 Task: Find connections with filter location Champs-sur-Marne with filter topic #machinelearningwith filter profile language French with filter current company Kennametal with filter school Mumbai University Mumbai with filter industry Textile Manufacturing with filter service category Mobile Marketing with filter keywords title Screenwriter
Action: Mouse moved to (649, 89)
Screenshot: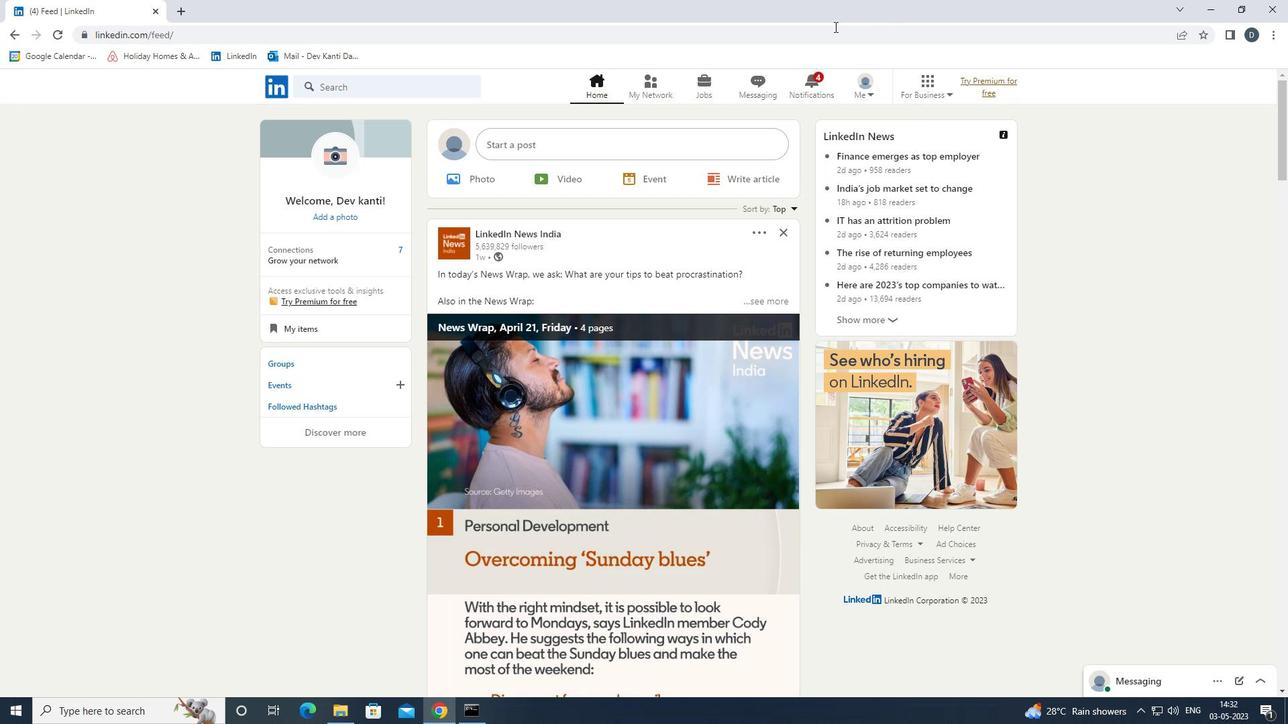 
Action: Mouse pressed left at (649, 89)
Screenshot: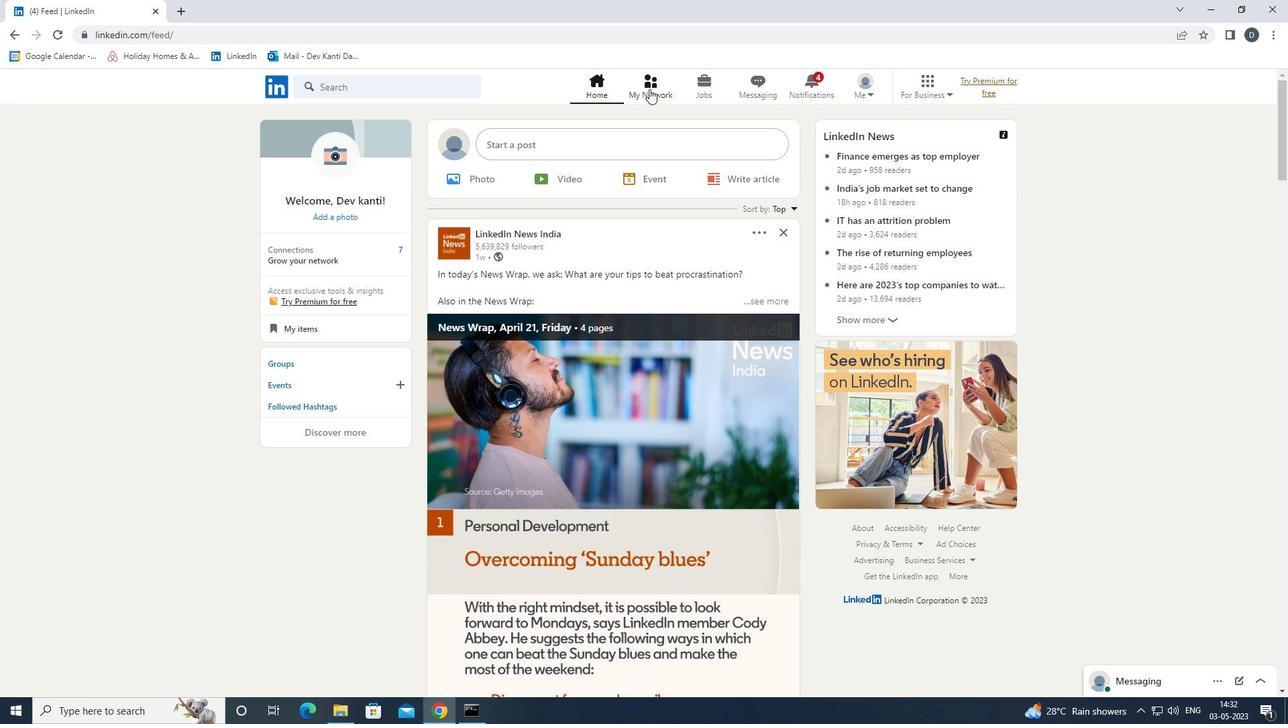 
Action: Mouse moved to (446, 157)
Screenshot: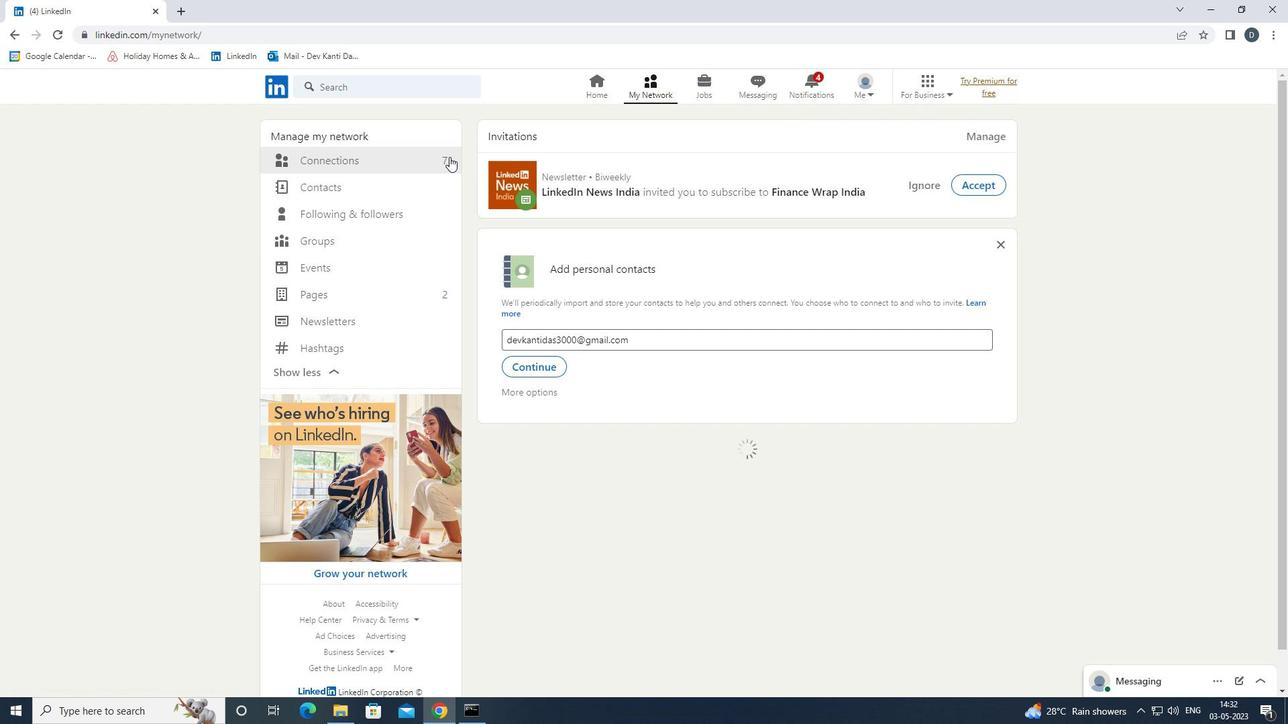 
Action: Mouse pressed left at (446, 157)
Screenshot: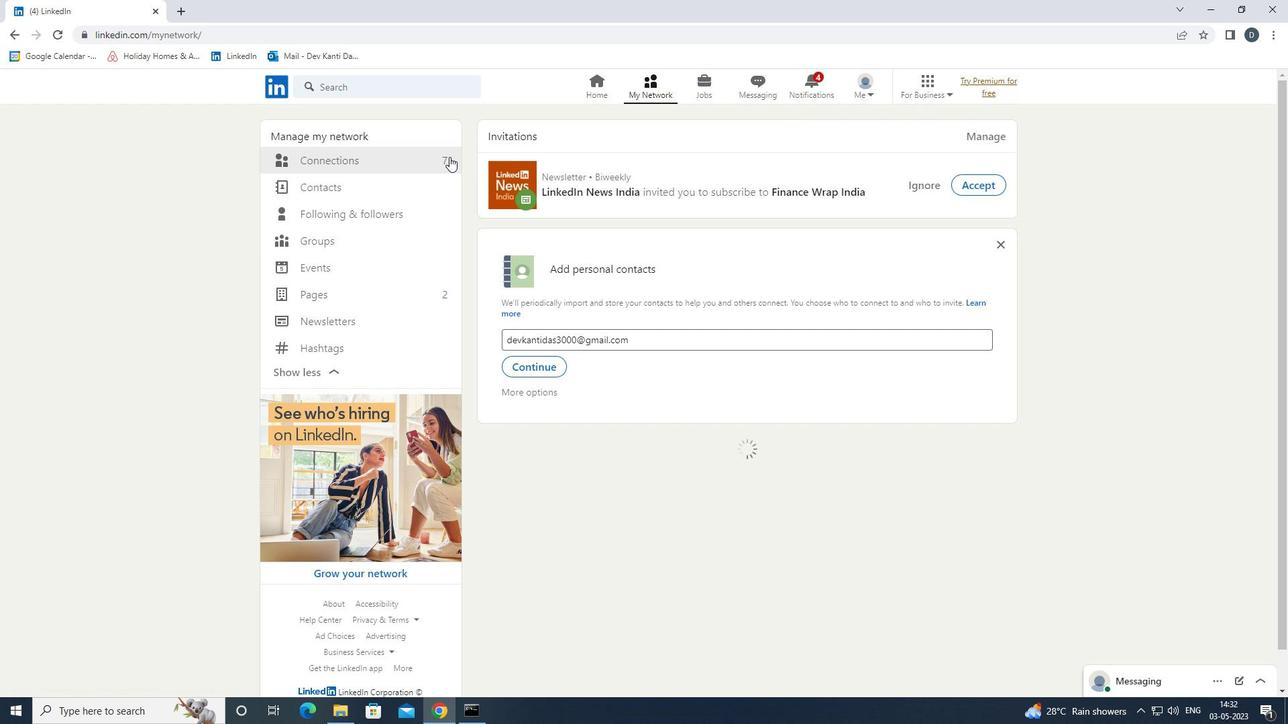 
Action: Mouse moved to (739, 155)
Screenshot: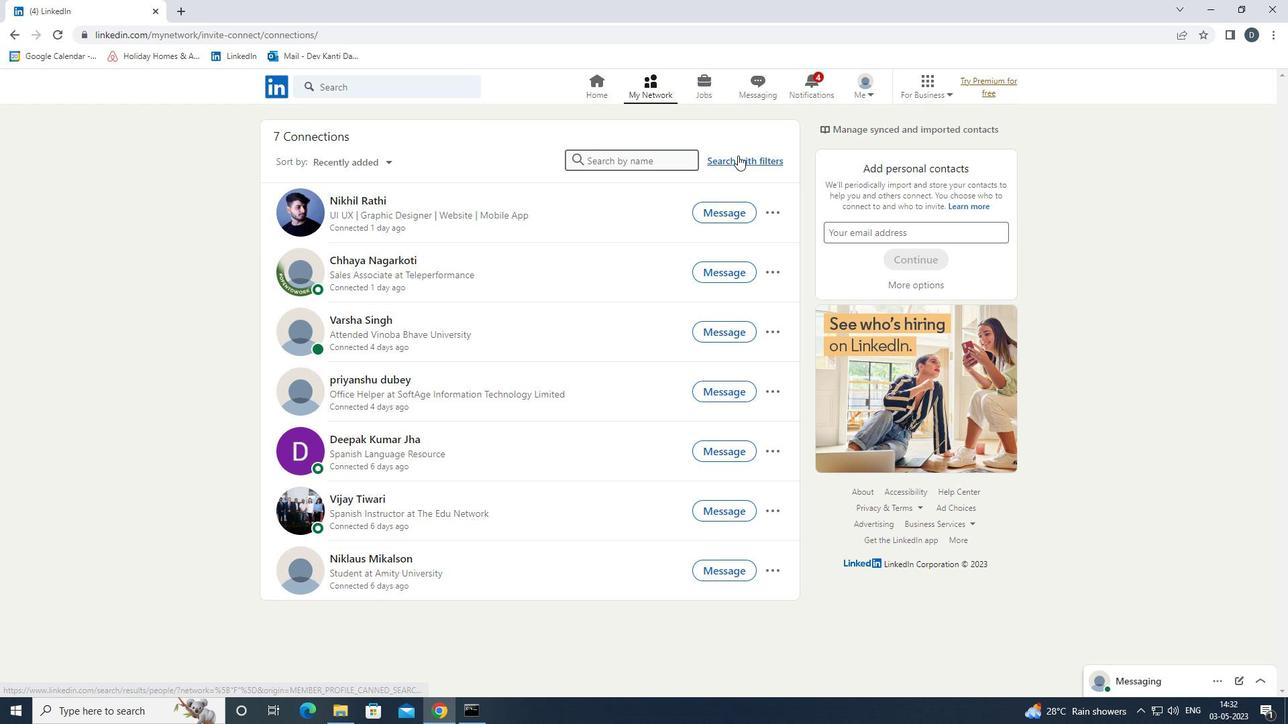 
Action: Mouse pressed left at (739, 155)
Screenshot: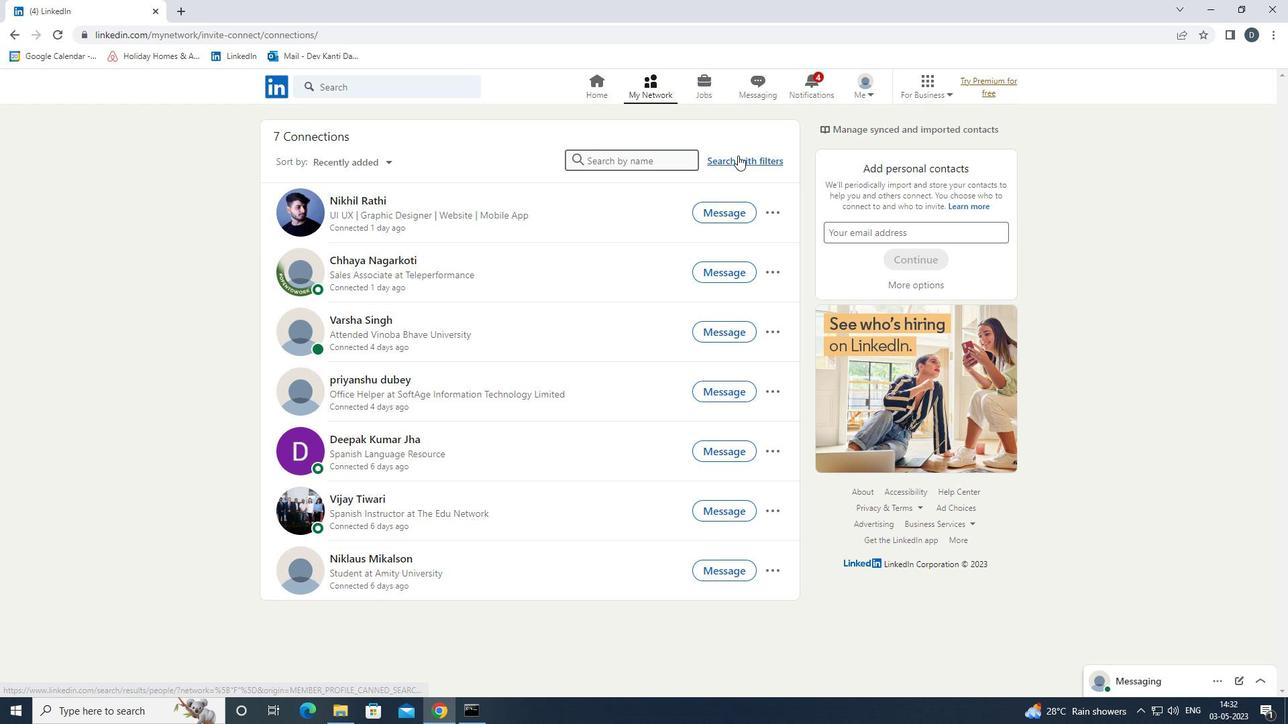 
Action: Mouse moved to (685, 122)
Screenshot: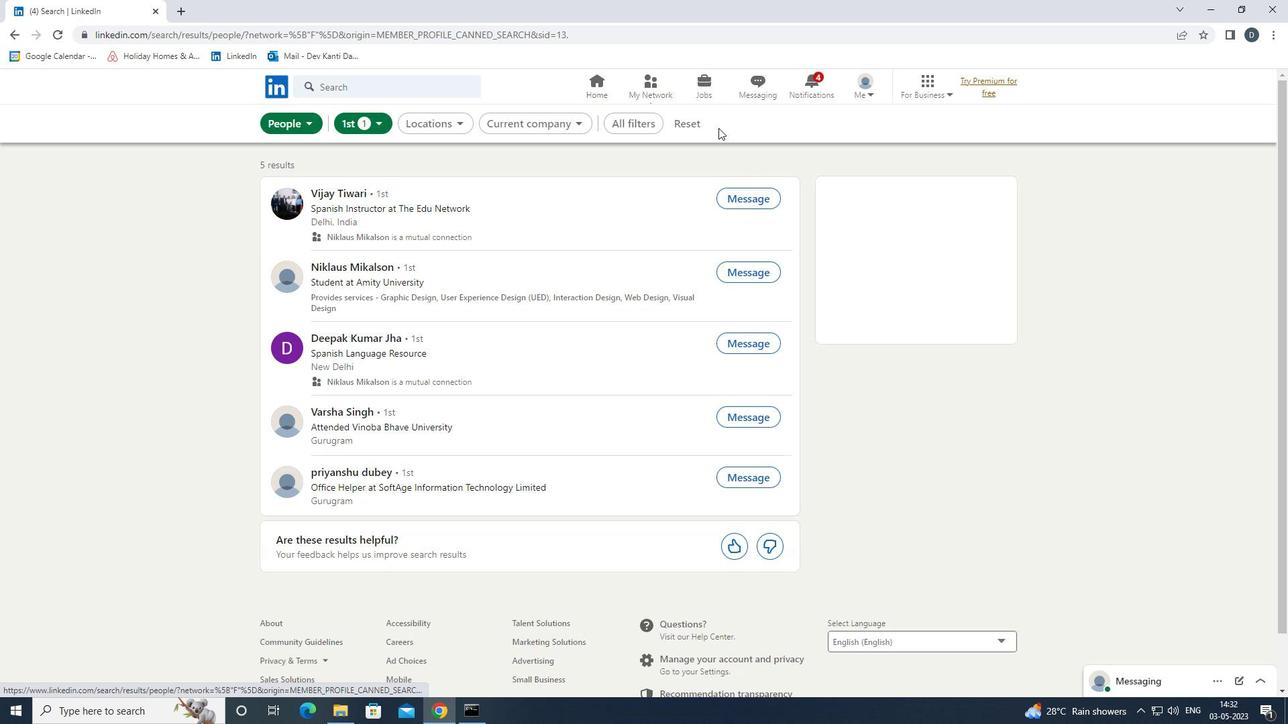 
Action: Mouse pressed left at (685, 122)
Screenshot: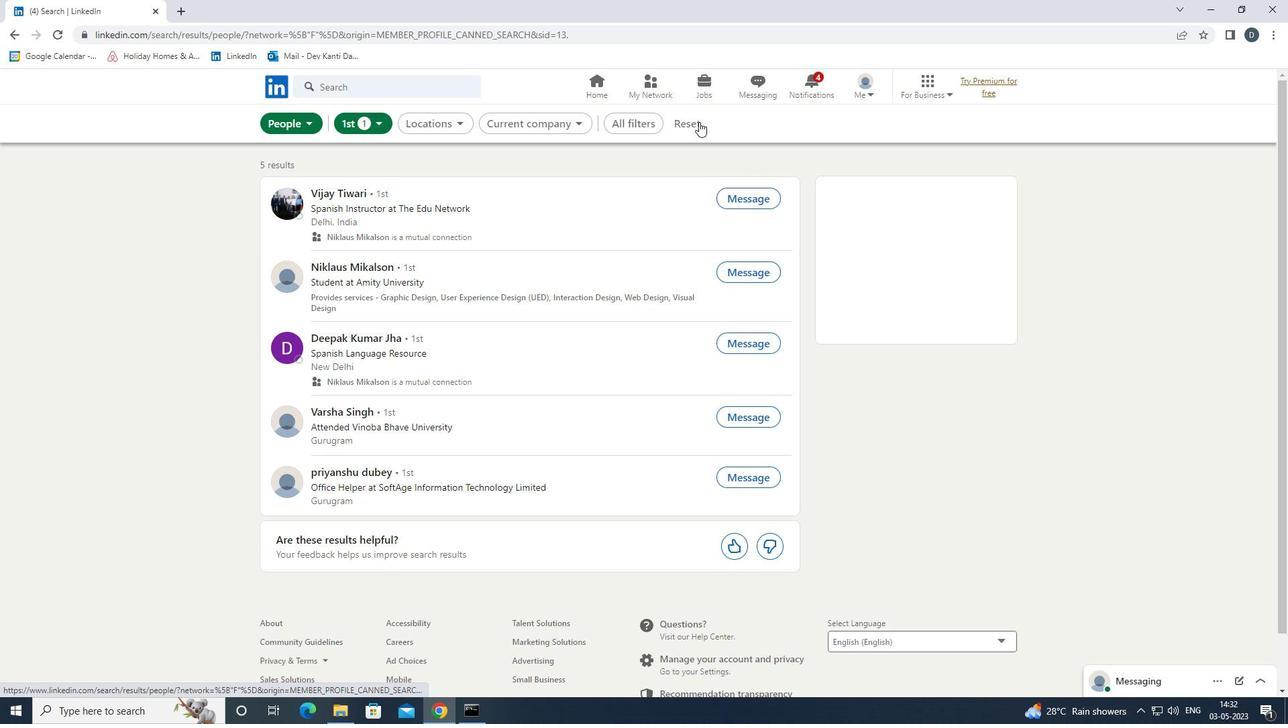 
Action: Mouse moved to (664, 124)
Screenshot: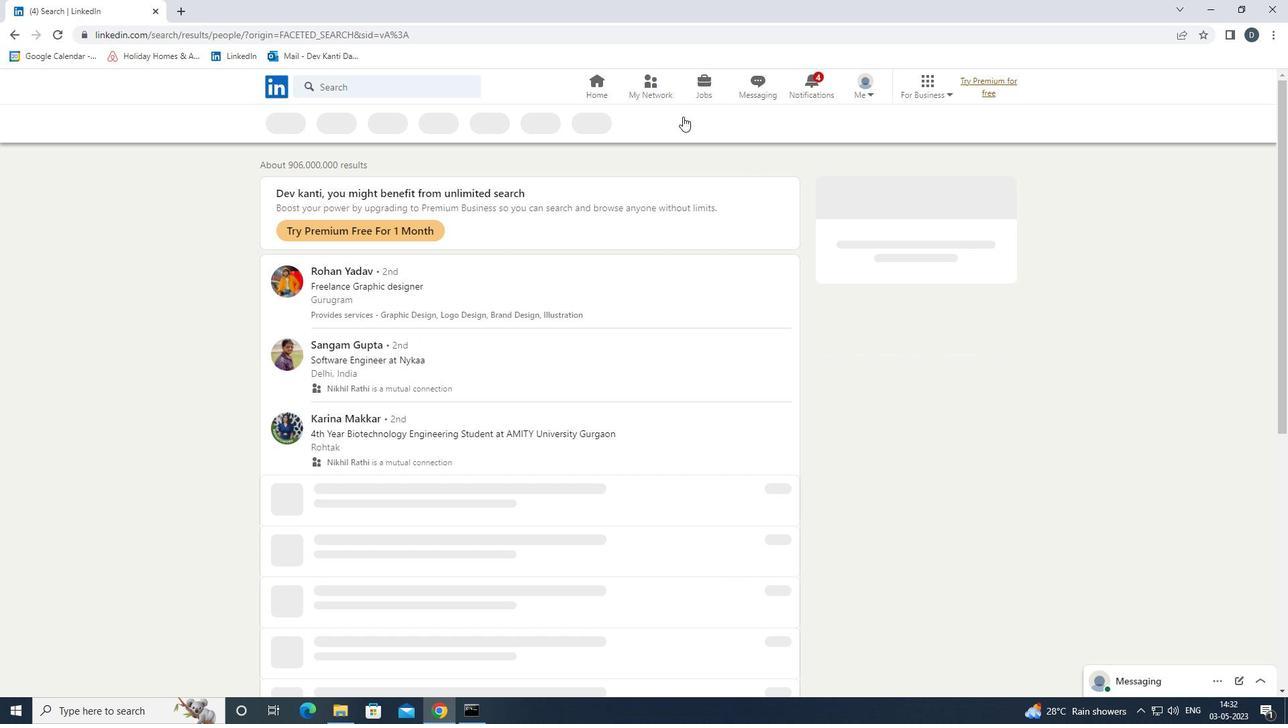 
Action: Mouse pressed left at (664, 124)
Screenshot: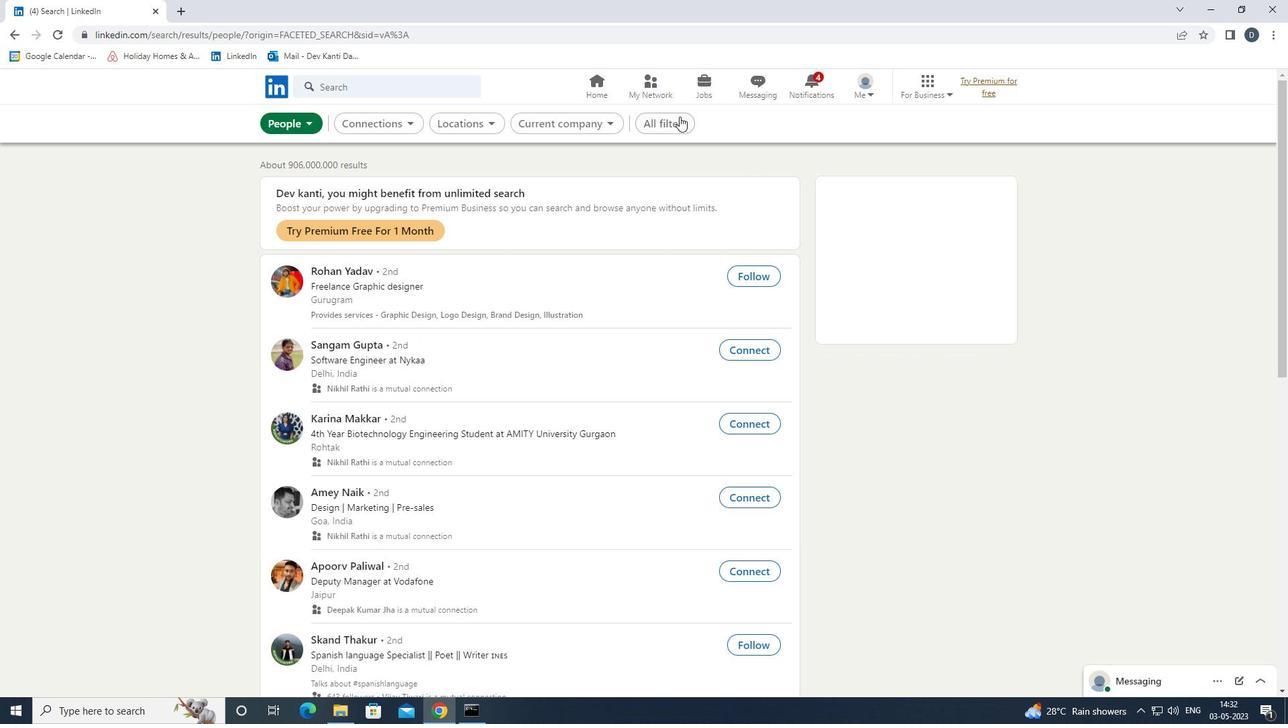 
Action: Mouse moved to (1088, 345)
Screenshot: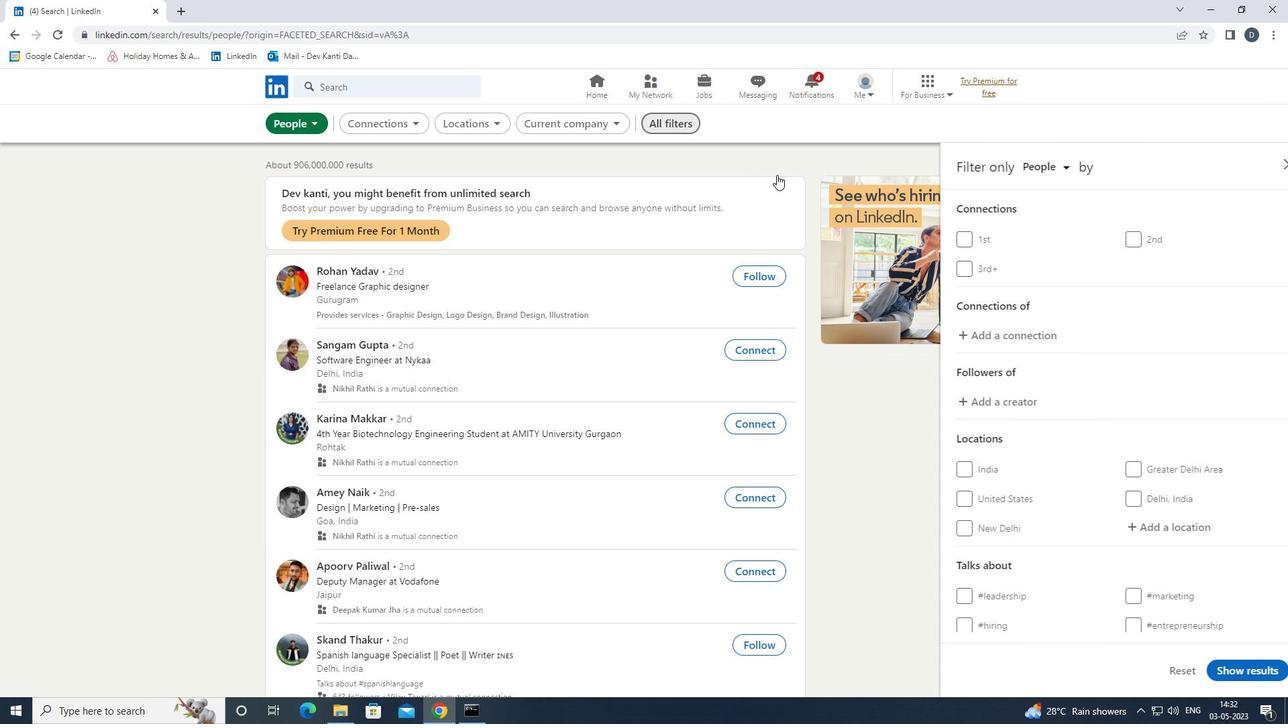 
Action: Mouse scrolled (1088, 344) with delta (0, 0)
Screenshot: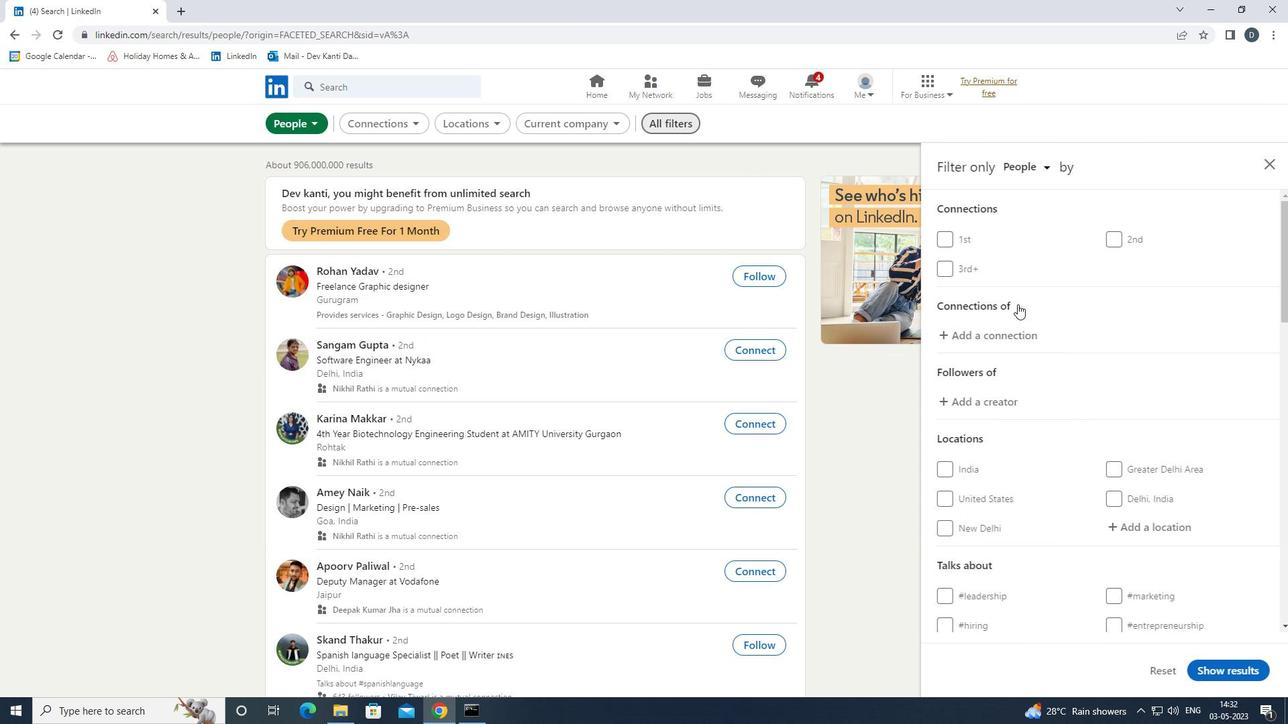 
Action: Mouse scrolled (1088, 344) with delta (0, 0)
Screenshot: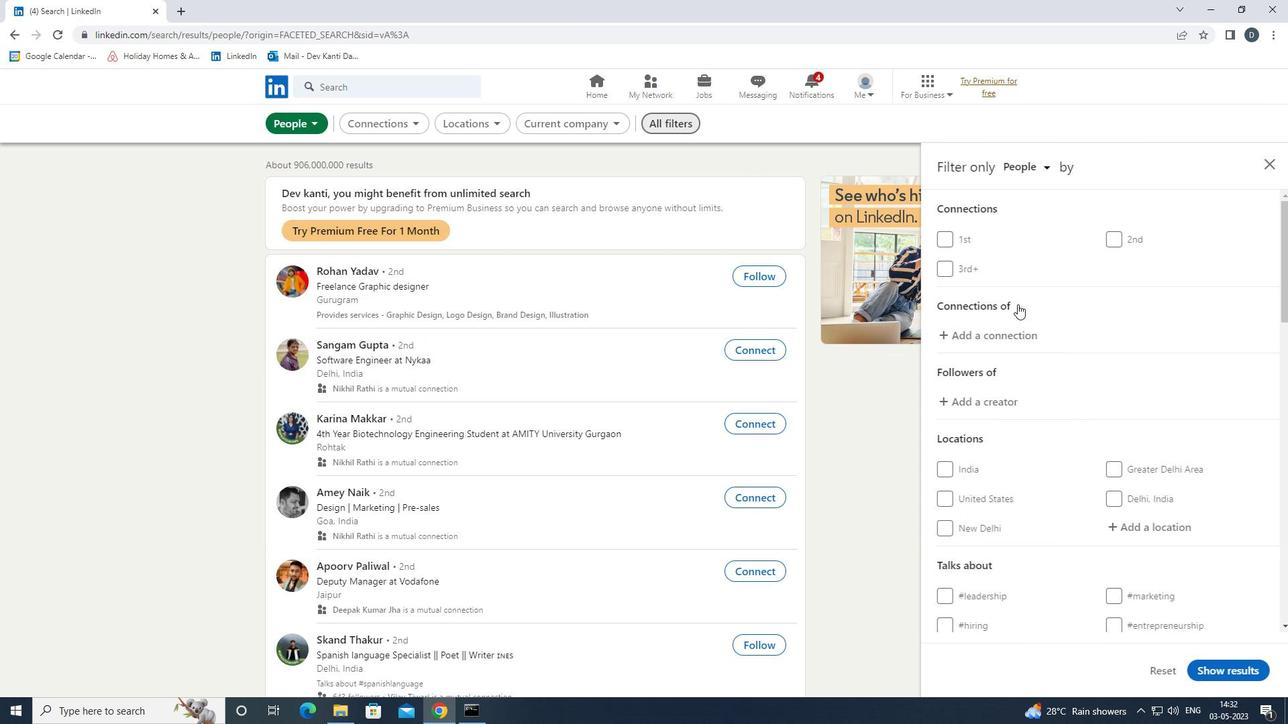 
Action: Mouse scrolled (1088, 344) with delta (0, 0)
Screenshot: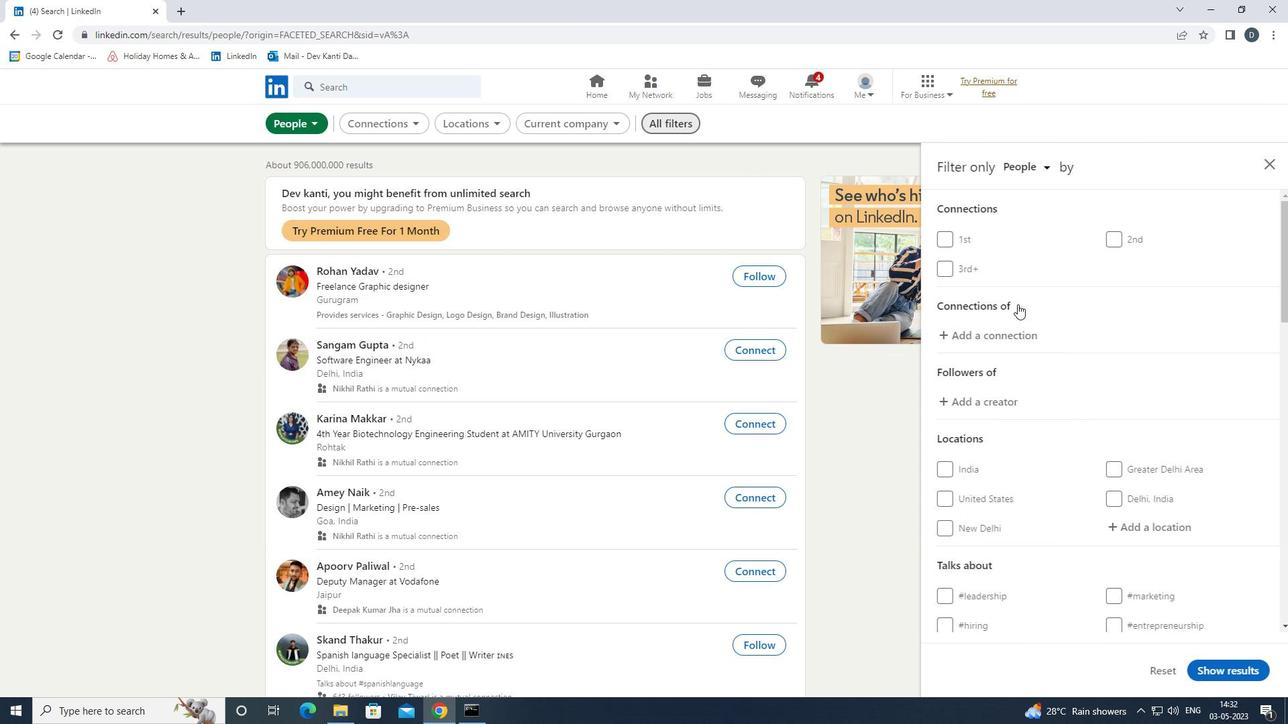 
Action: Mouse moved to (1161, 329)
Screenshot: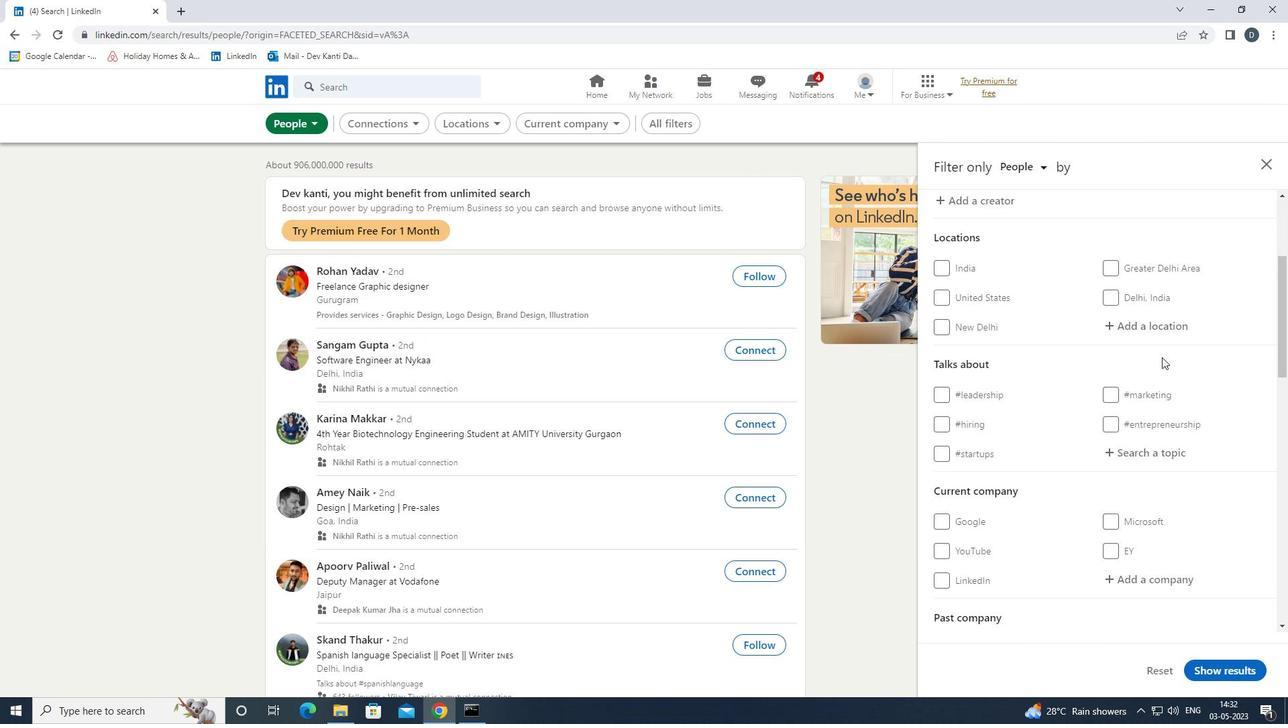 
Action: Mouse pressed left at (1161, 329)
Screenshot: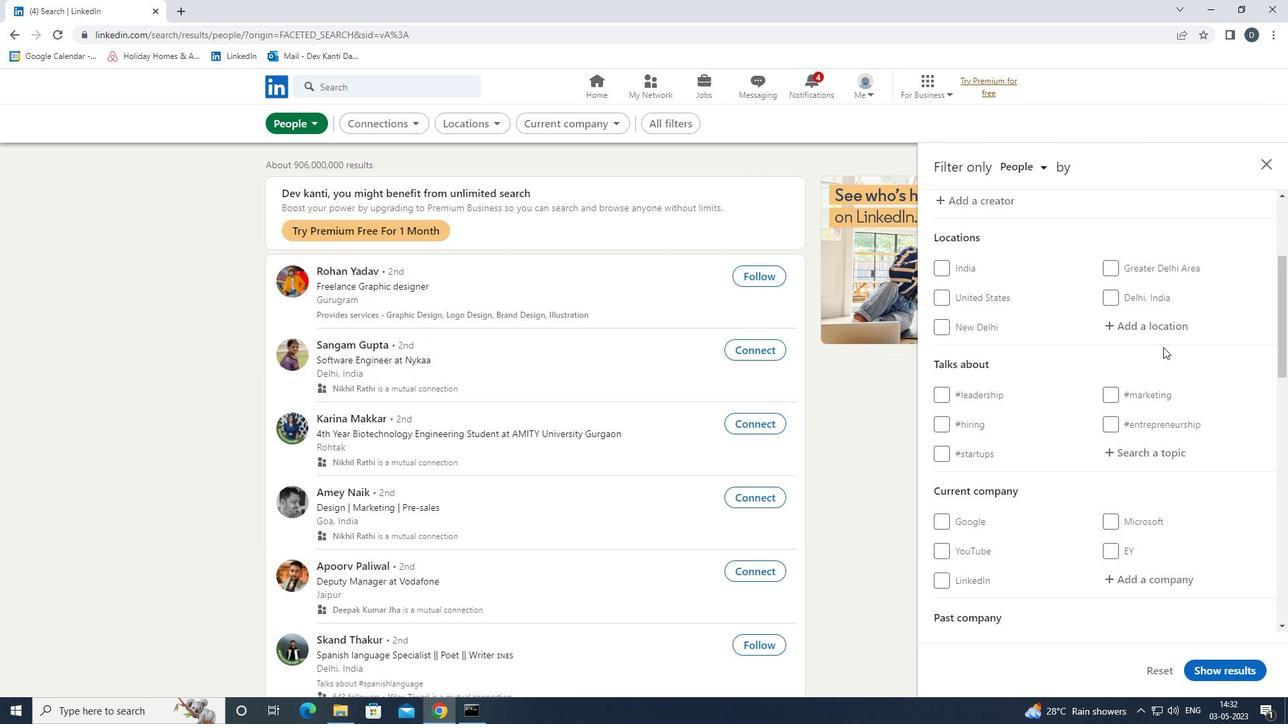 
Action: Key pressed <Key.shift>CHAMPS-<Key.down><Key.enter>
Screenshot: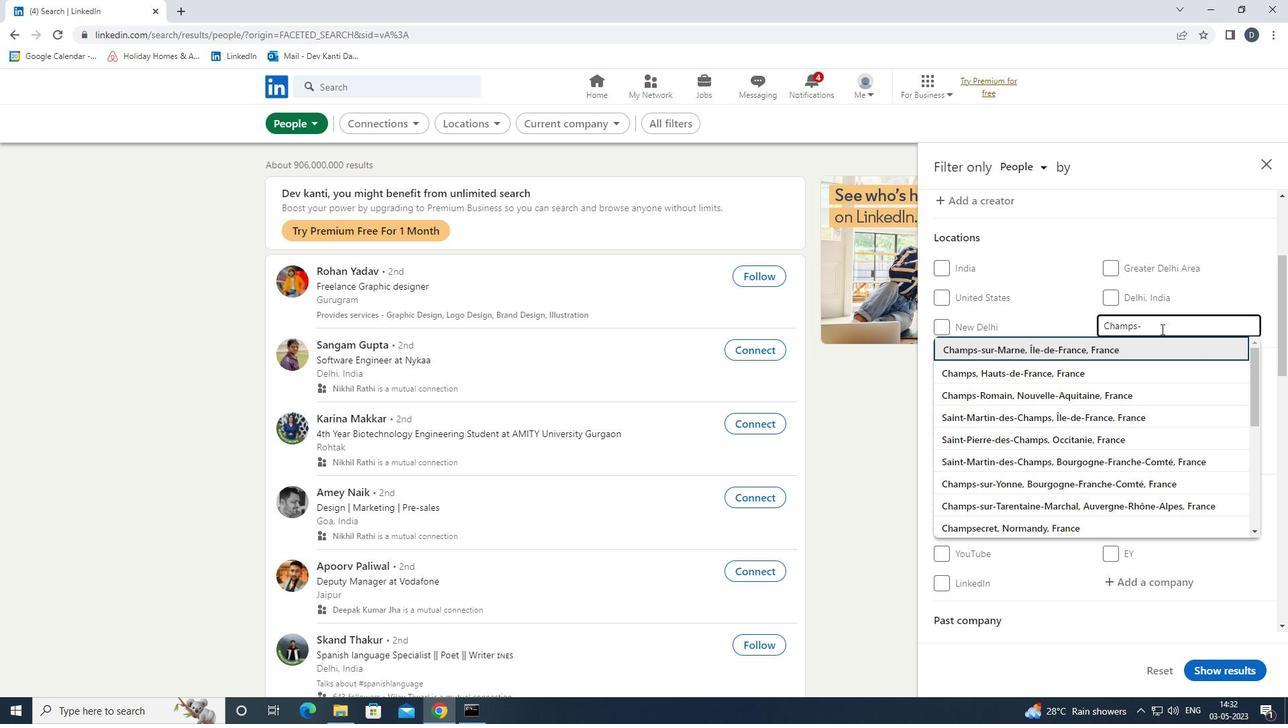 
Action: Mouse scrolled (1161, 328) with delta (0, 0)
Screenshot: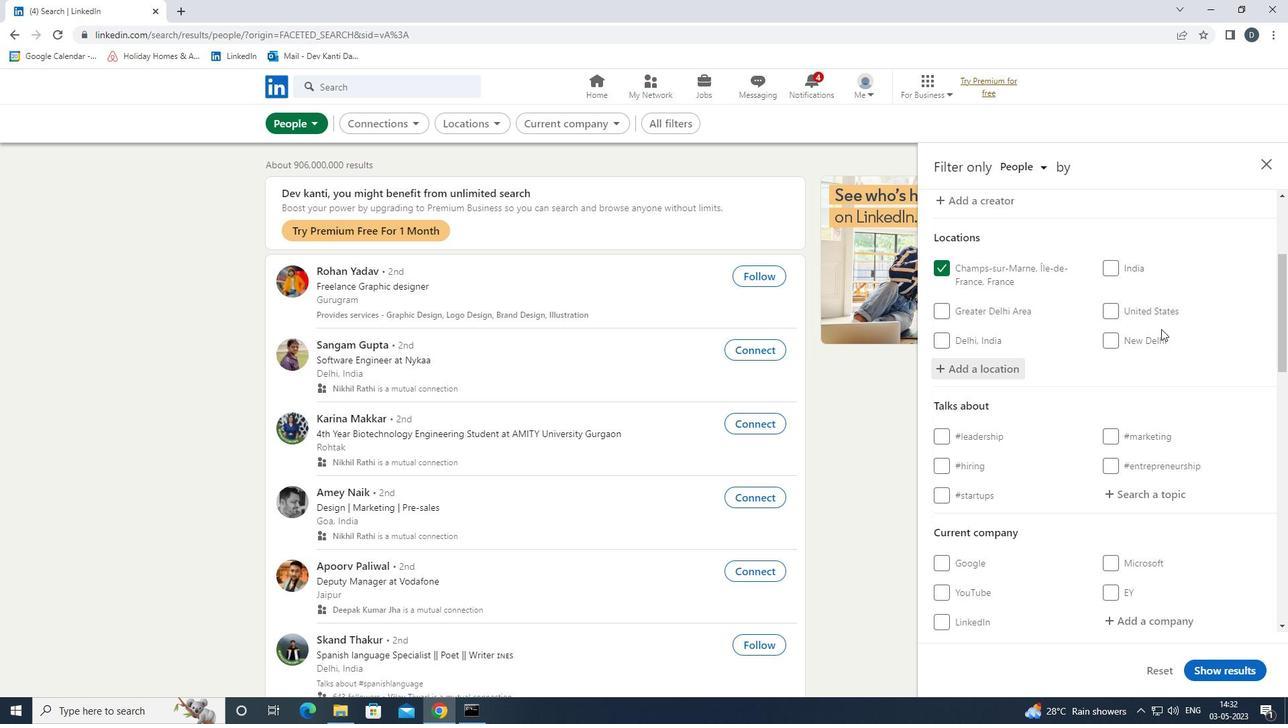 
Action: Mouse moved to (1161, 330)
Screenshot: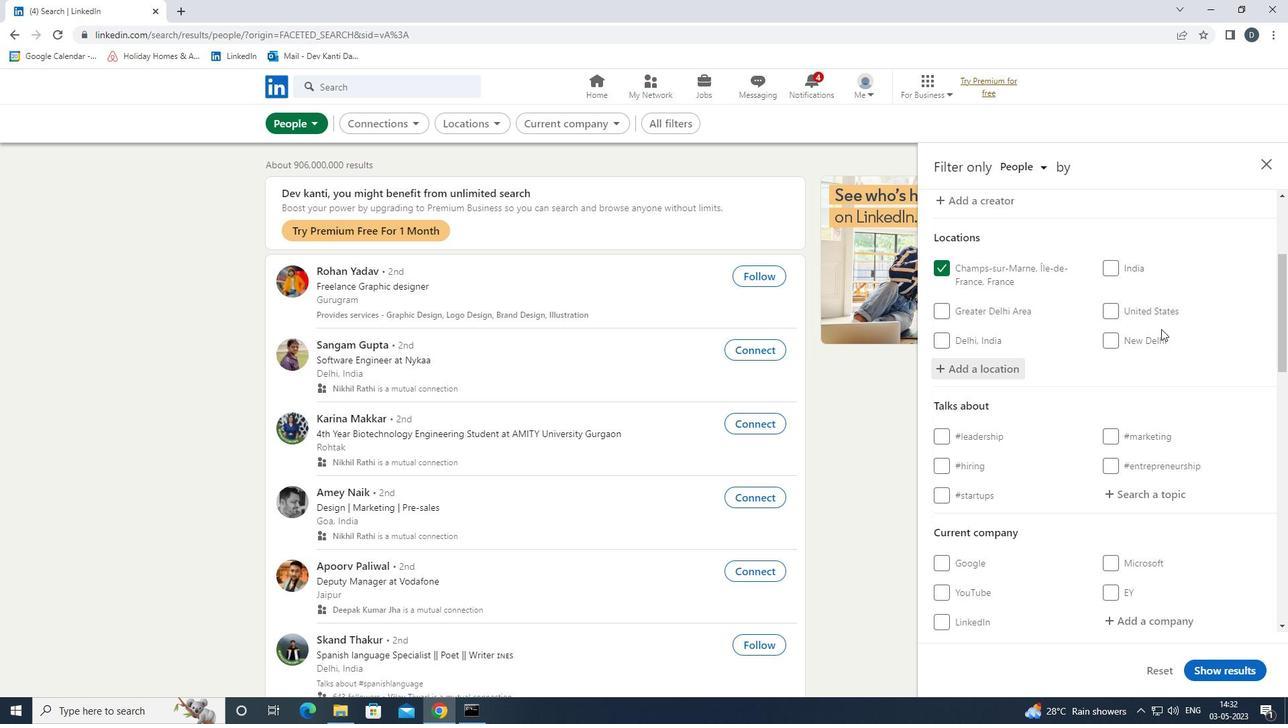 
Action: Mouse scrolled (1161, 329) with delta (0, 0)
Screenshot: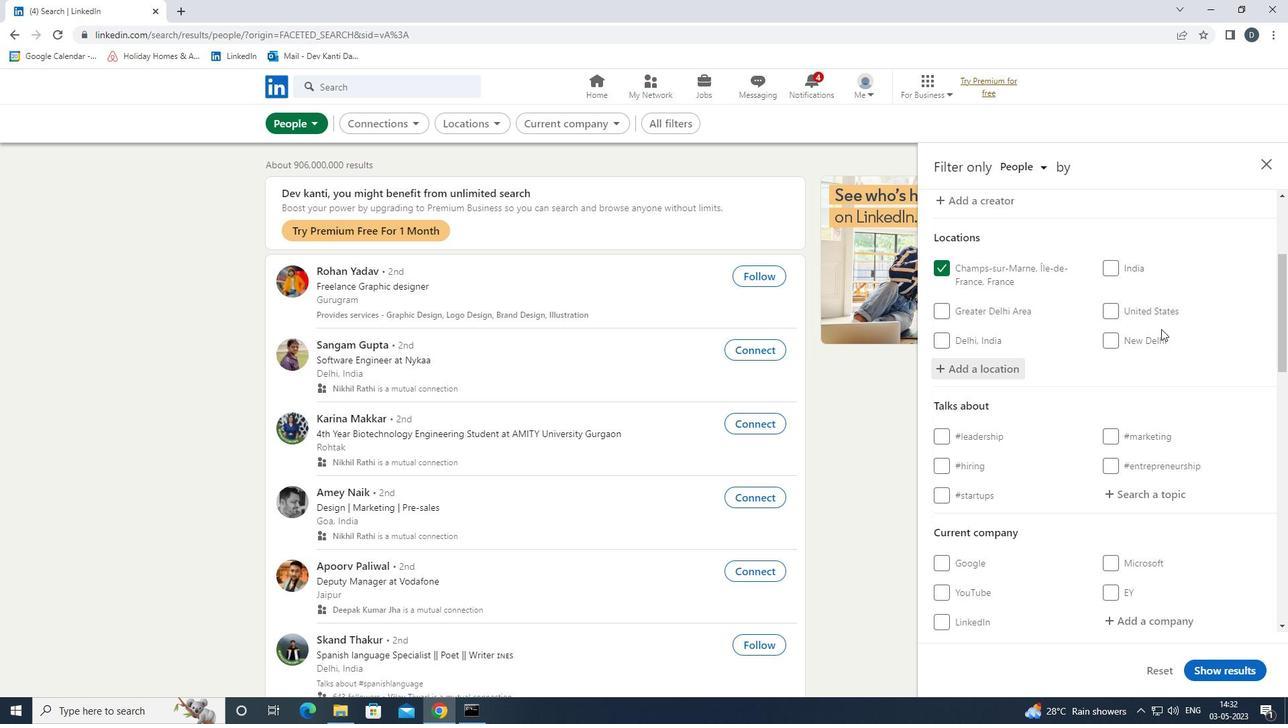 
Action: Mouse moved to (1160, 358)
Screenshot: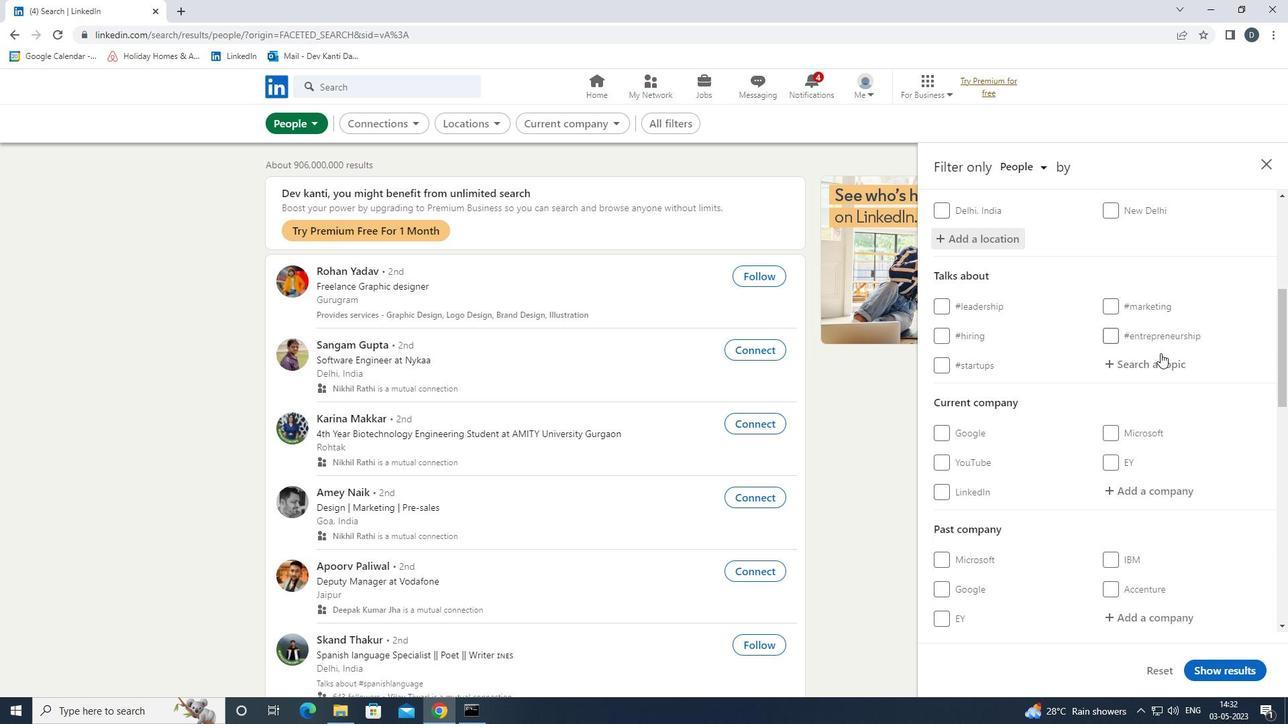 
Action: Mouse pressed left at (1160, 358)
Screenshot: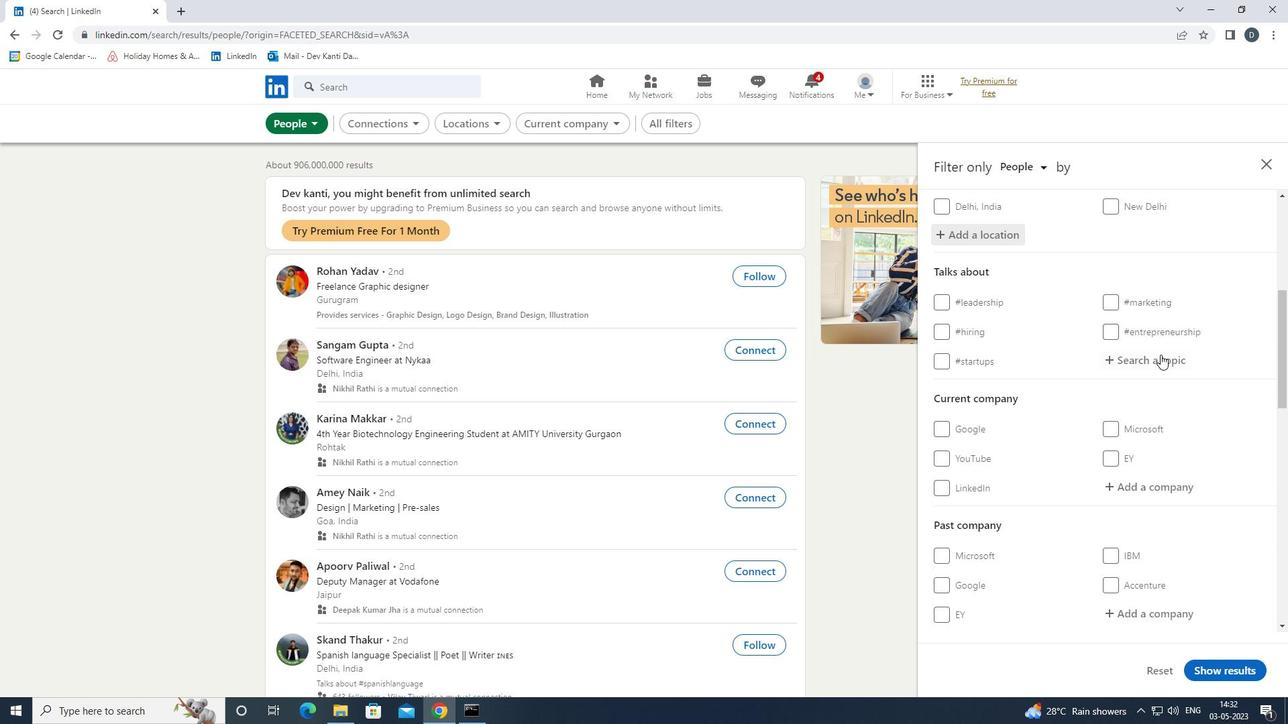 
Action: Key pressed <Key.shift>MACHINELEARNING<Key.down><Key.enter>
Screenshot: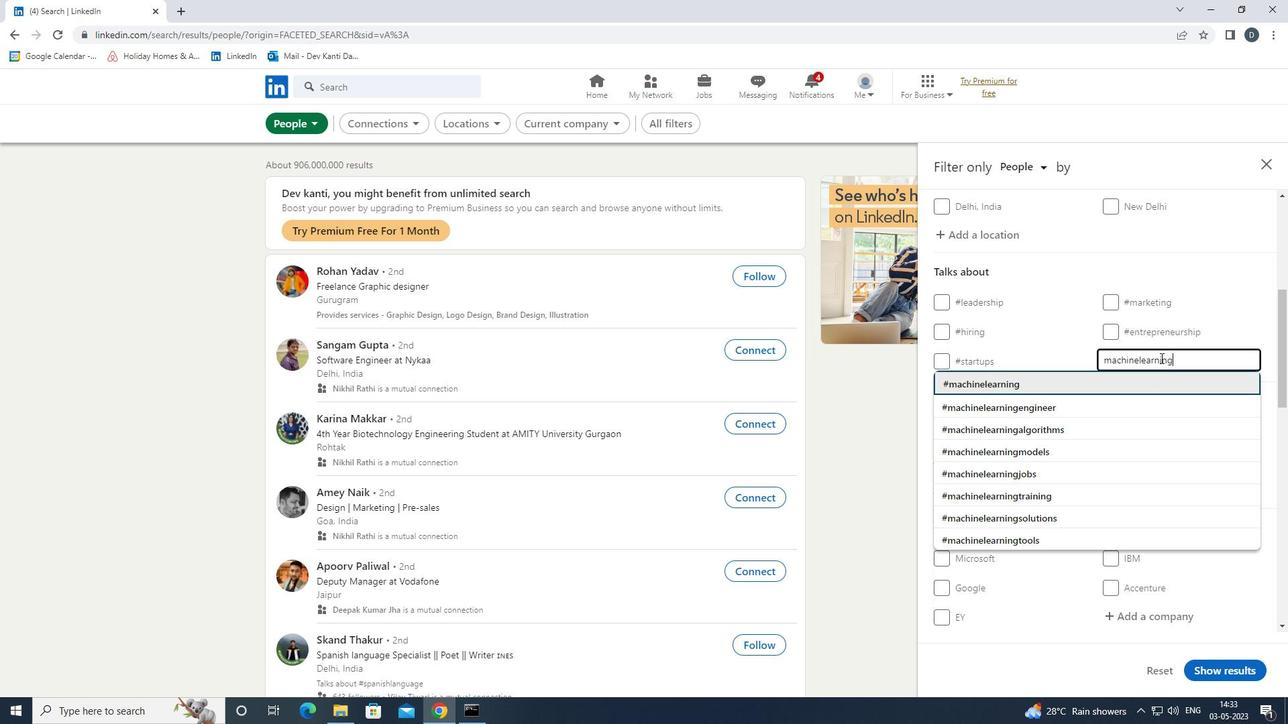 
Action: Mouse scrolled (1160, 357) with delta (0, 0)
Screenshot: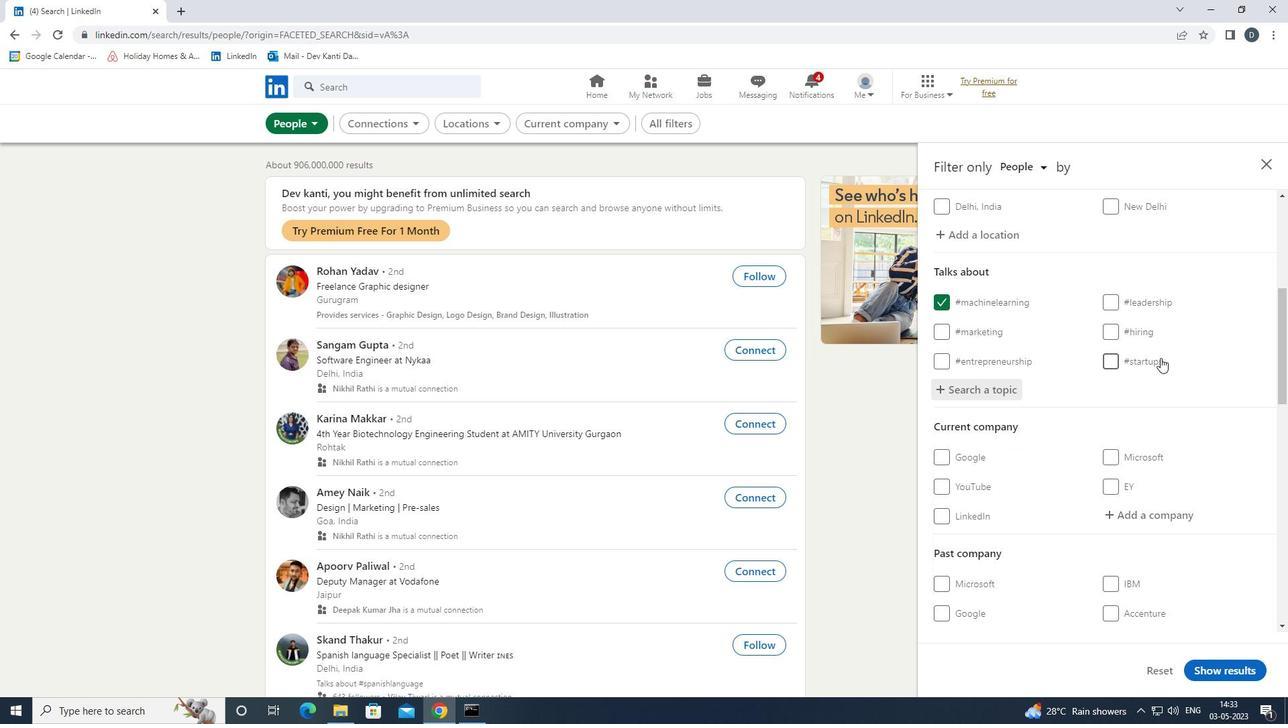 
Action: Mouse scrolled (1160, 357) with delta (0, 0)
Screenshot: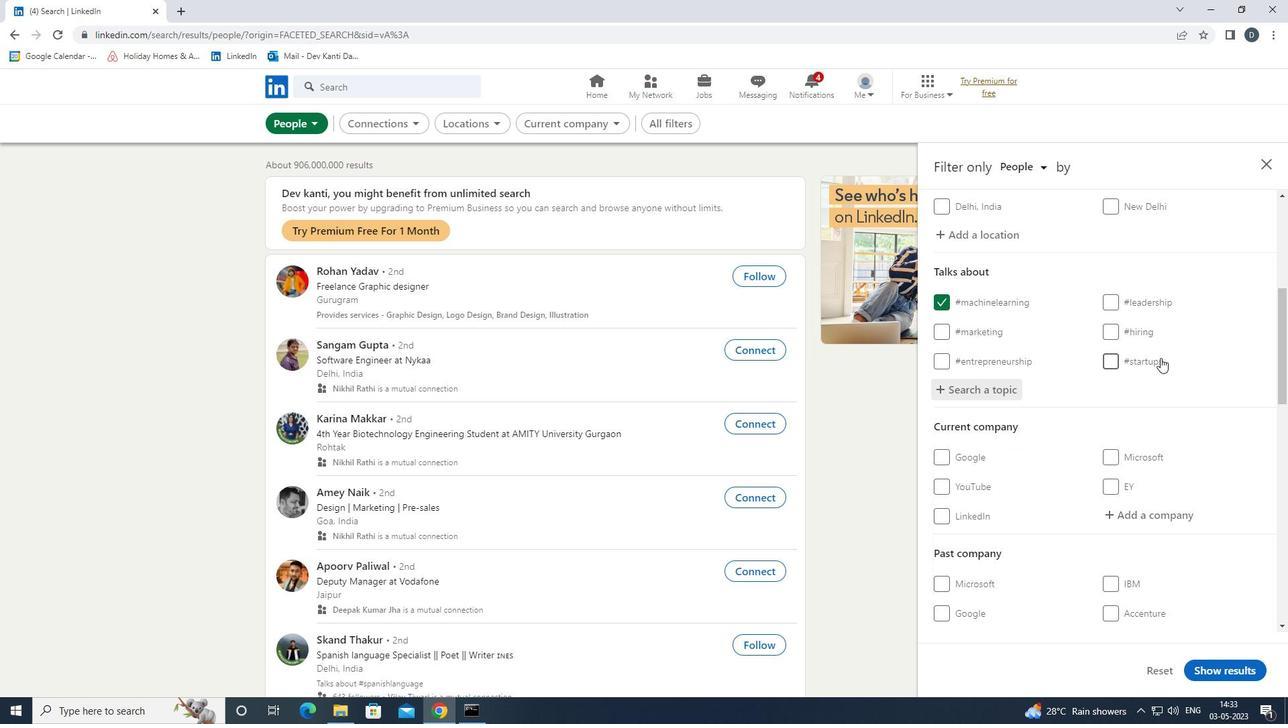 
Action: Mouse scrolled (1160, 357) with delta (0, 0)
Screenshot: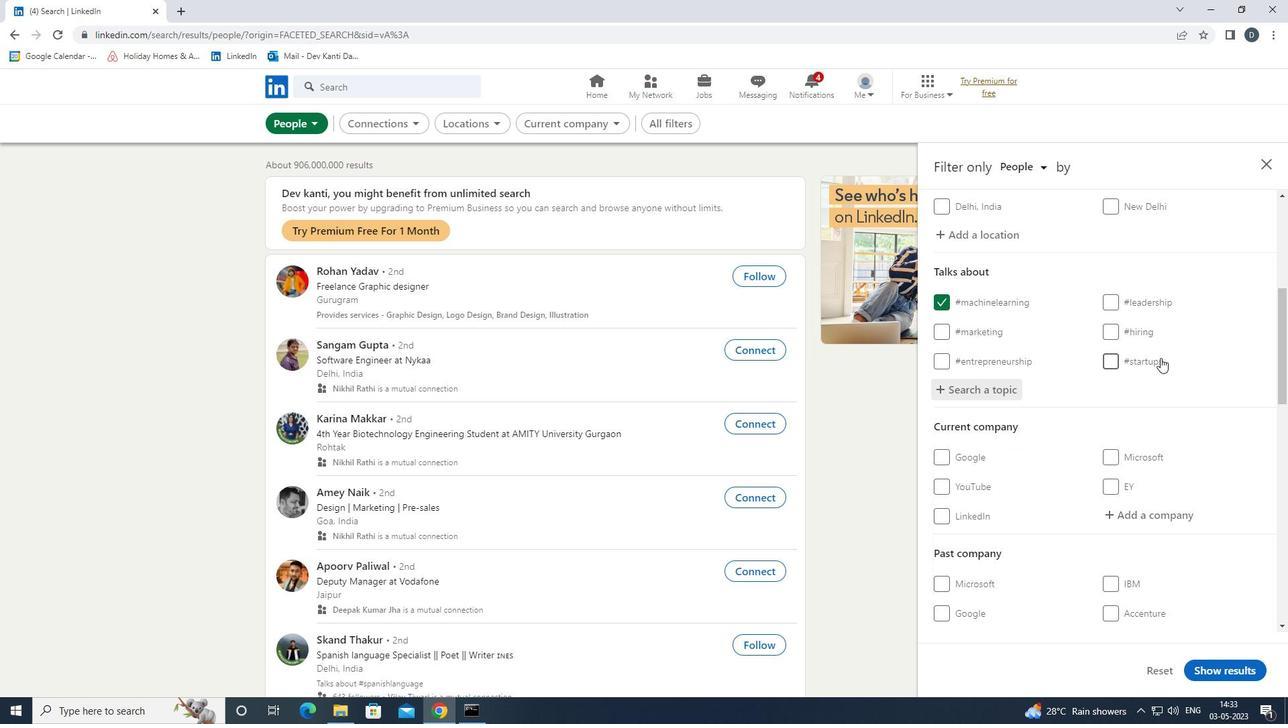 
Action: Mouse scrolled (1160, 357) with delta (0, 0)
Screenshot: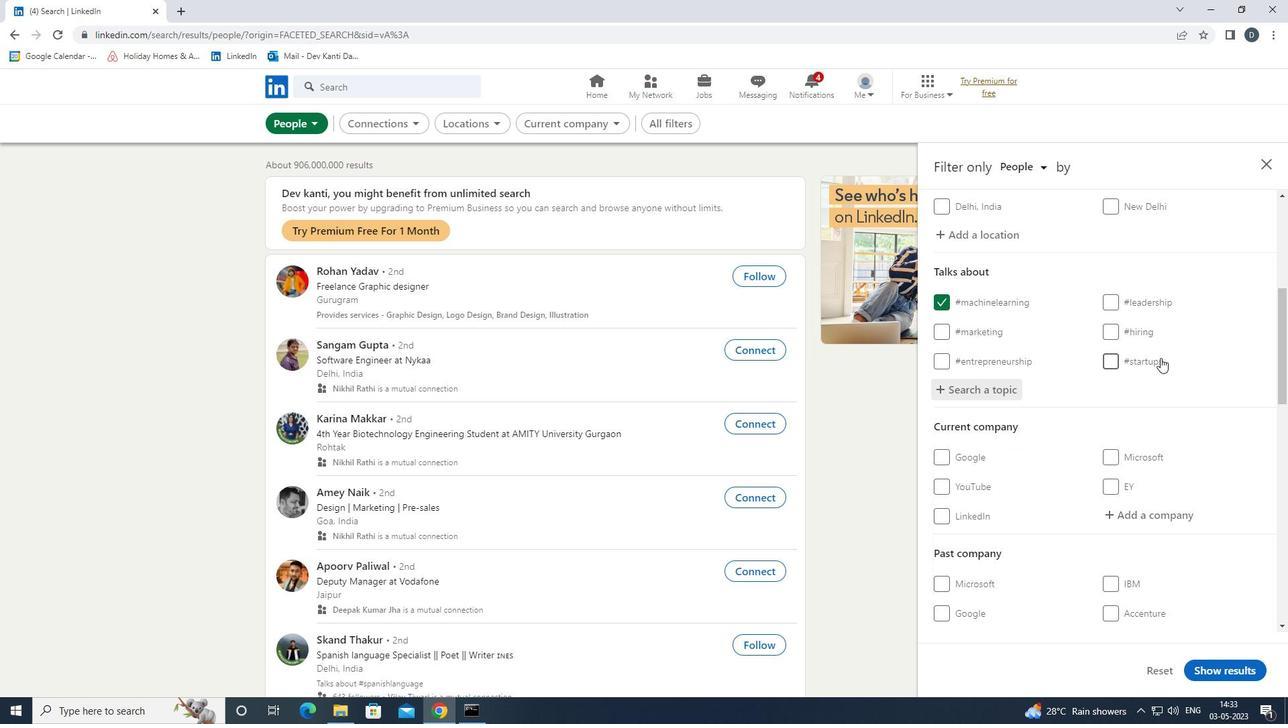 
Action: Mouse scrolled (1160, 357) with delta (0, 0)
Screenshot: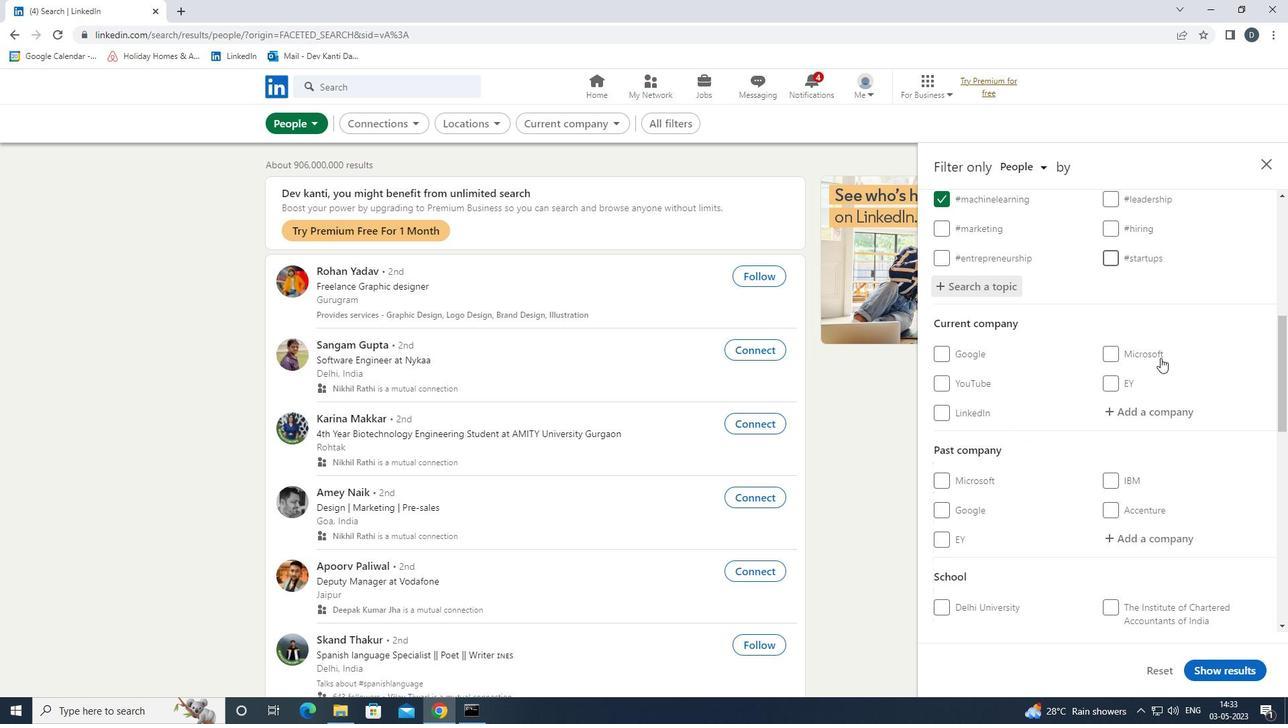 
Action: Mouse scrolled (1160, 357) with delta (0, 0)
Screenshot: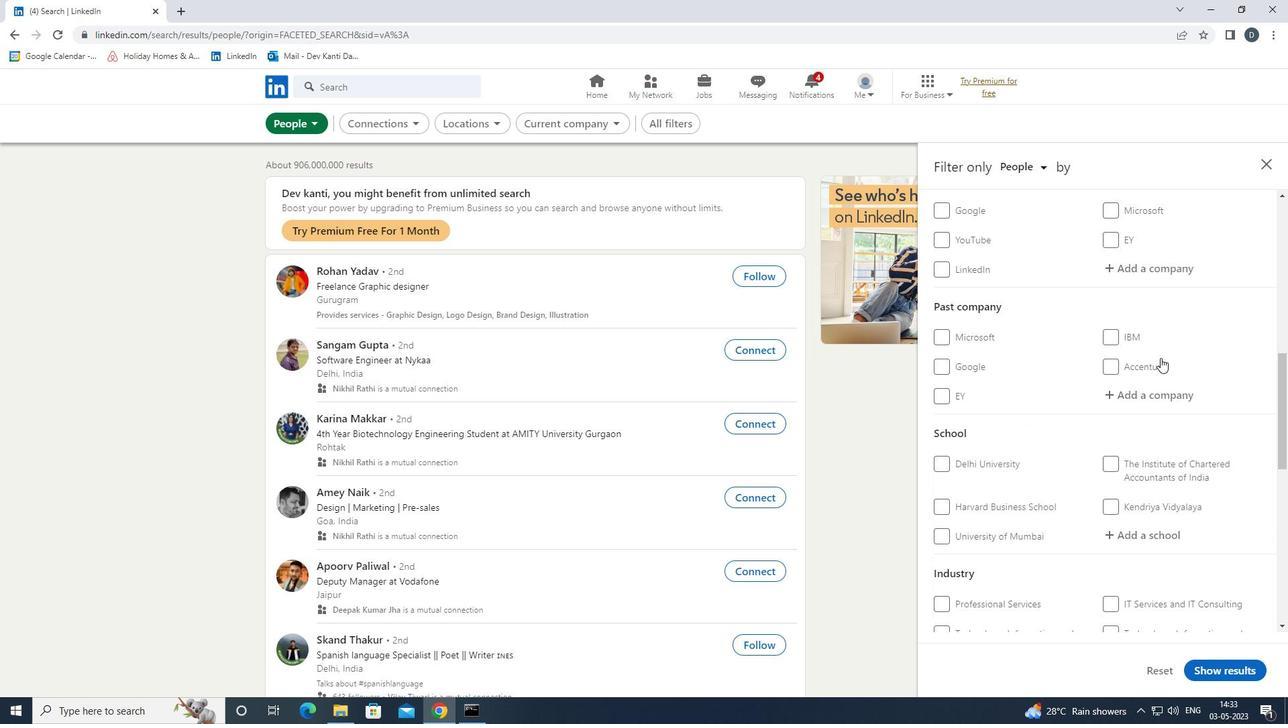 
Action: Mouse scrolled (1160, 357) with delta (0, 0)
Screenshot: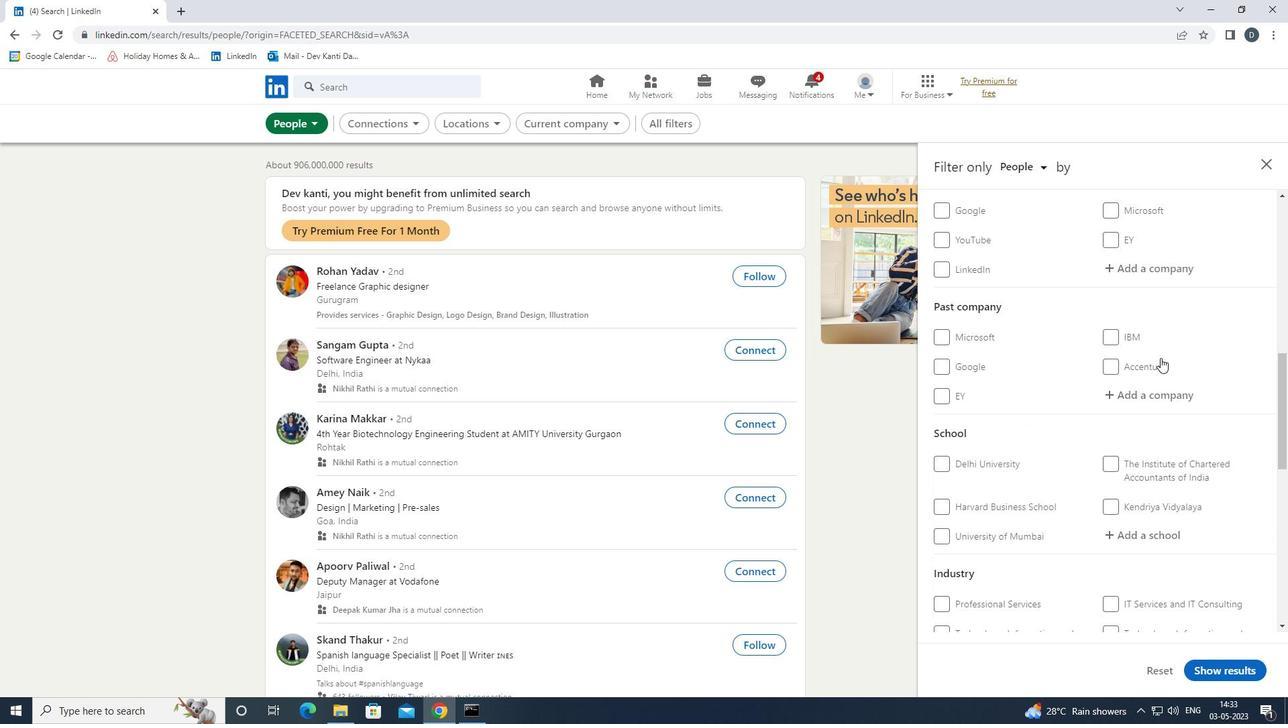 
Action: Mouse scrolled (1160, 357) with delta (0, 0)
Screenshot: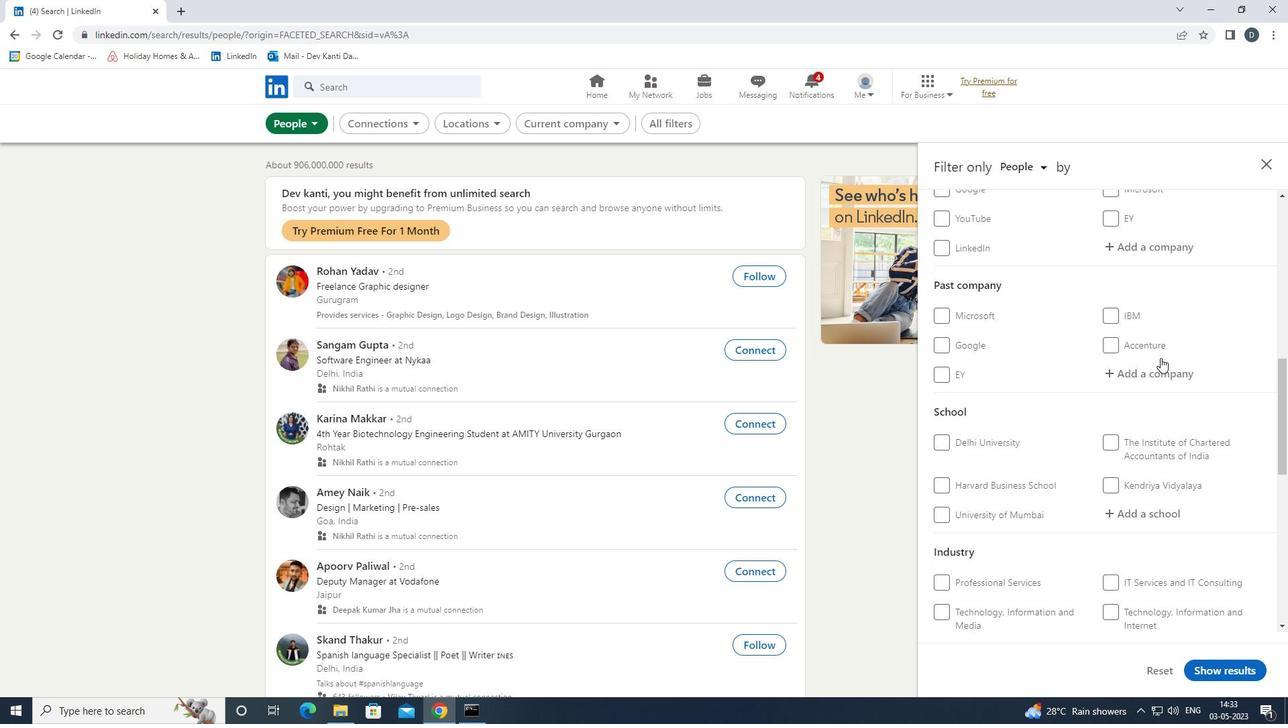 
Action: Mouse moved to (1159, 359)
Screenshot: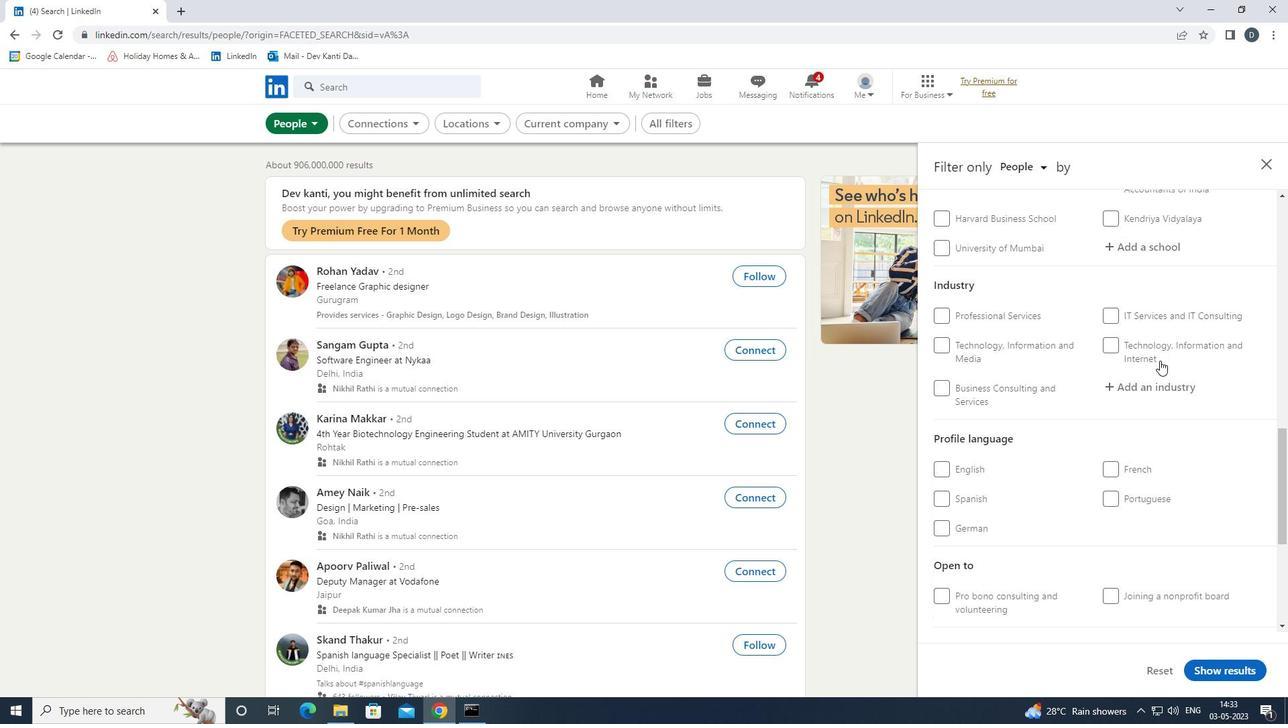 
Action: Mouse scrolled (1159, 358) with delta (0, 0)
Screenshot: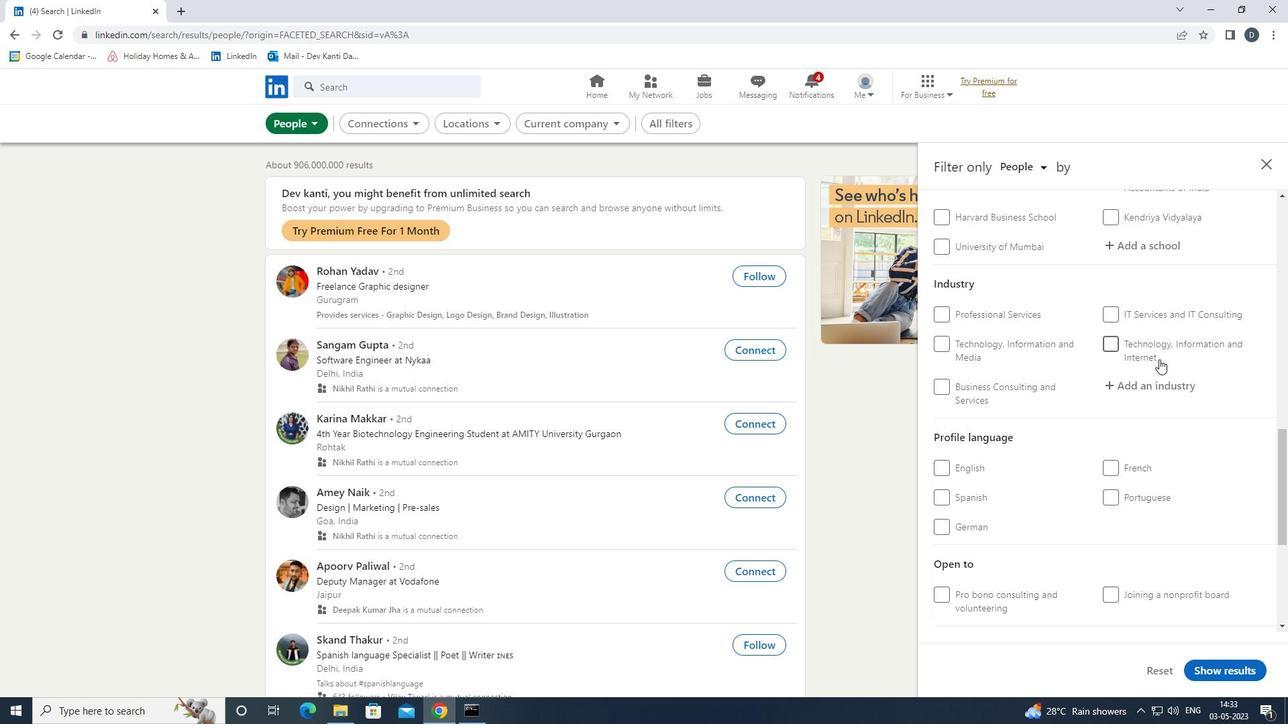
Action: Mouse scrolled (1159, 358) with delta (0, 0)
Screenshot: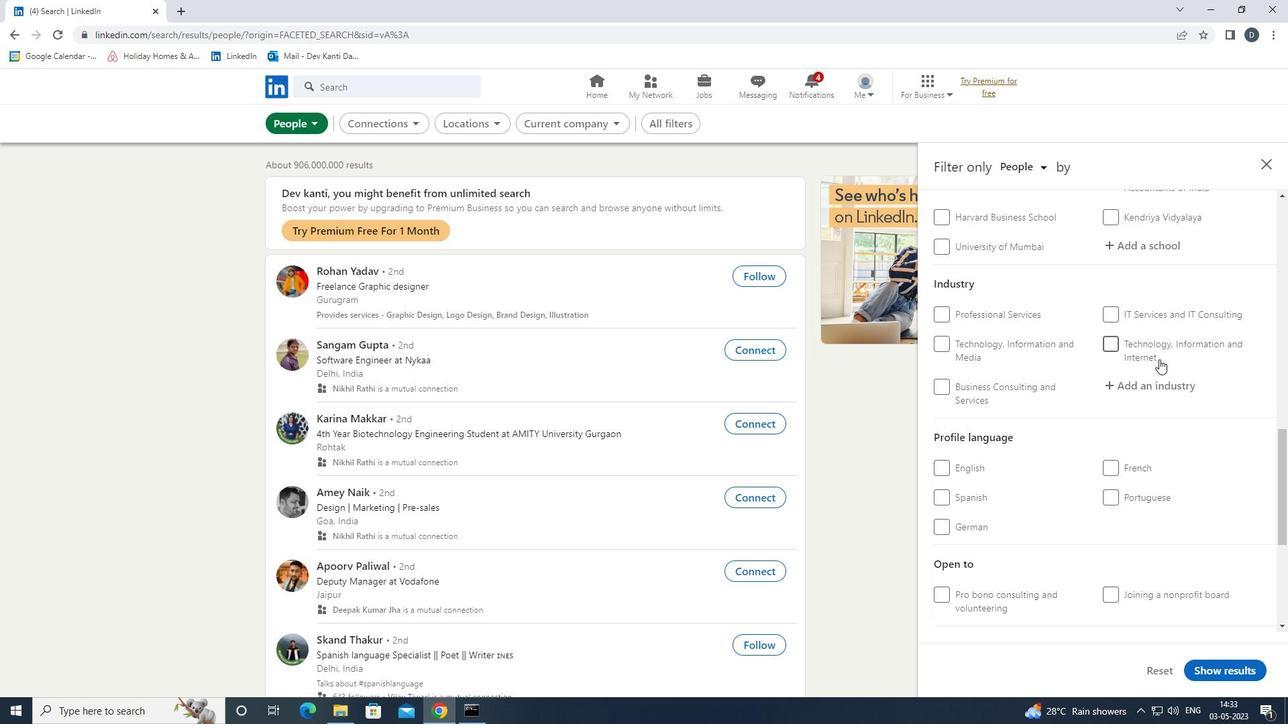 
Action: Mouse moved to (1129, 332)
Screenshot: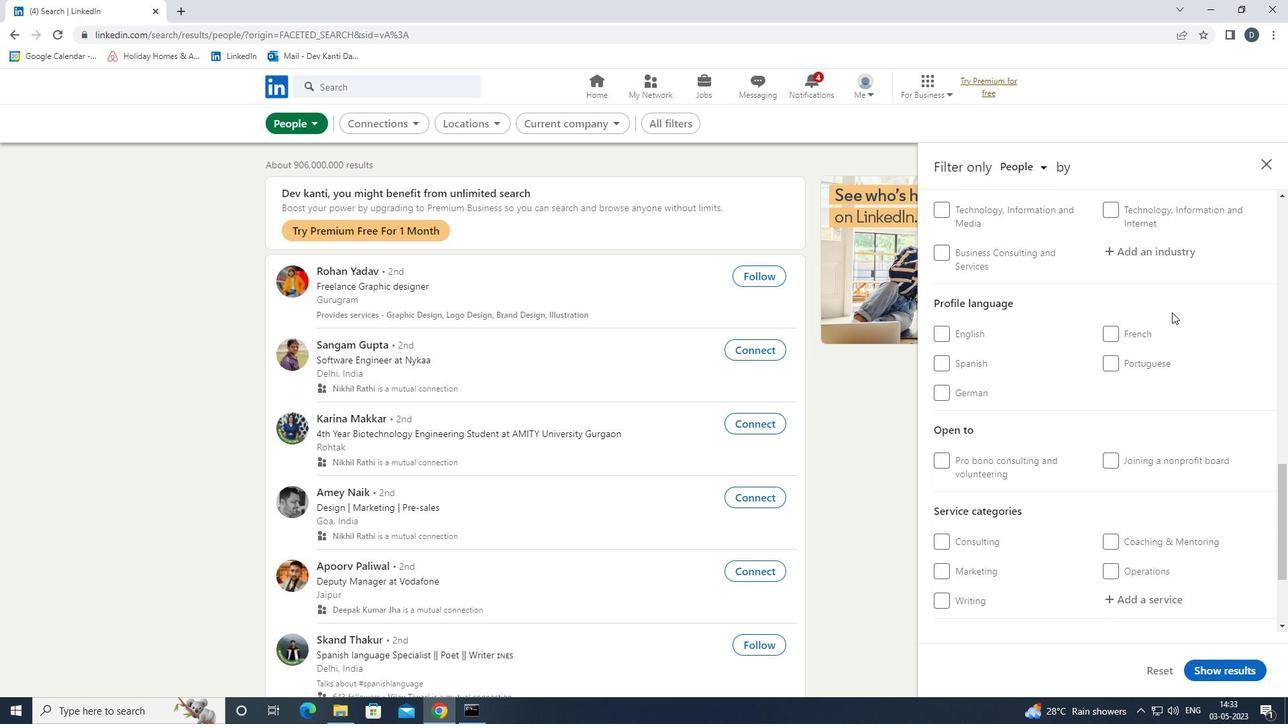 
Action: Mouse pressed left at (1129, 332)
Screenshot: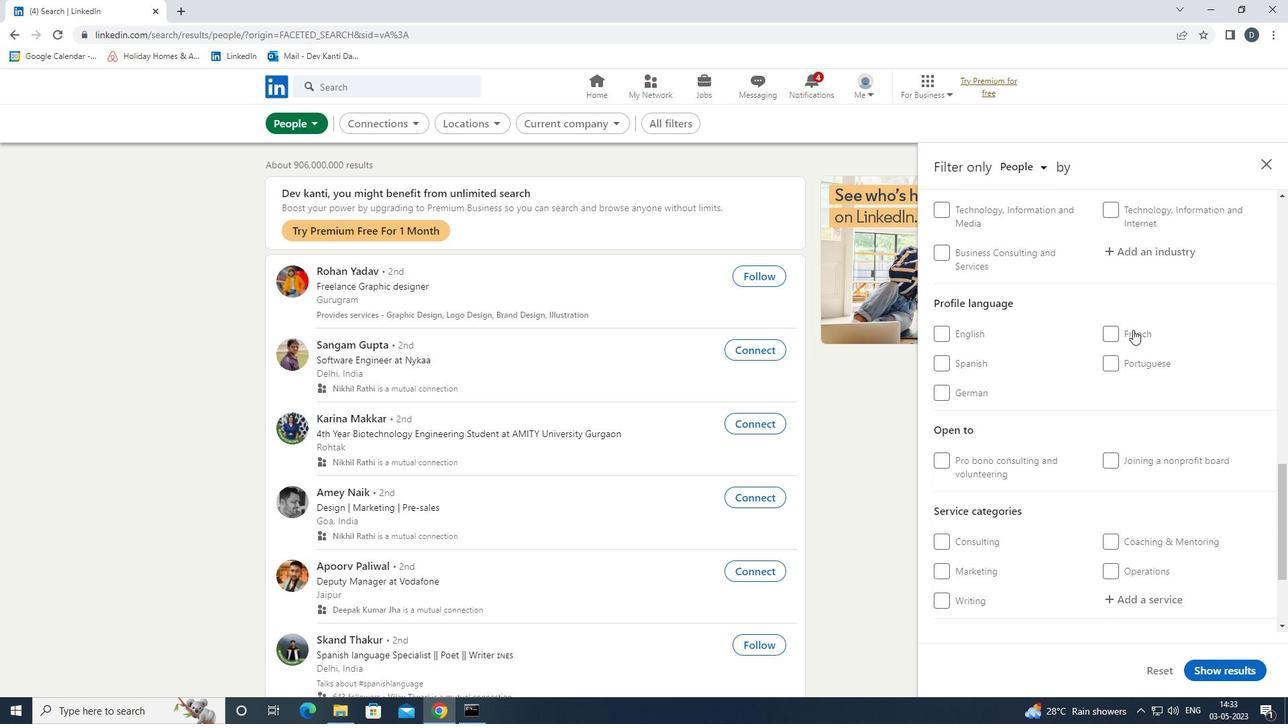 
Action: Mouse moved to (1146, 348)
Screenshot: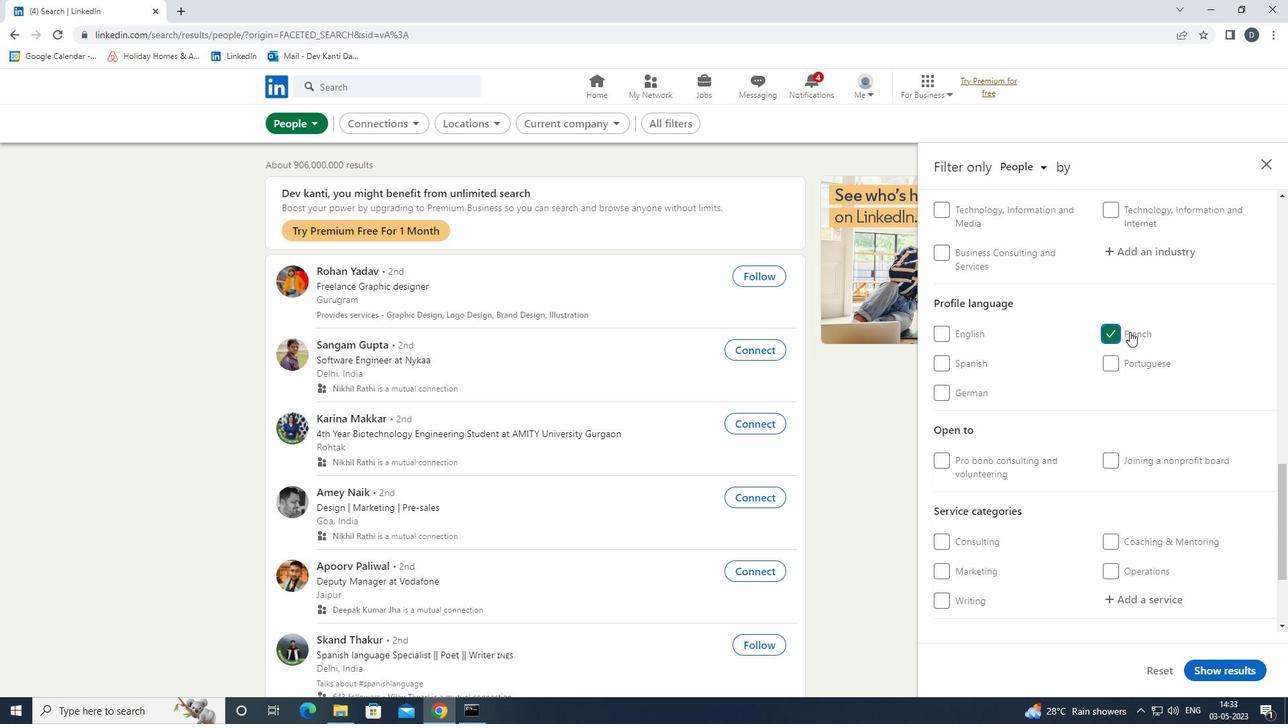 
Action: Mouse scrolled (1146, 348) with delta (0, 0)
Screenshot: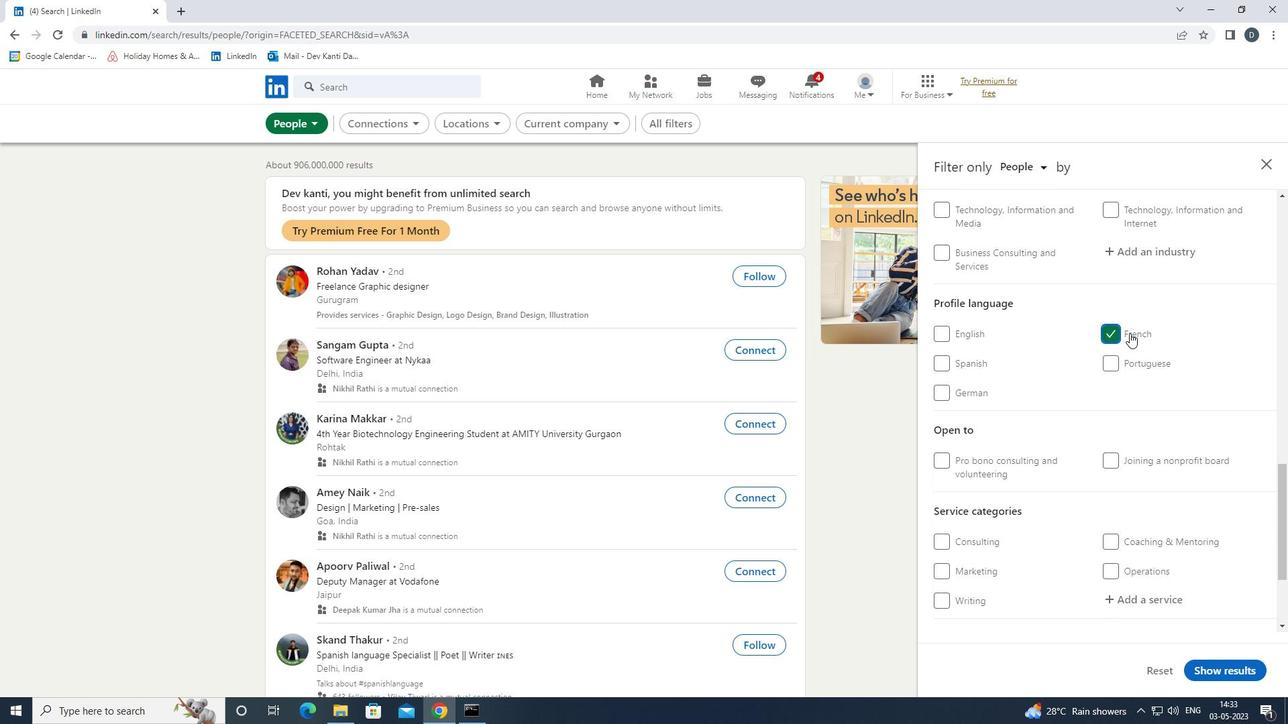 
Action: Mouse scrolled (1146, 348) with delta (0, 0)
Screenshot: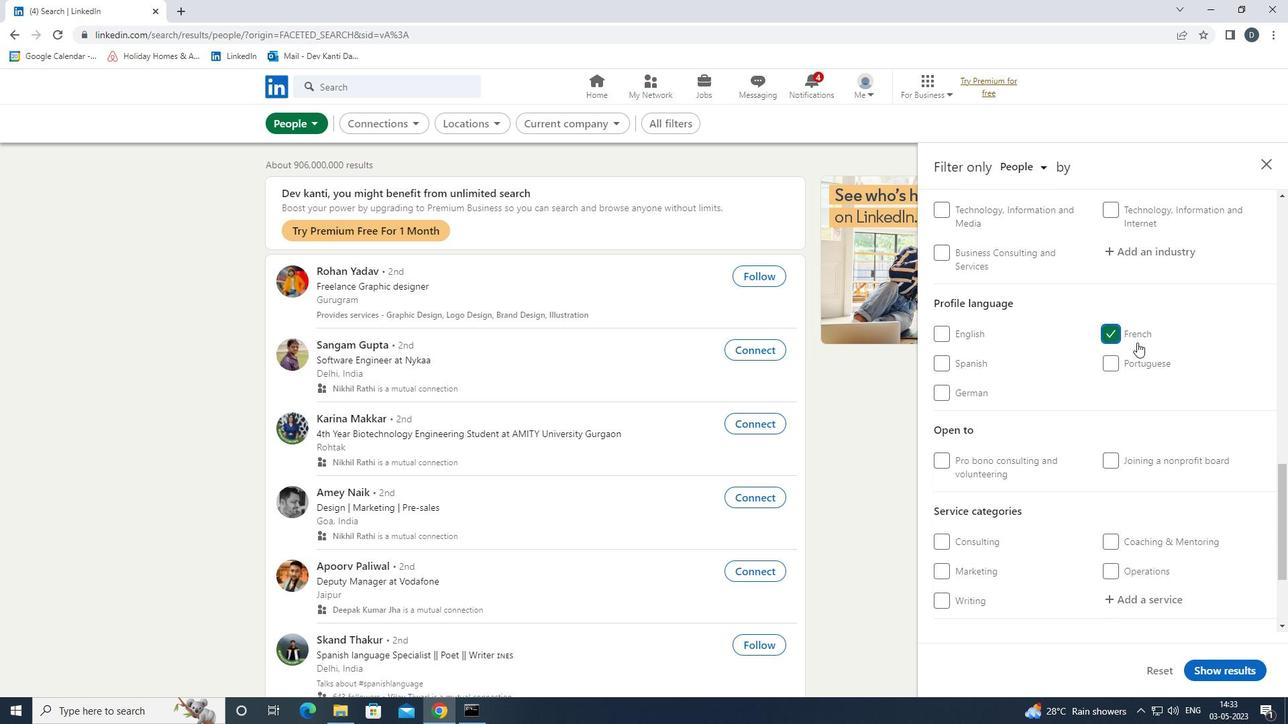 
Action: Mouse scrolled (1146, 348) with delta (0, 0)
Screenshot: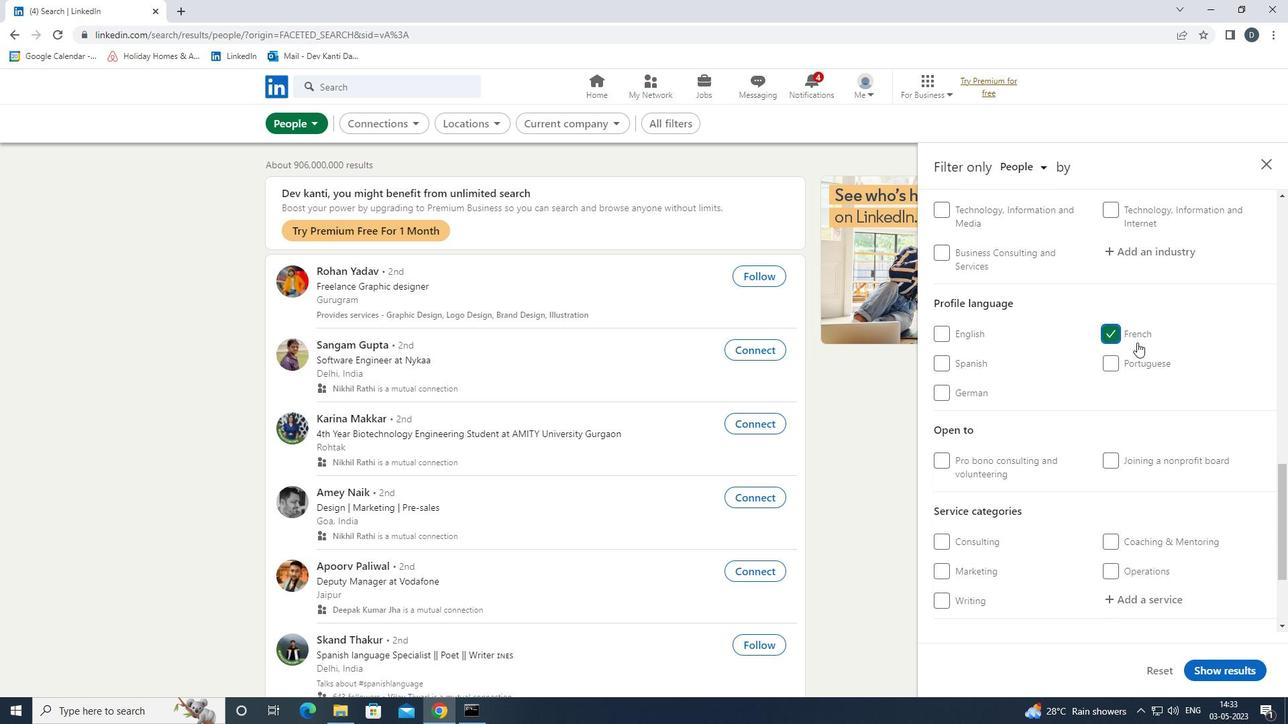 
Action: Mouse scrolled (1146, 348) with delta (0, 0)
Screenshot: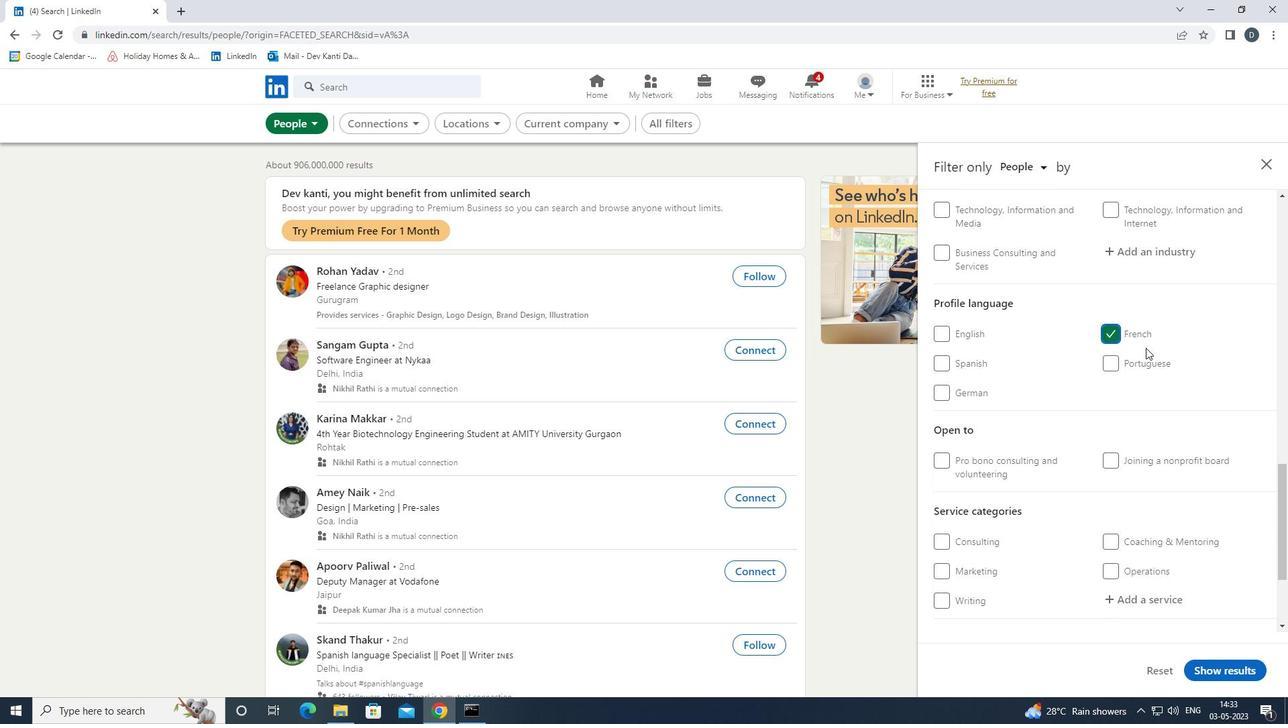 
Action: Mouse scrolled (1146, 348) with delta (0, 0)
Screenshot: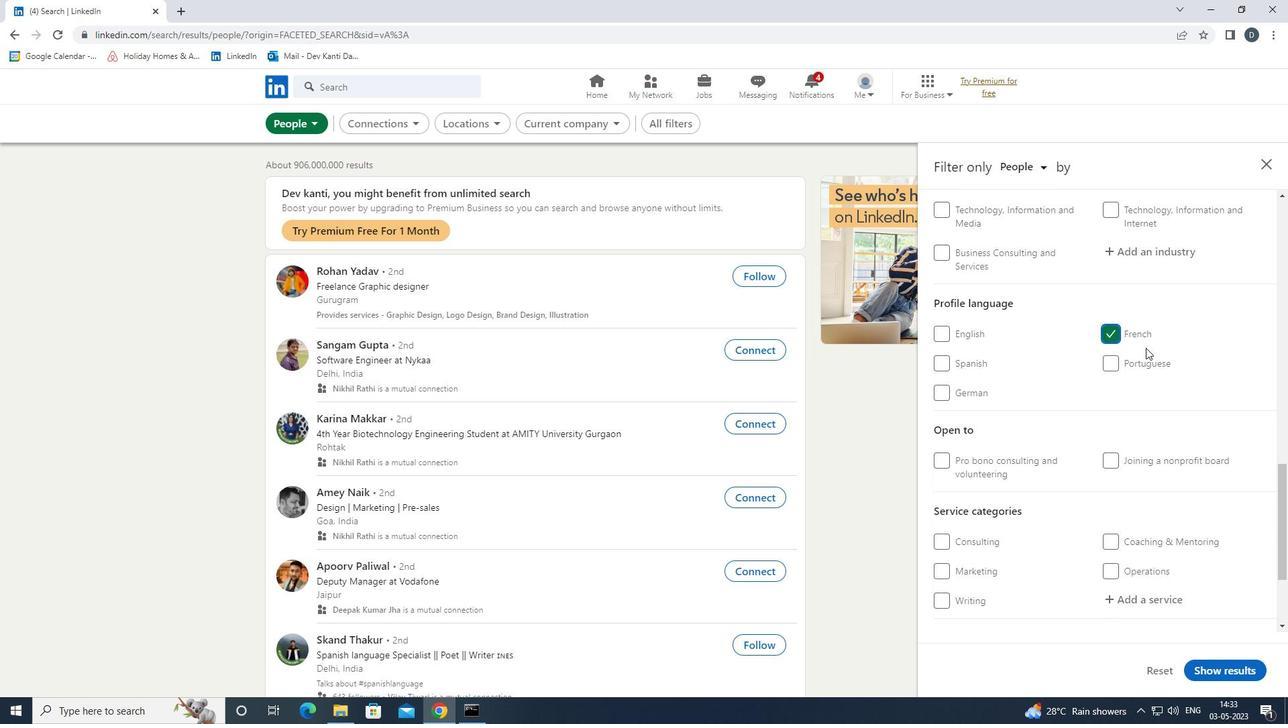 
Action: Mouse scrolled (1146, 348) with delta (0, 0)
Screenshot: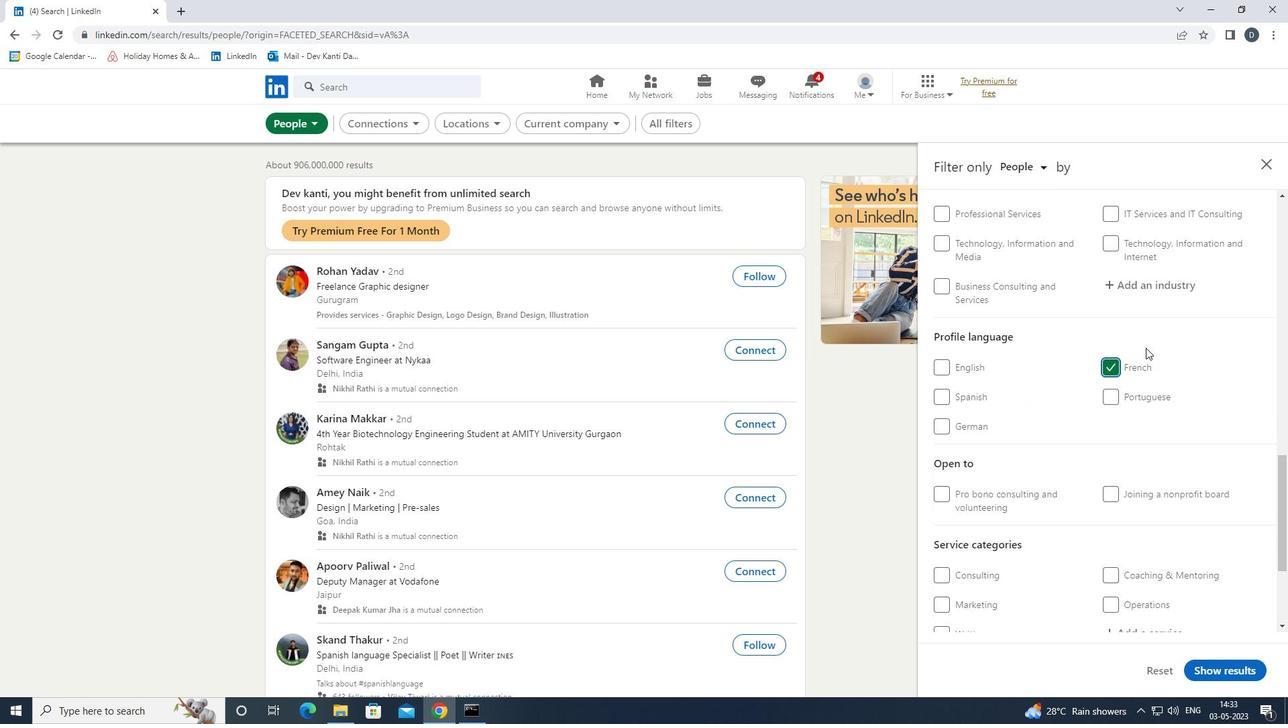 
Action: Mouse scrolled (1146, 348) with delta (0, 0)
Screenshot: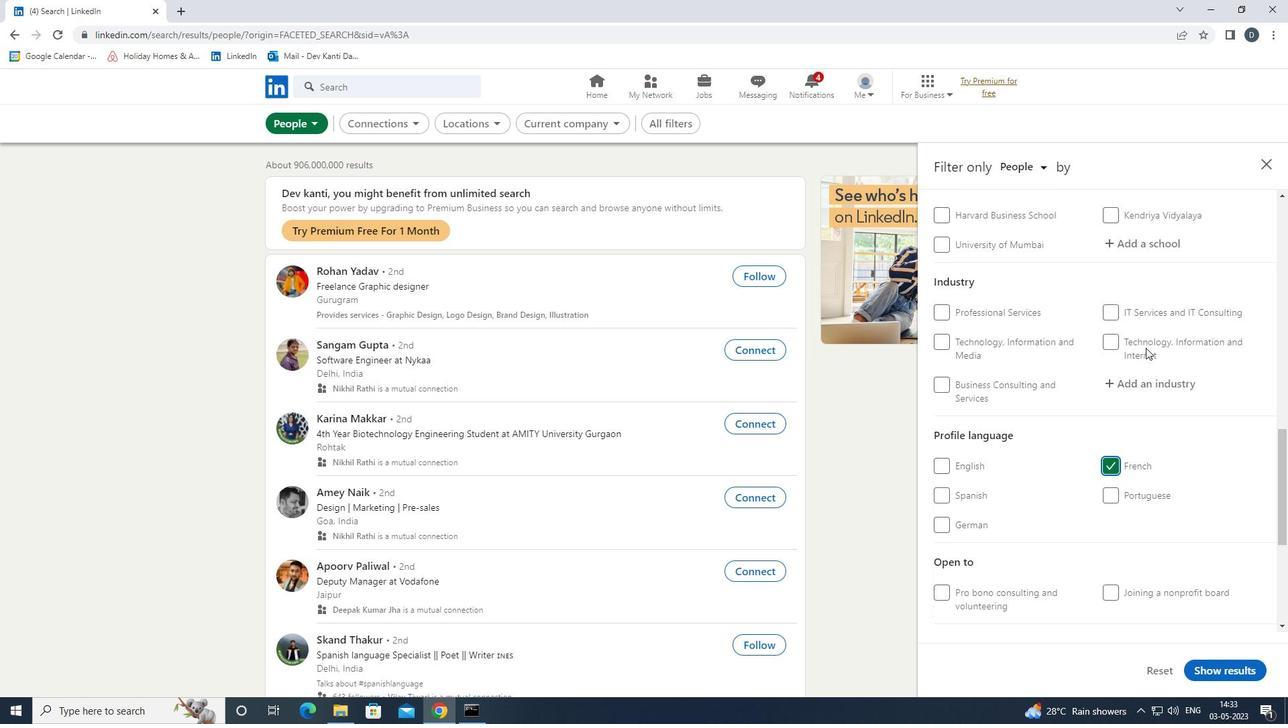 
Action: Mouse moved to (1136, 310)
Screenshot: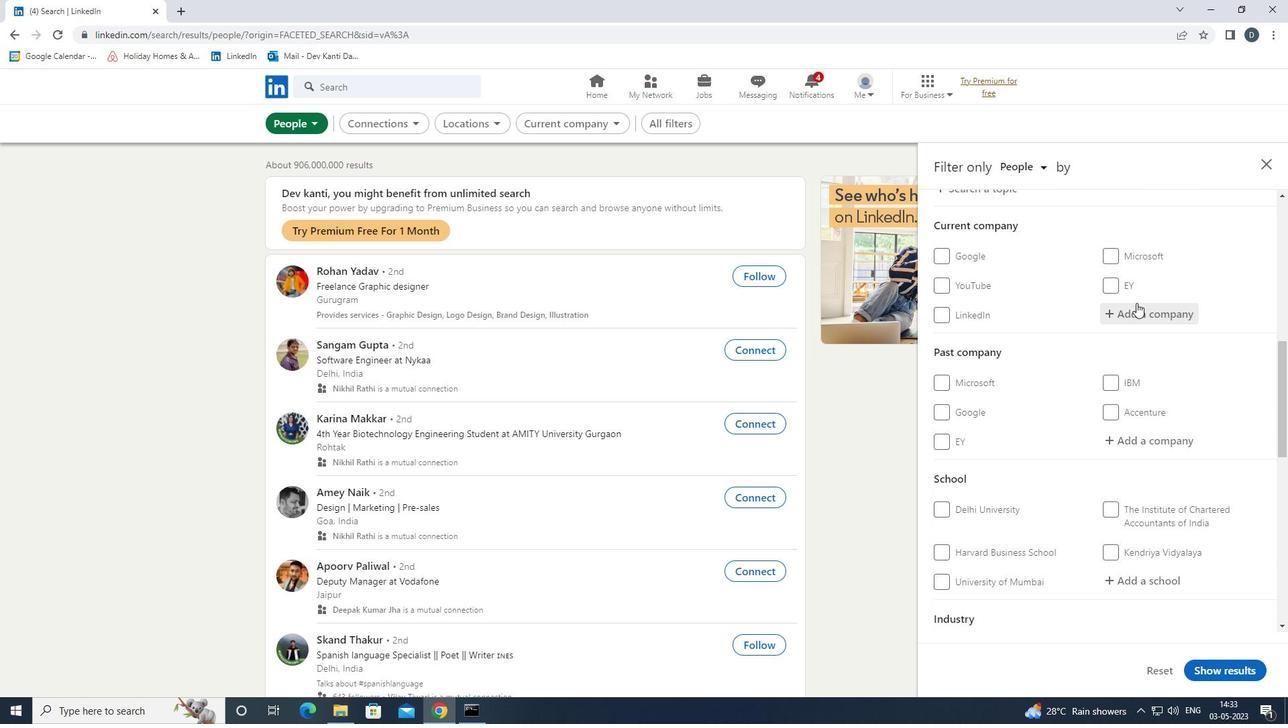 
Action: Mouse pressed left at (1136, 310)
Screenshot: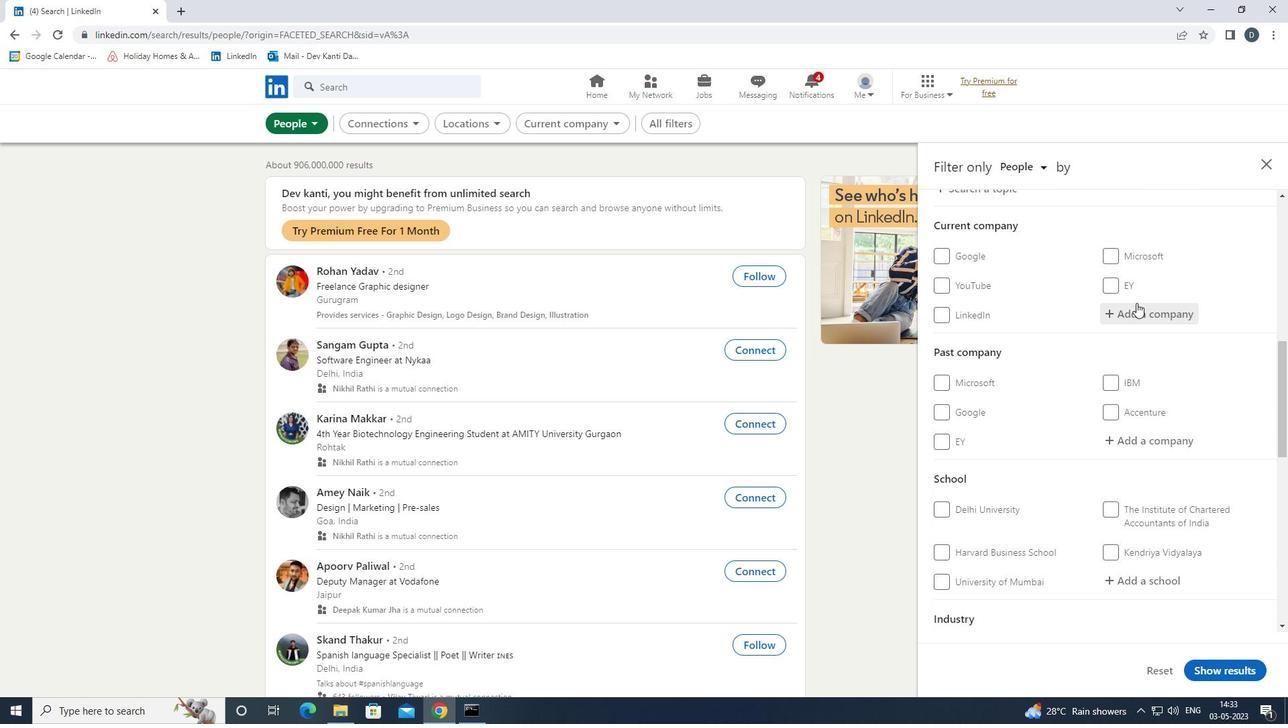 
Action: Key pressed <Key.shift><Key.shift>KENNAMETAL<Key.down><Key.enter>
Screenshot: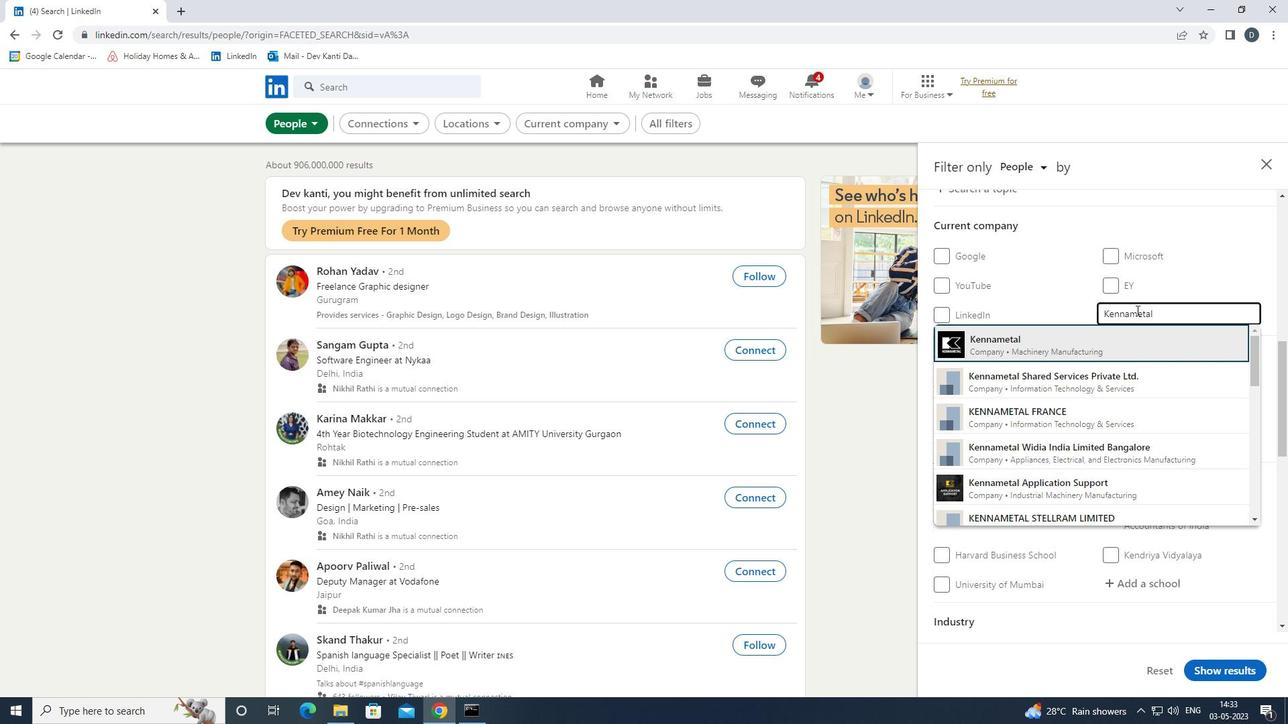 
Action: Mouse scrolled (1136, 310) with delta (0, 0)
Screenshot: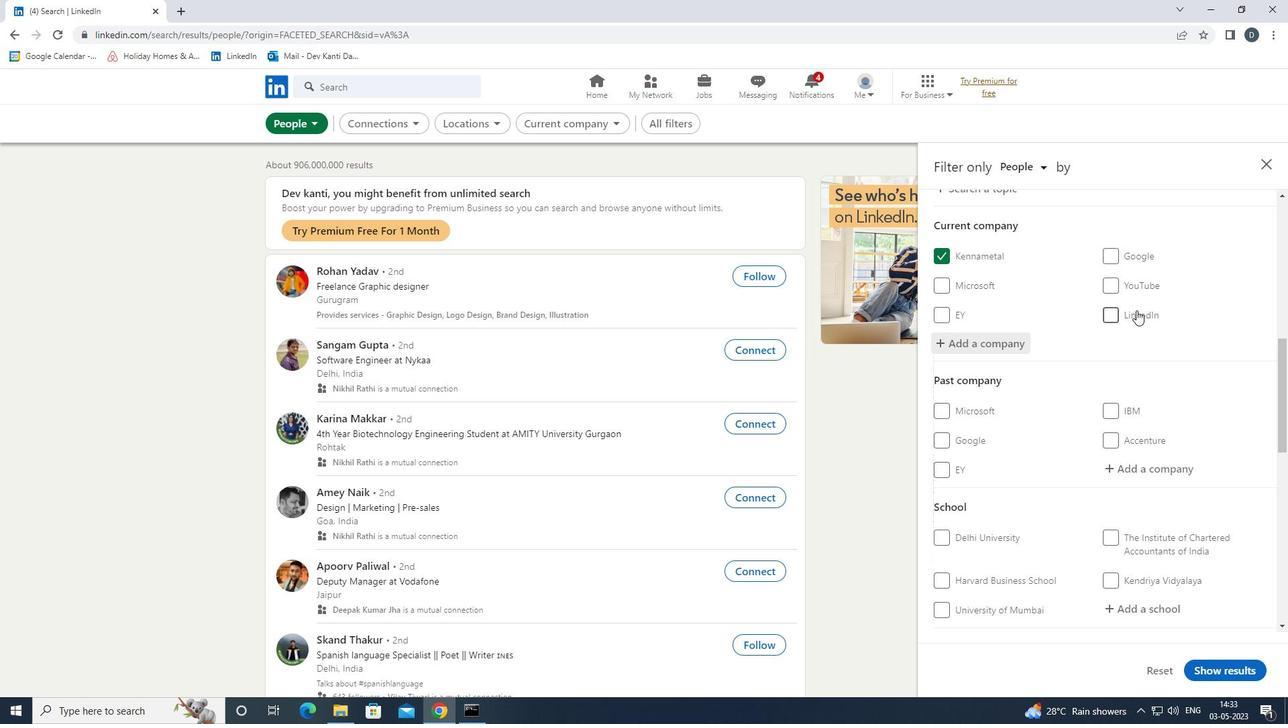 
Action: Mouse scrolled (1136, 310) with delta (0, 0)
Screenshot: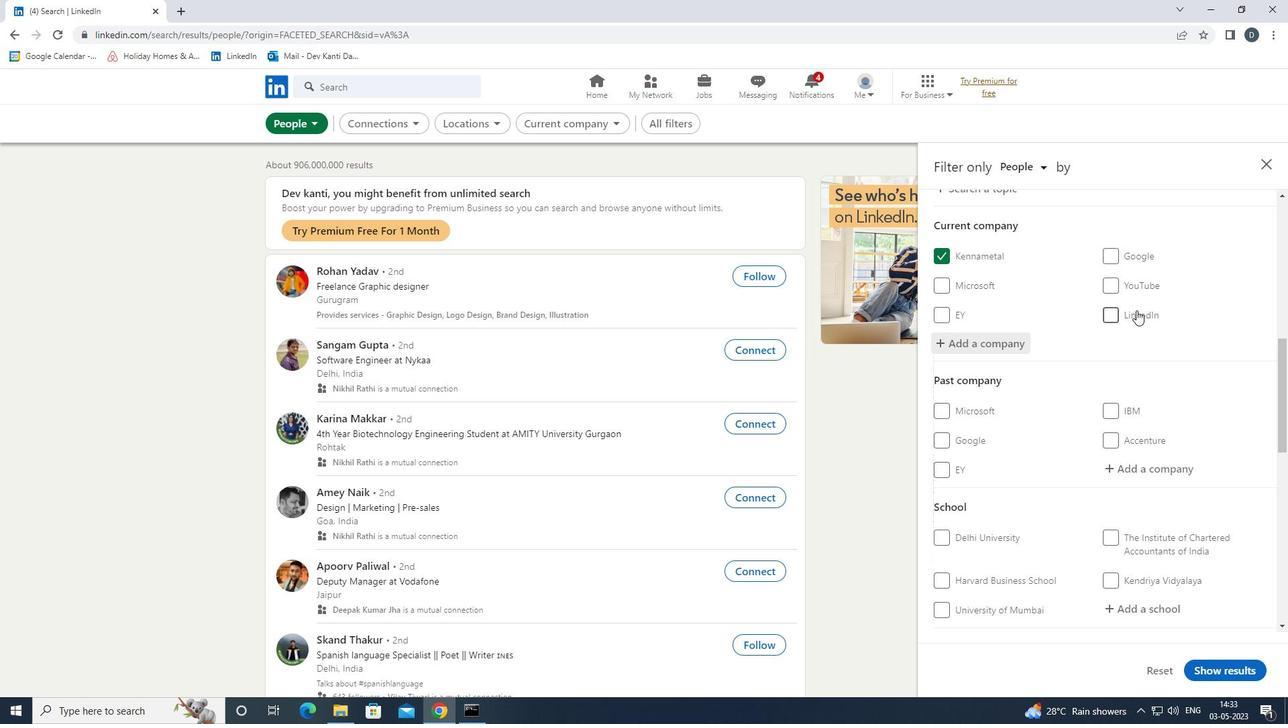 
Action: Mouse moved to (1150, 476)
Screenshot: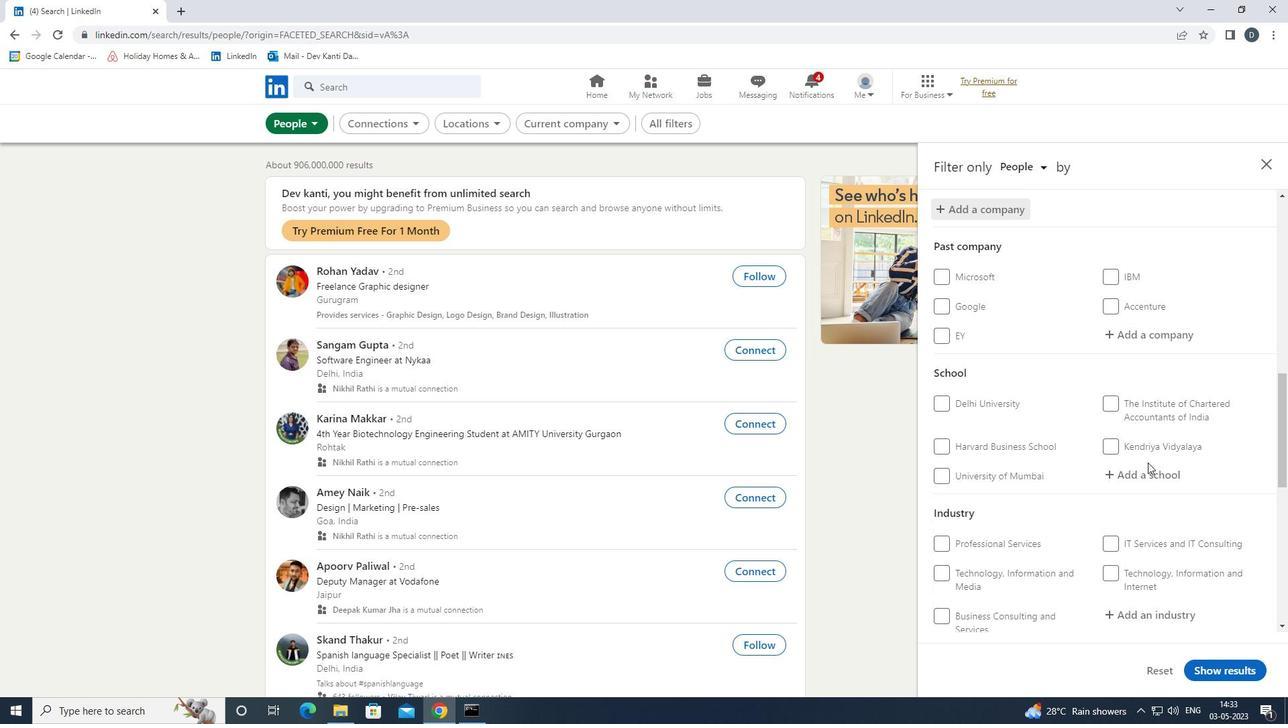
Action: Mouse pressed left at (1150, 476)
Screenshot: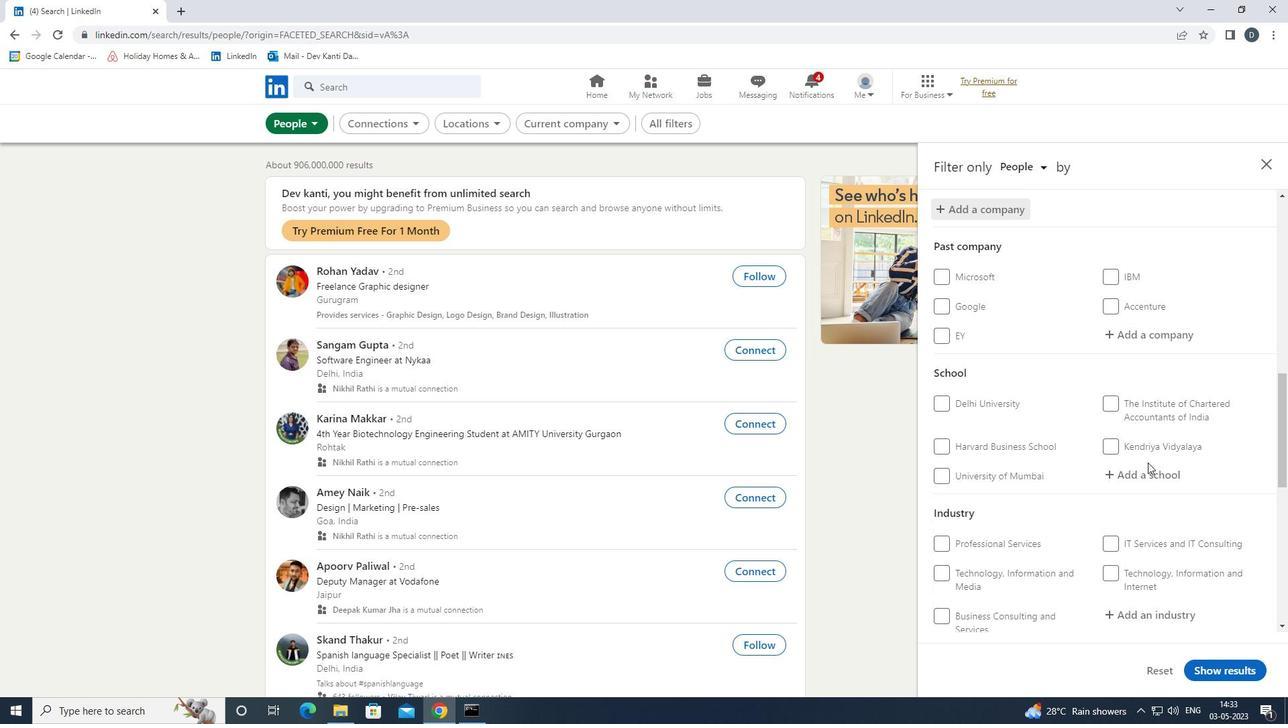 
Action: Mouse moved to (1151, 476)
Screenshot: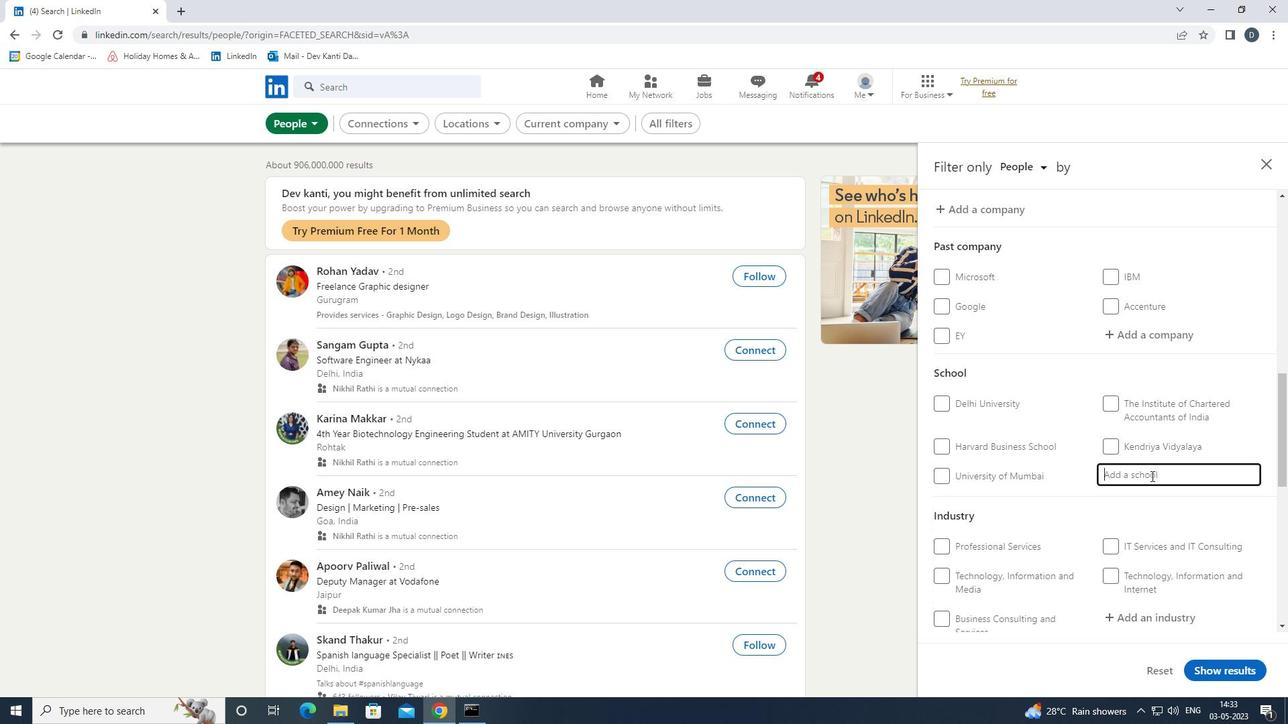 
Action: Key pressed <Key.shift>MUMBAI<Key.space><Key.down><Key.enter>
Screenshot: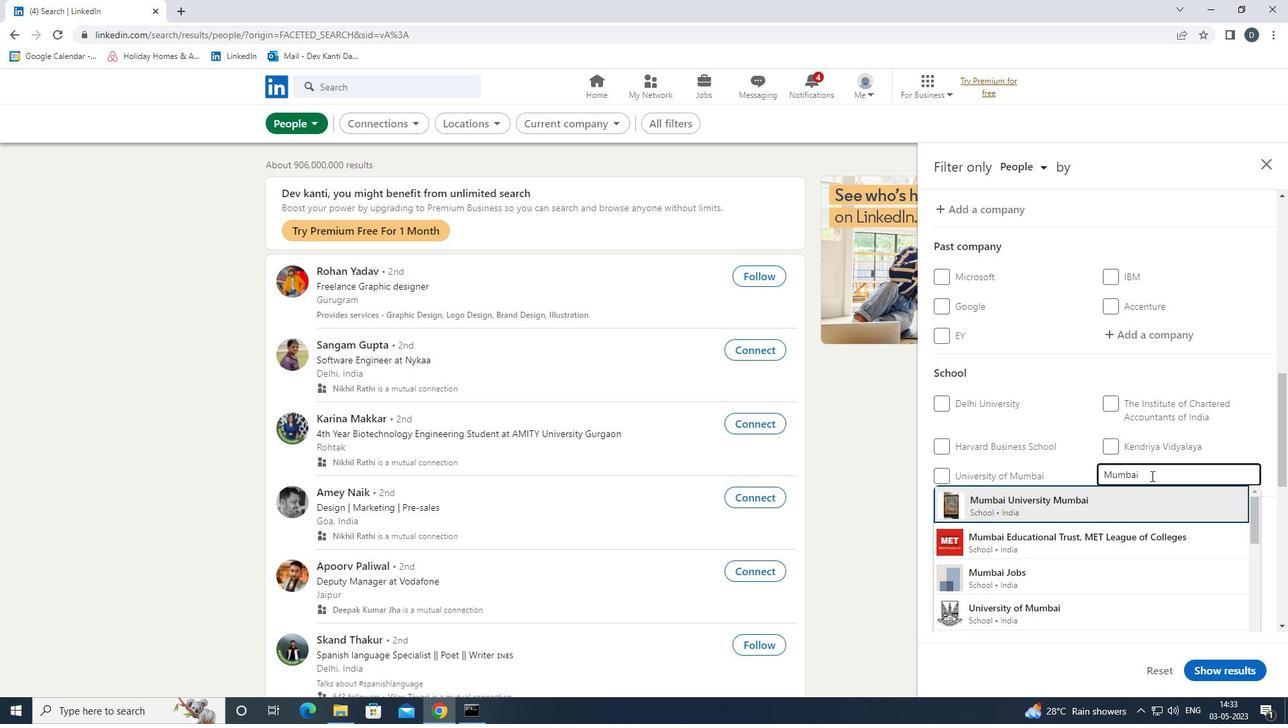 
Action: Mouse scrolled (1151, 475) with delta (0, 0)
Screenshot: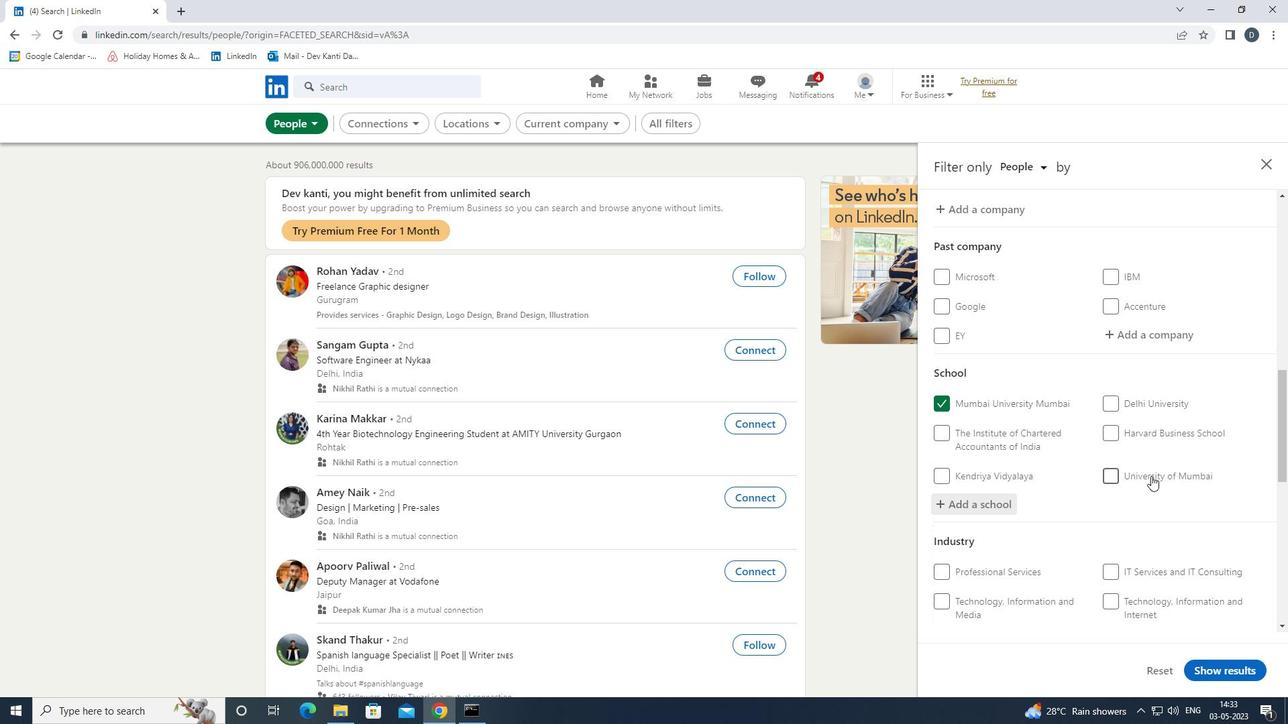 
Action: Mouse moved to (1150, 477)
Screenshot: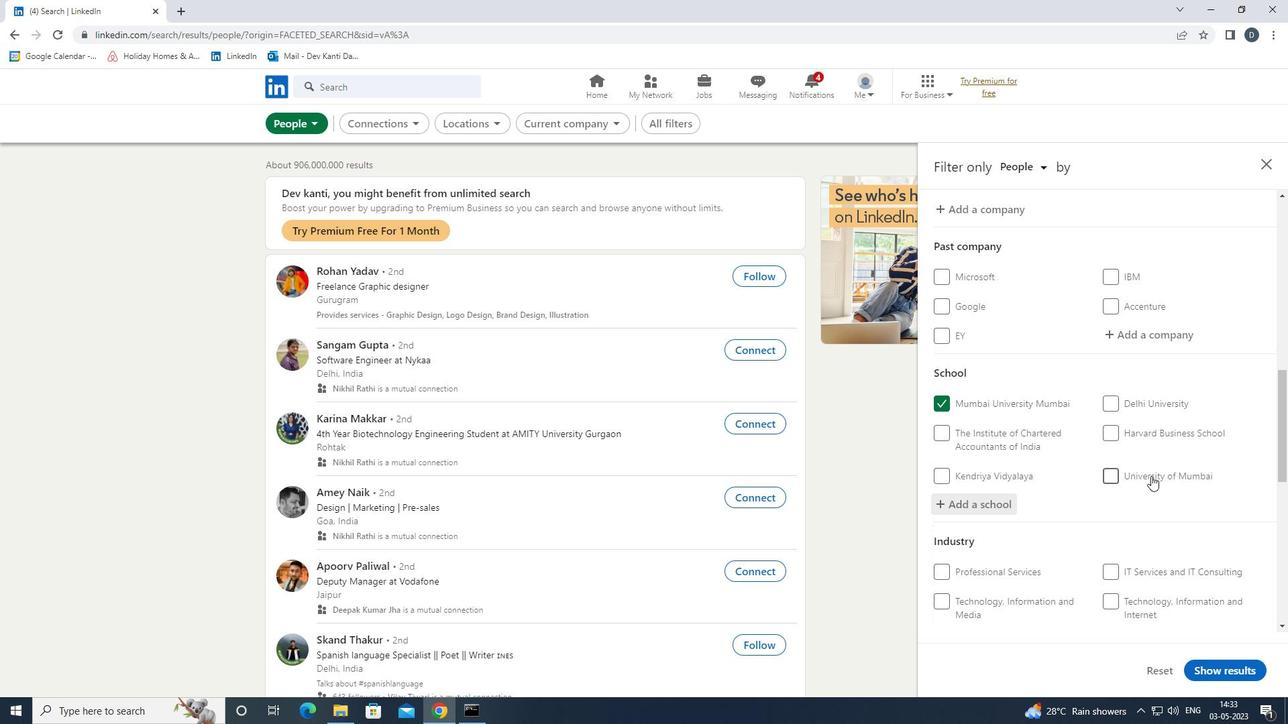
Action: Mouse scrolled (1150, 476) with delta (0, 0)
Screenshot: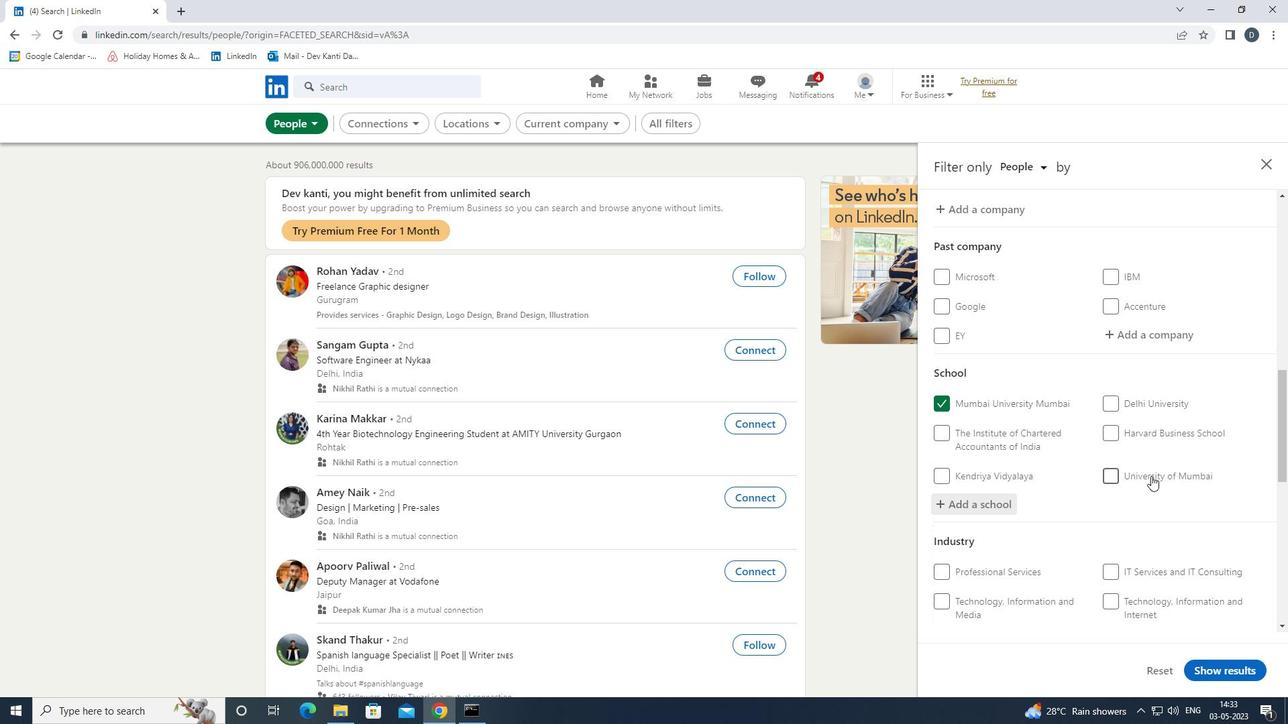 
Action: Mouse moved to (1150, 477)
Screenshot: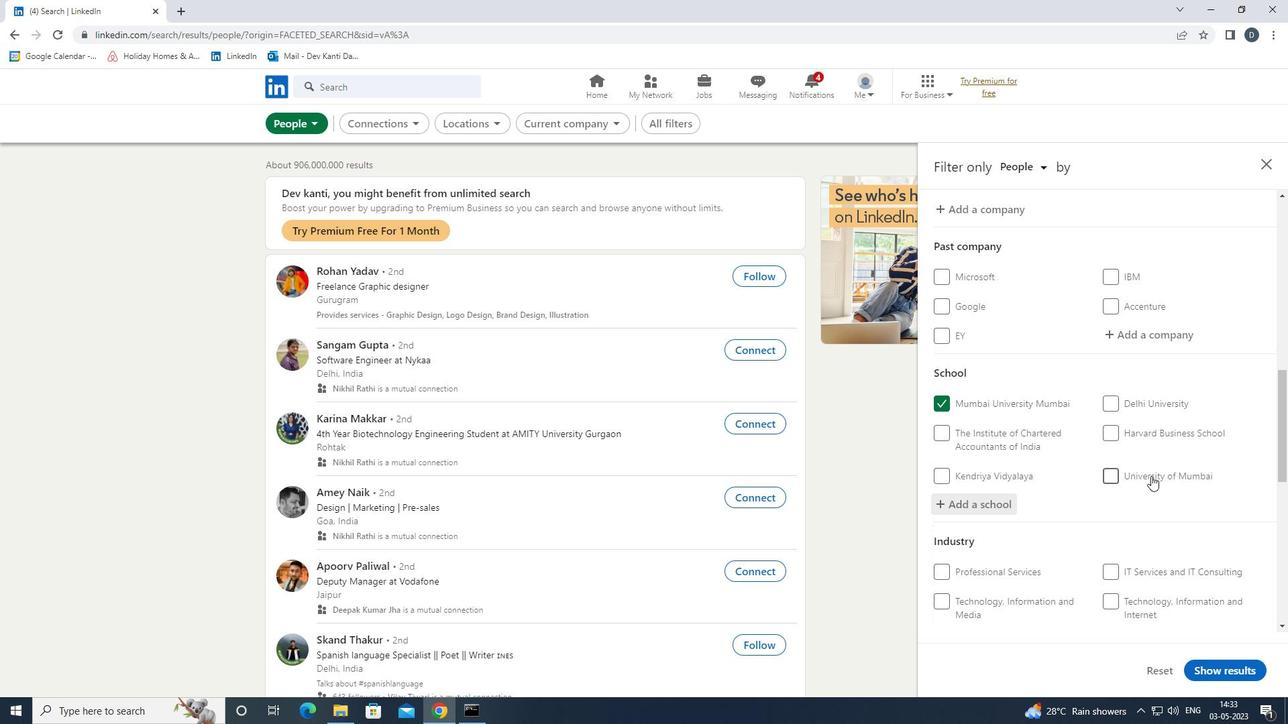 
Action: Mouse scrolled (1150, 476) with delta (0, 0)
Screenshot: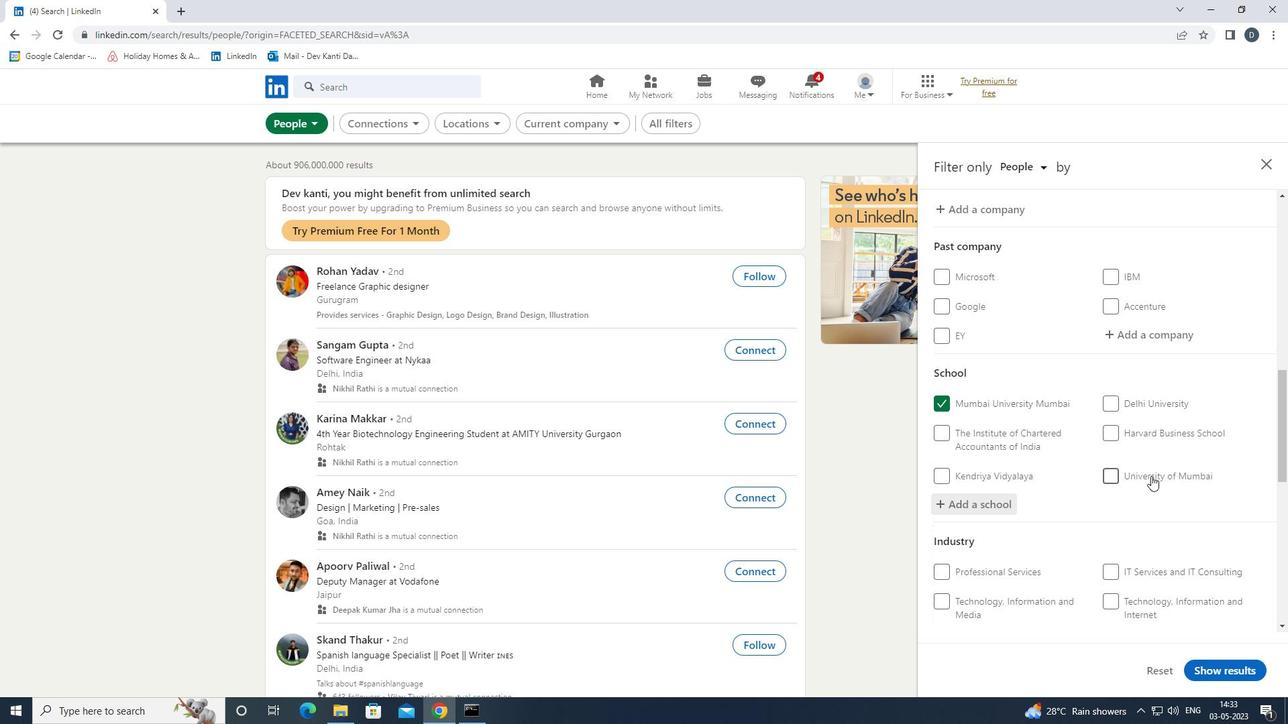 
Action: Mouse moved to (1173, 442)
Screenshot: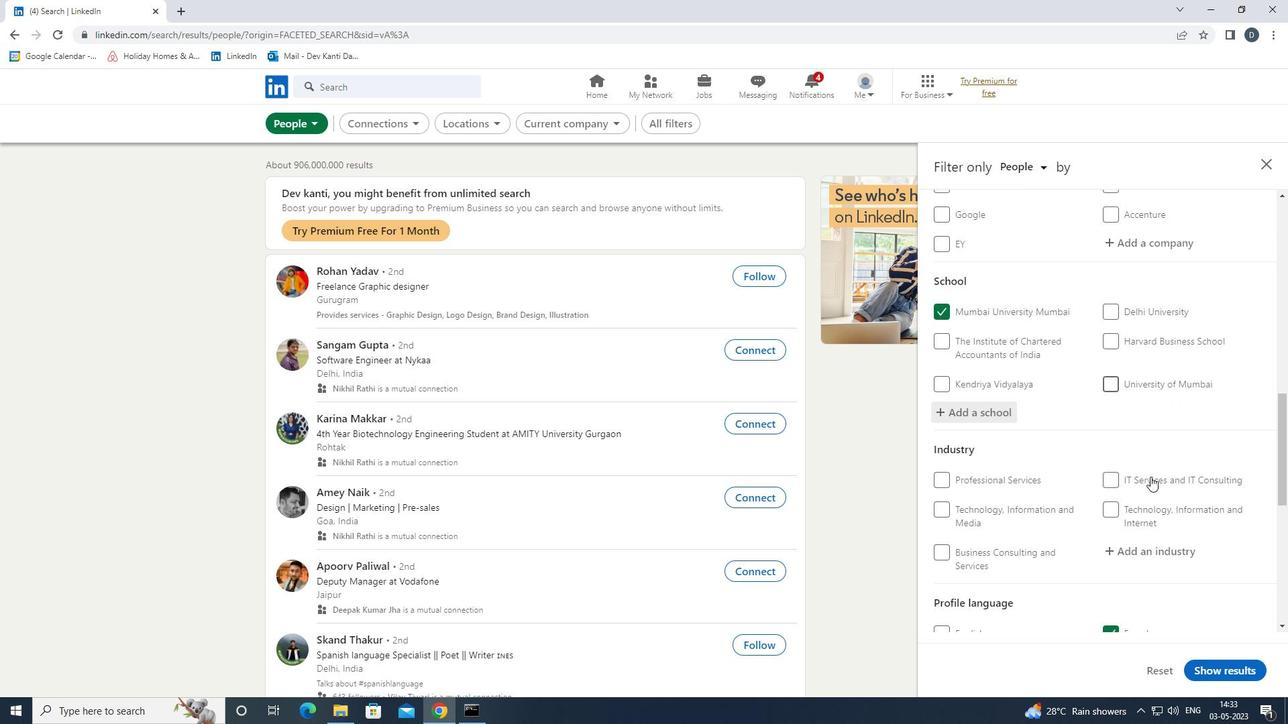 
Action: Mouse pressed left at (1173, 442)
Screenshot: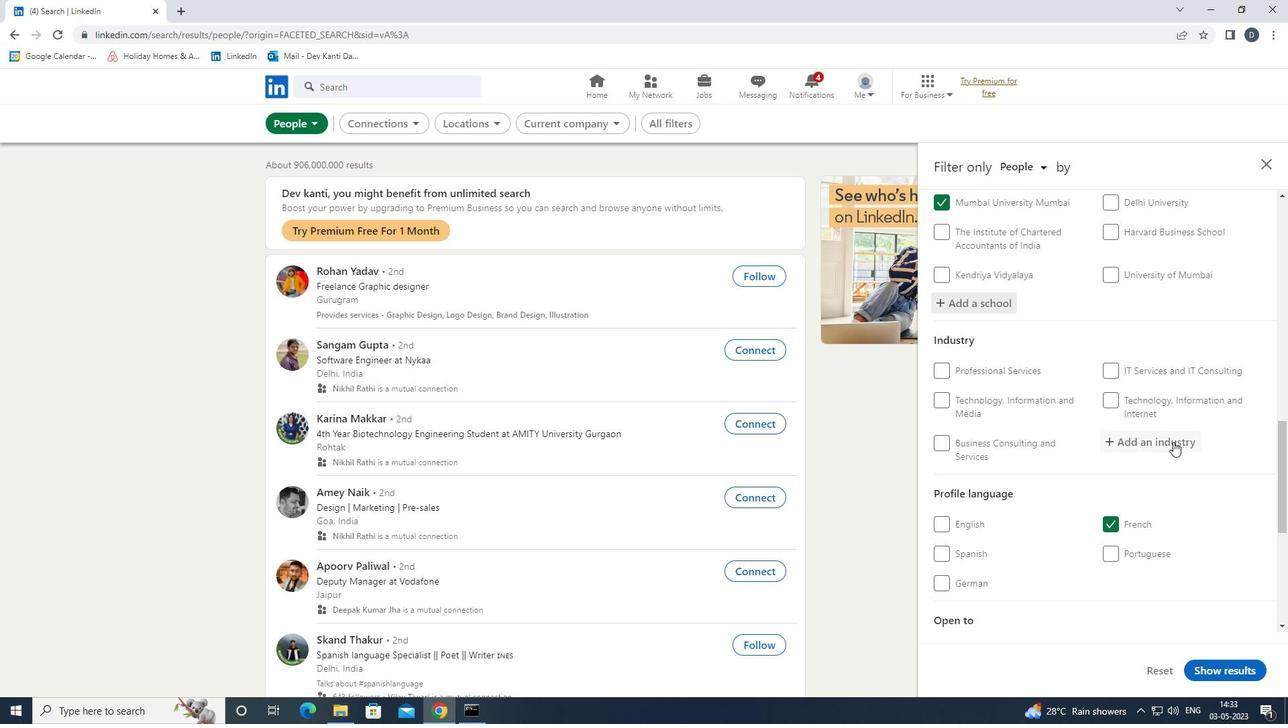 
Action: Key pressed <Key.shift>TEXTILE<Key.down><Key.enter>
Screenshot: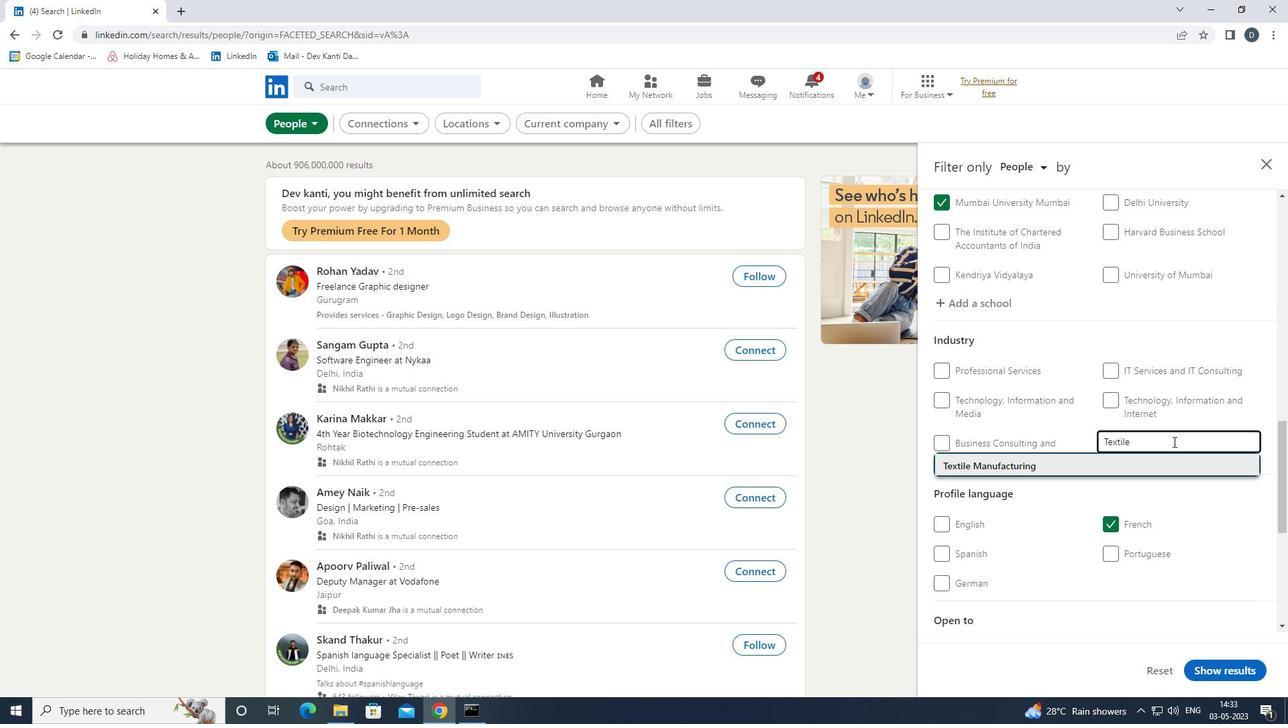 
Action: Mouse moved to (1076, 373)
Screenshot: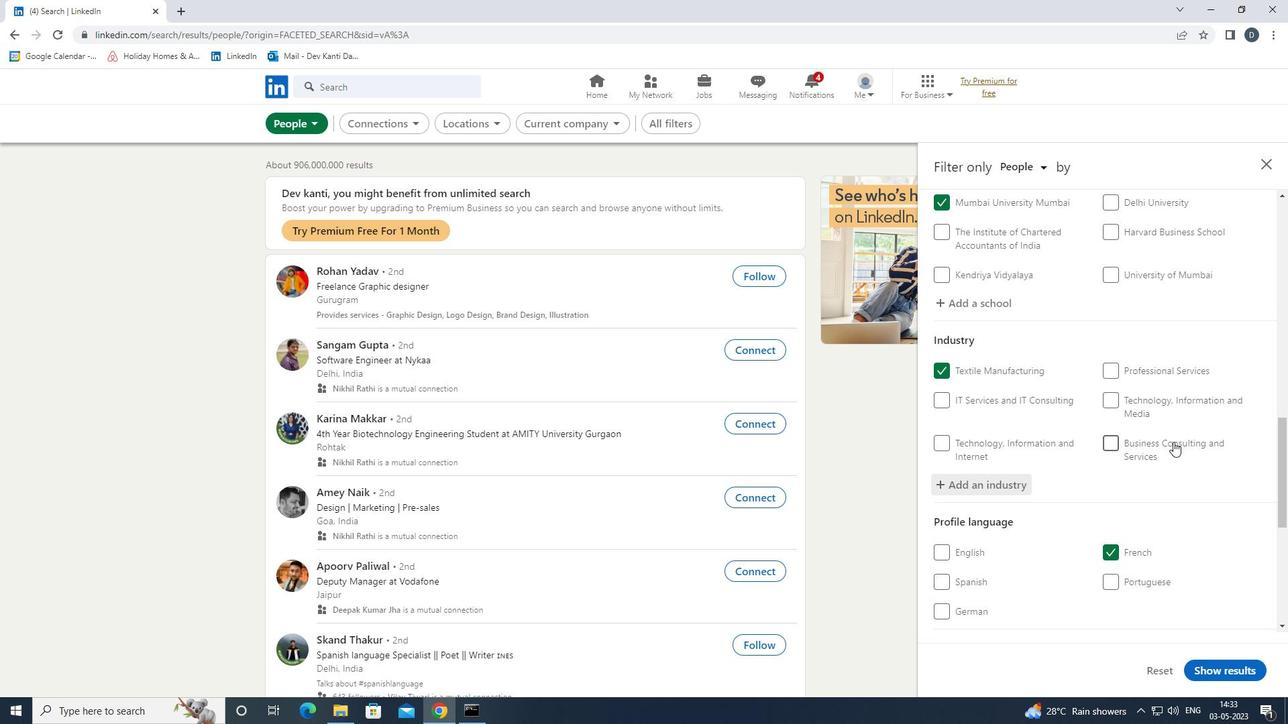 
Action: Mouse scrolled (1076, 373) with delta (0, 0)
Screenshot: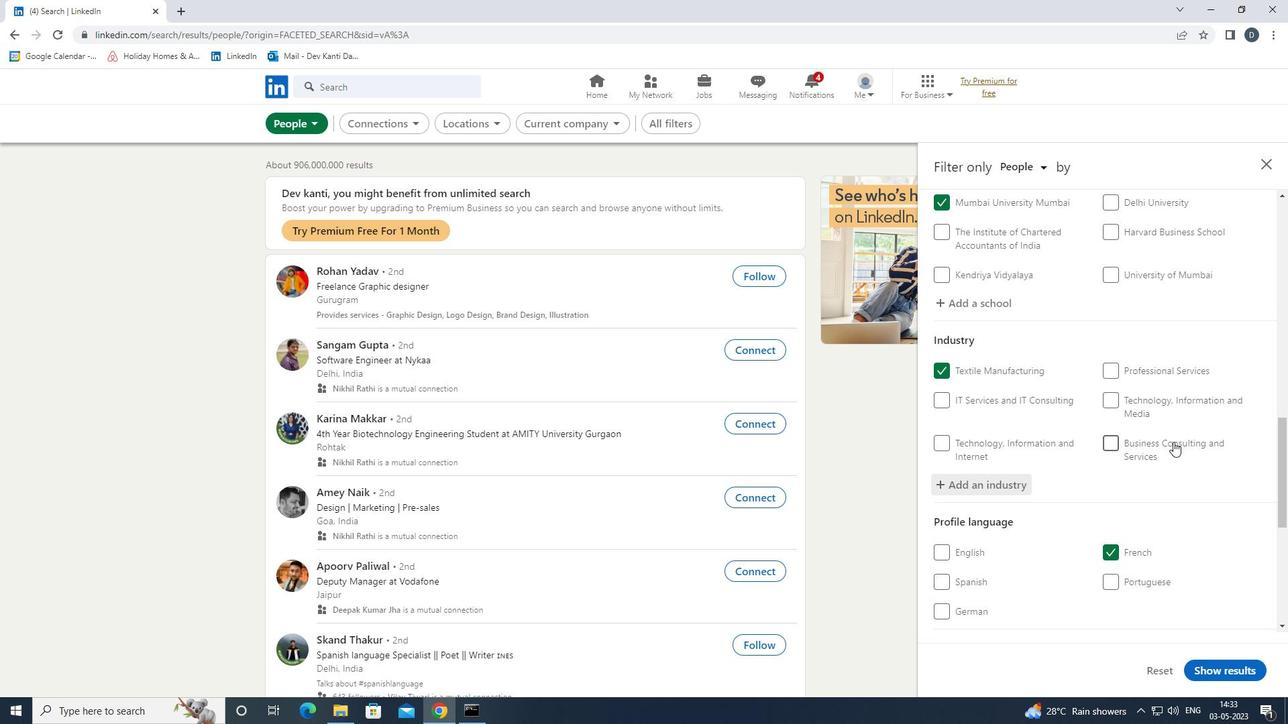 
Action: Mouse moved to (1078, 375)
Screenshot: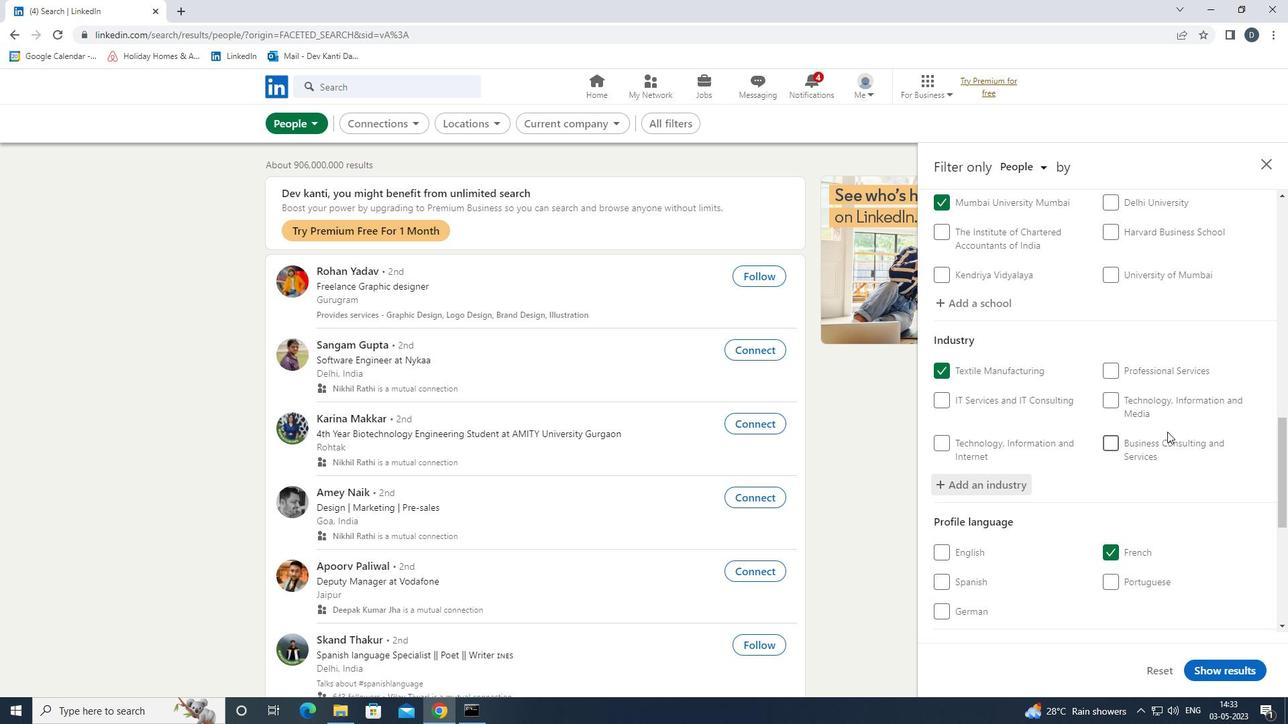 
Action: Mouse scrolled (1078, 375) with delta (0, 0)
Screenshot: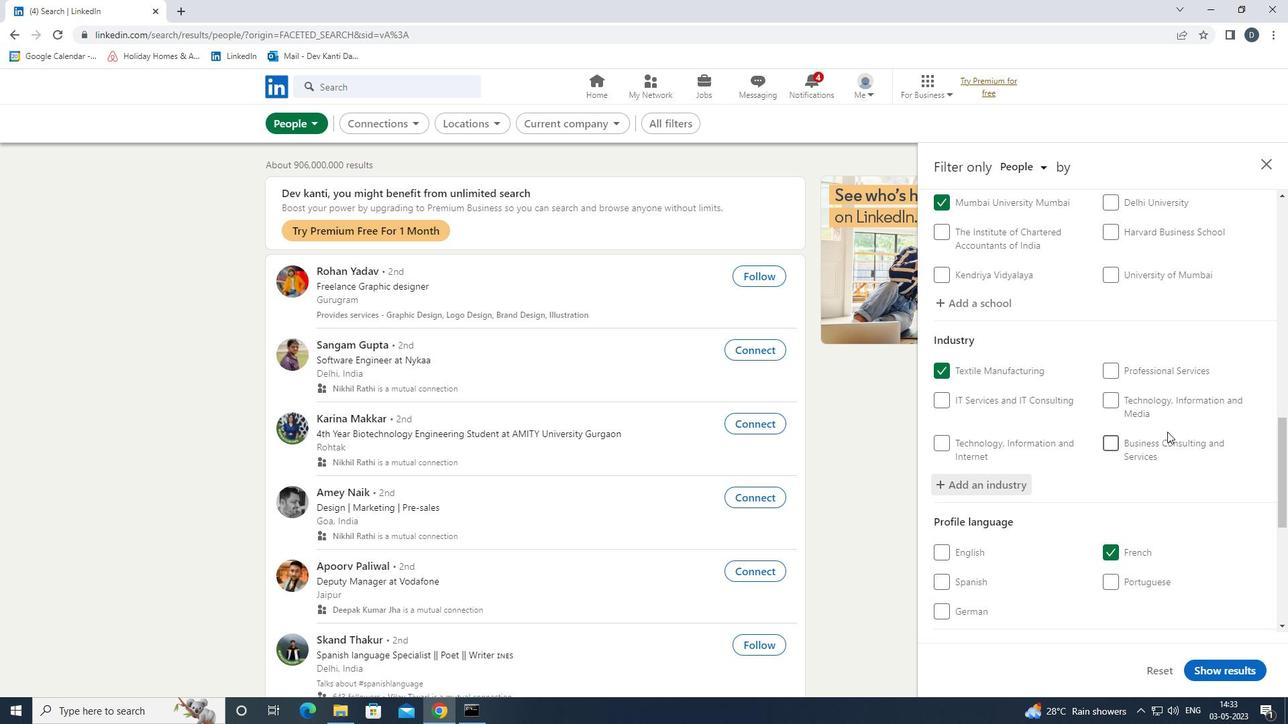 
Action: Mouse moved to (1078, 376)
Screenshot: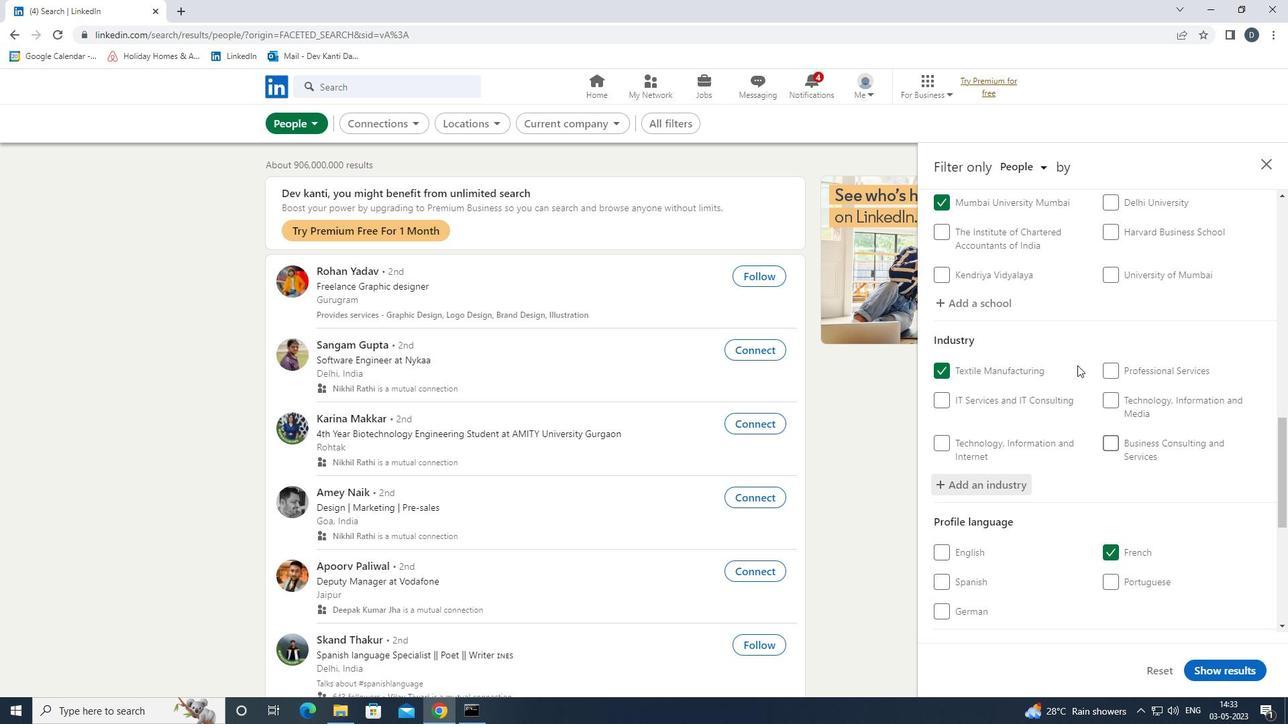 
Action: Mouse scrolled (1078, 375) with delta (0, 0)
Screenshot: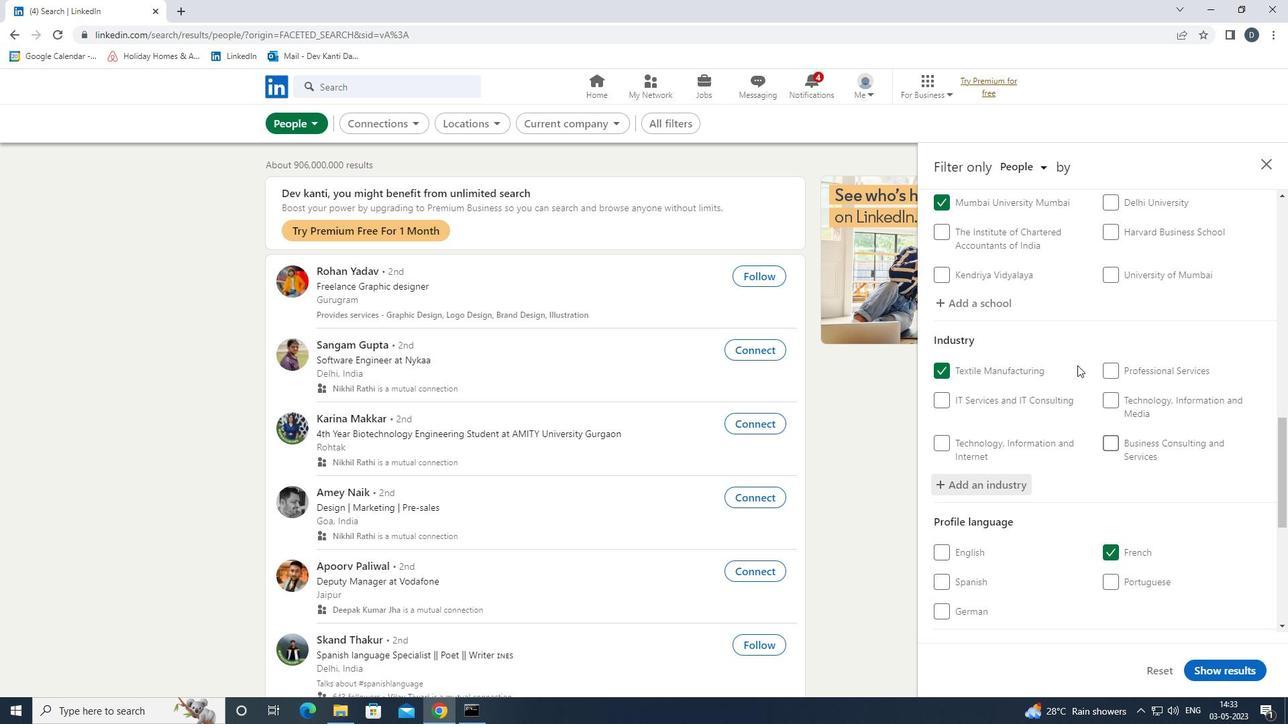 
Action: Mouse moved to (1116, 419)
Screenshot: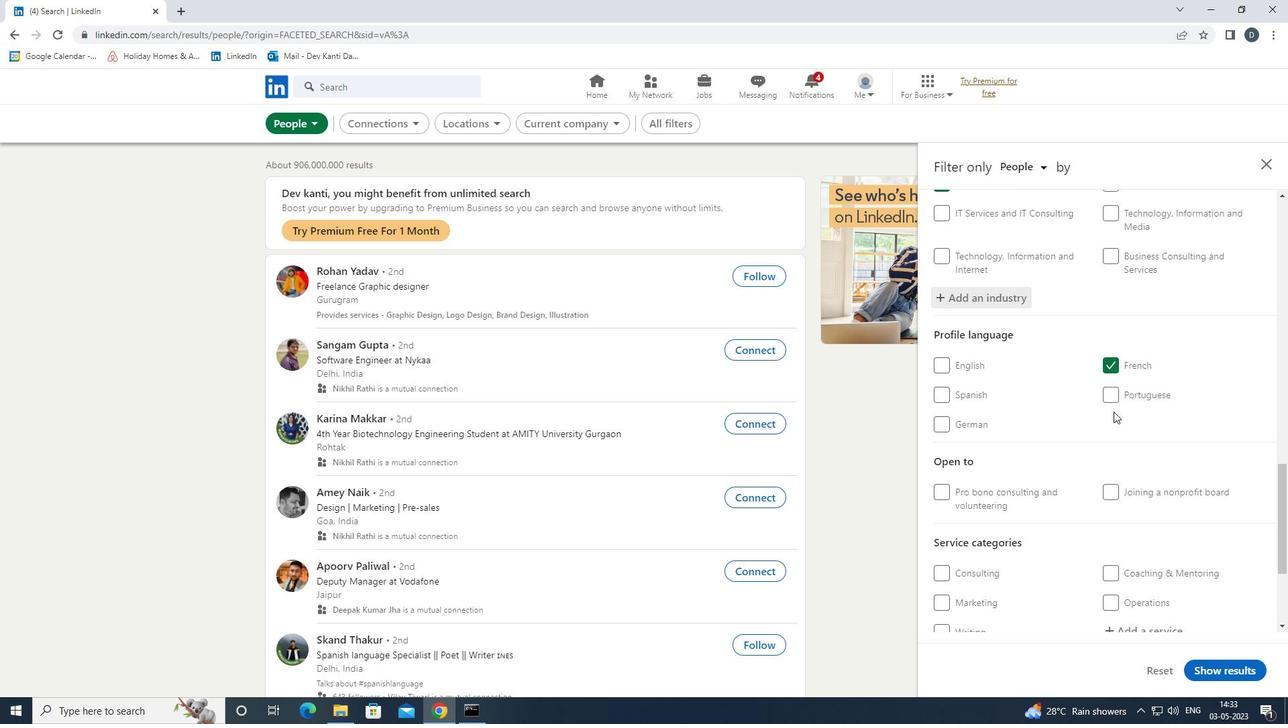 
Action: Mouse scrolled (1116, 418) with delta (0, 0)
Screenshot: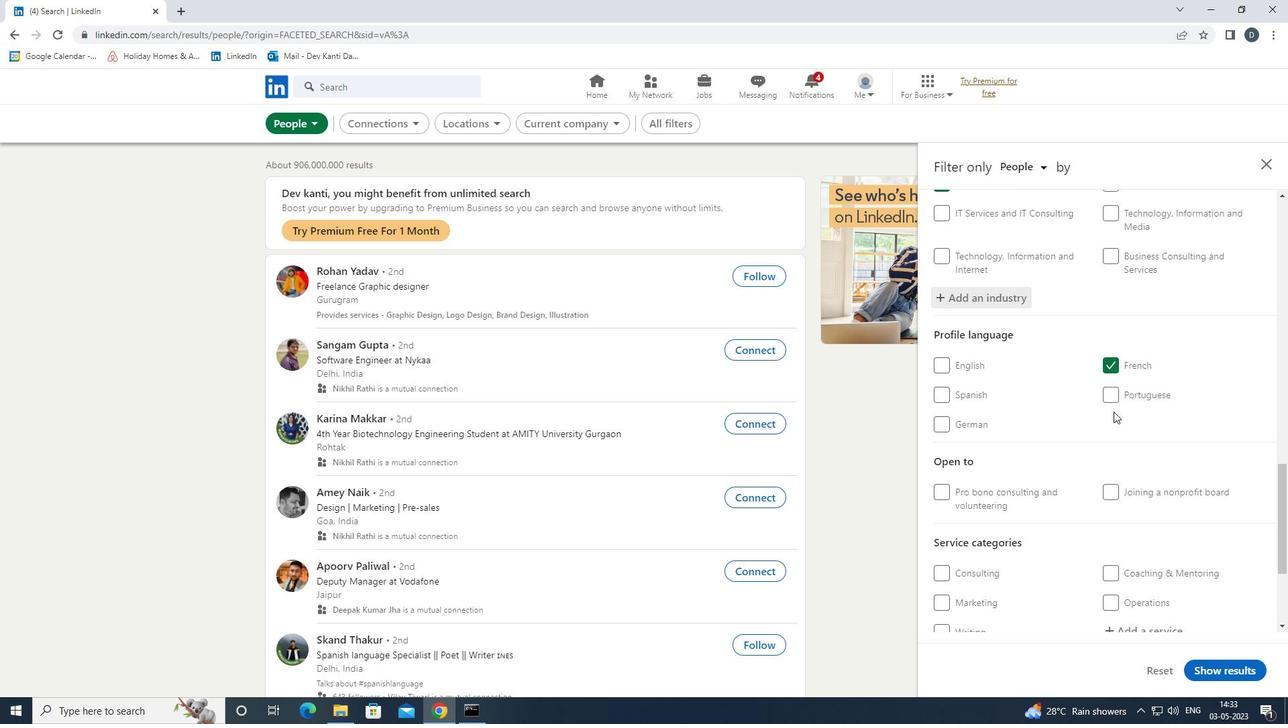 
Action: Mouse moved to (1118, 423)
Screenshot: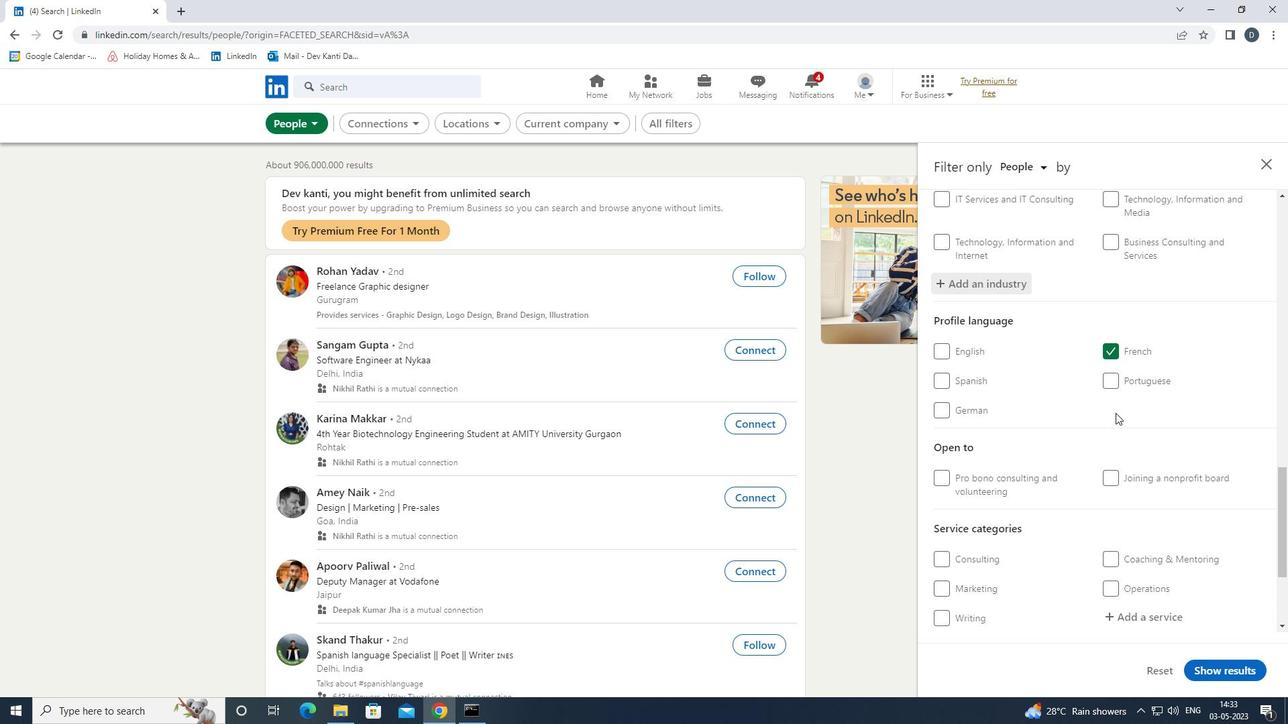 
Action: Mouse scrolled (1118, 422) with delta (0, 0)
Screenshot: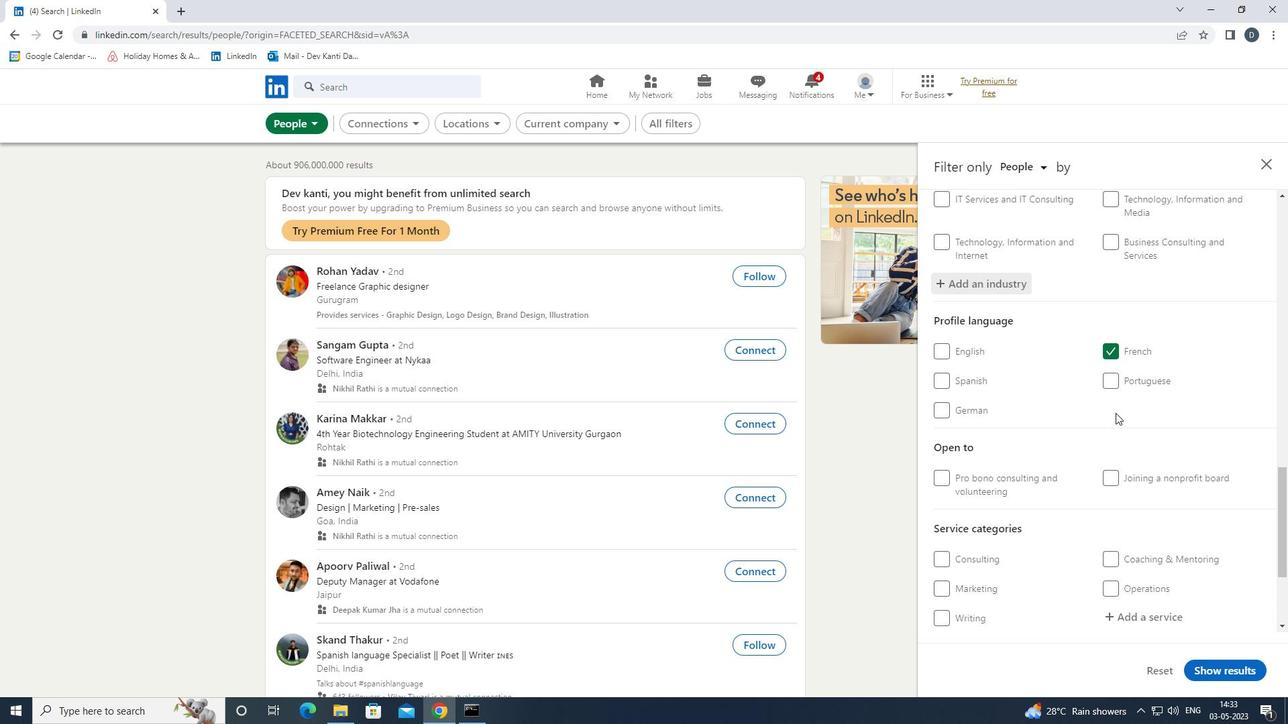 
Action: Mouse moved to (1121, 427)
Screenshot: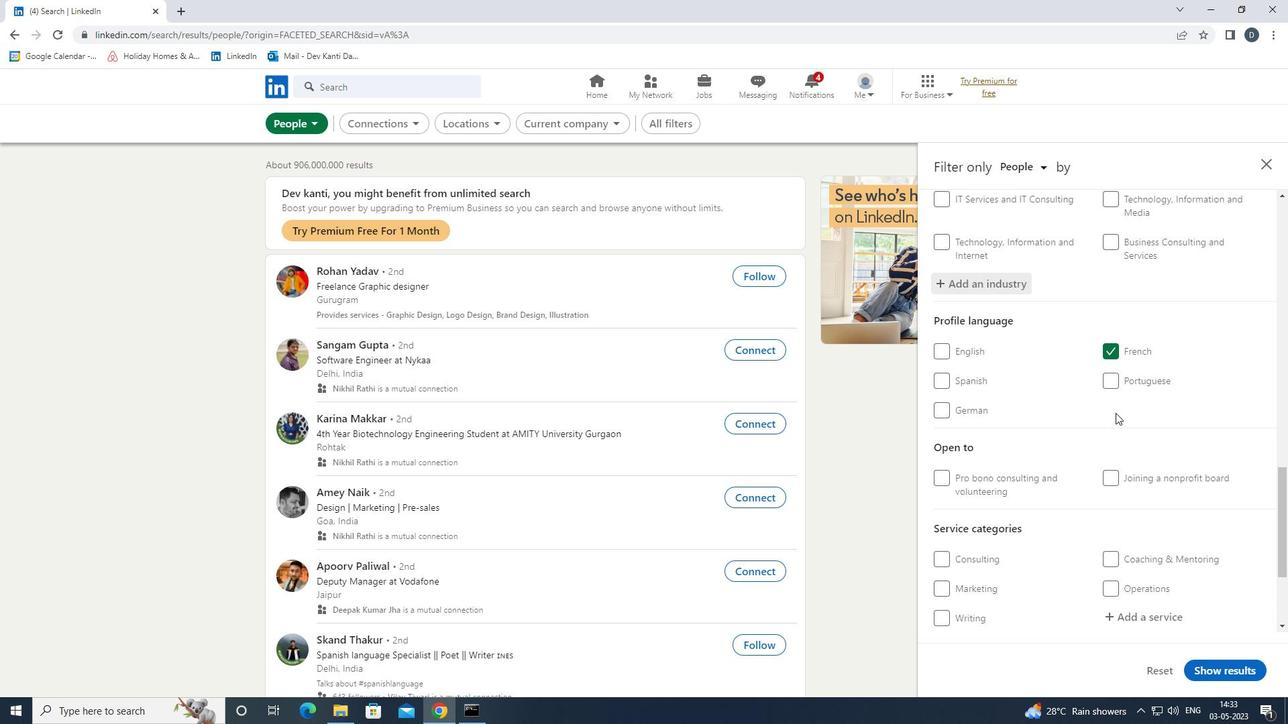 
Action: Mouse scrolled (1121, 426) with delta (0, 0)
Screenshot: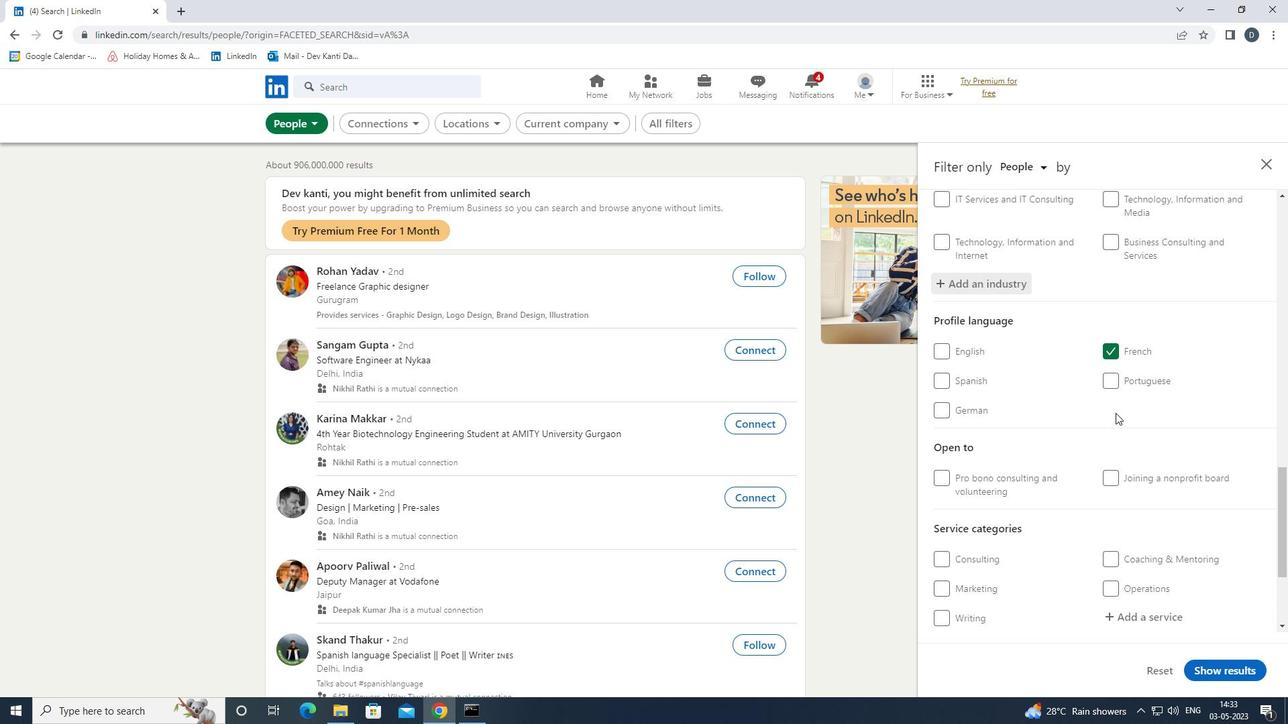 
Action: Mouse moved to (1155, 440)
Screenshot: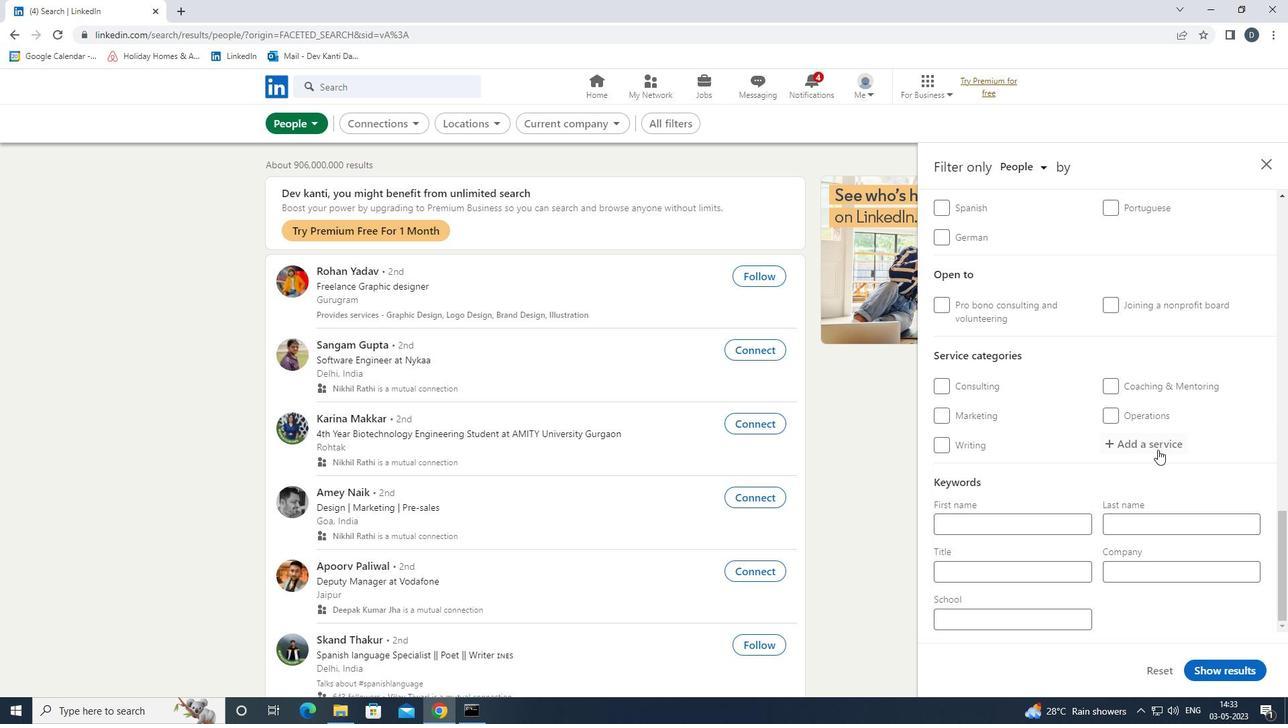 
Action: Mouse pressed left at (1155, 440)
Screenshot: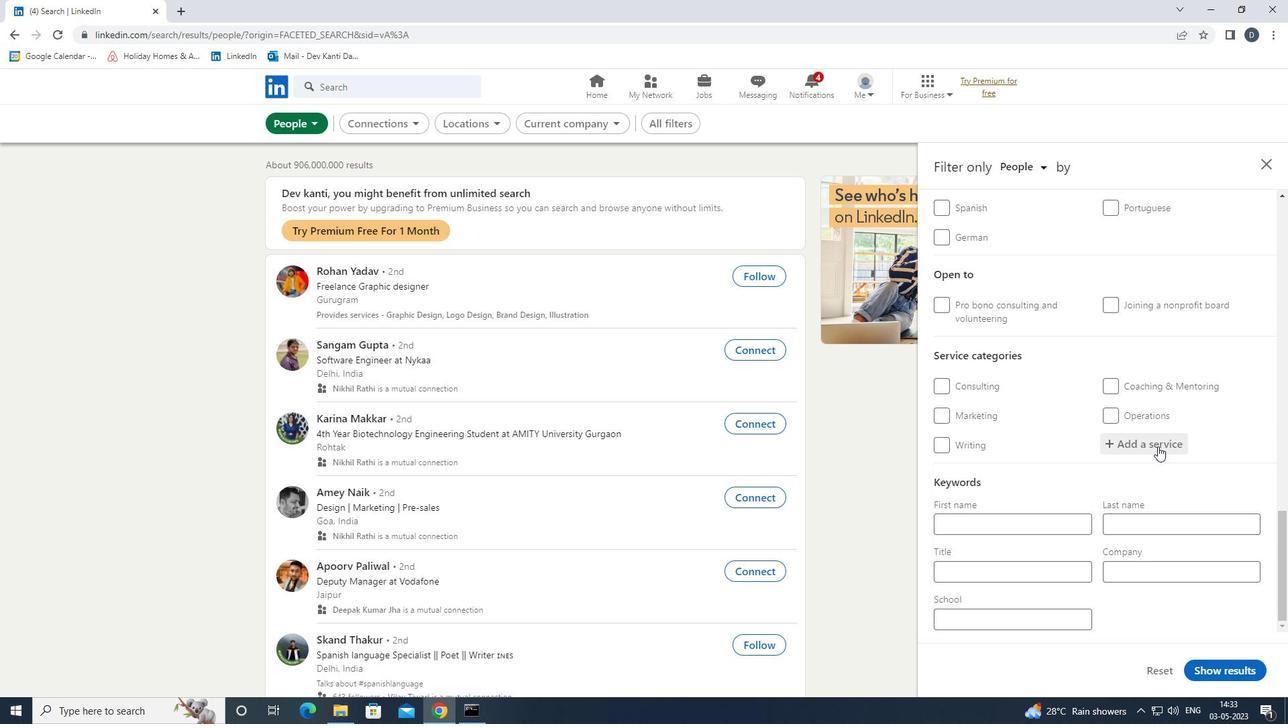 
Action: Key pressed <Key.shift>MOBILE<Key.space><Key.shift><Key.shift><Key.shift><Key.shift><Key.shift><Key.shift><Key.shift>MARK<Key.down><Key.enter>
Screenshot: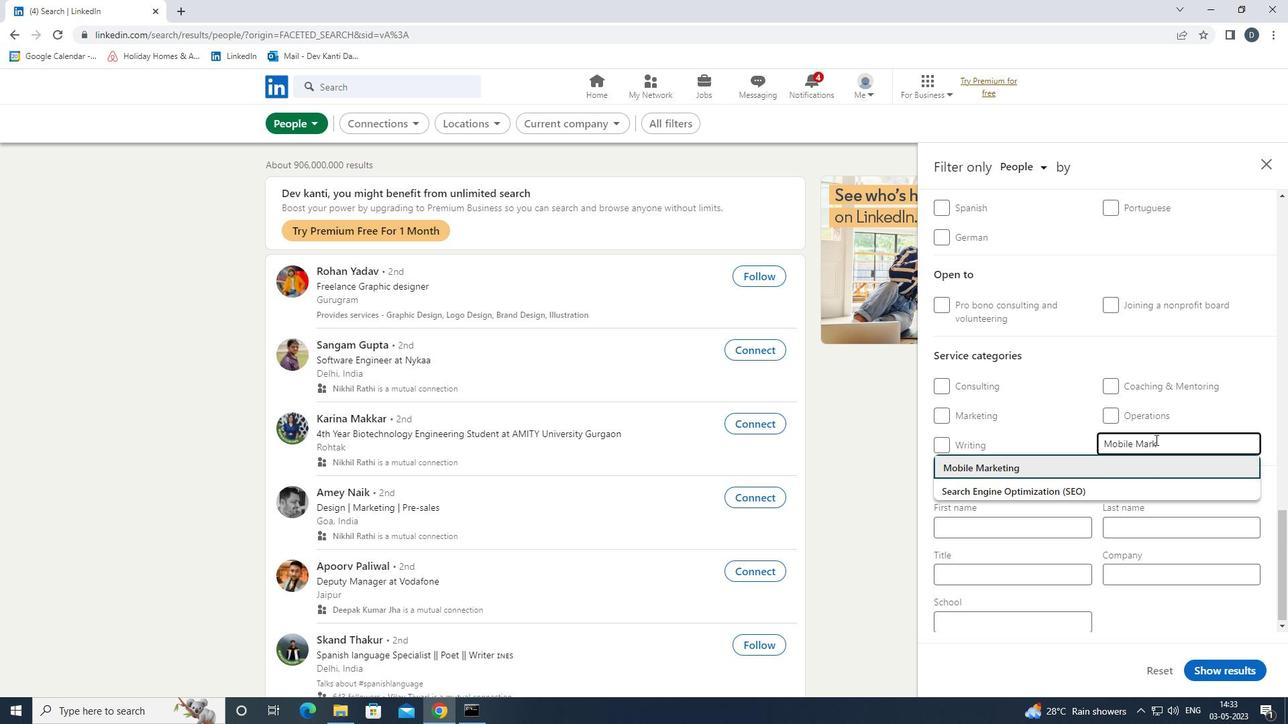 
Action: Mouse moved to (1155, 442)
Screenshot: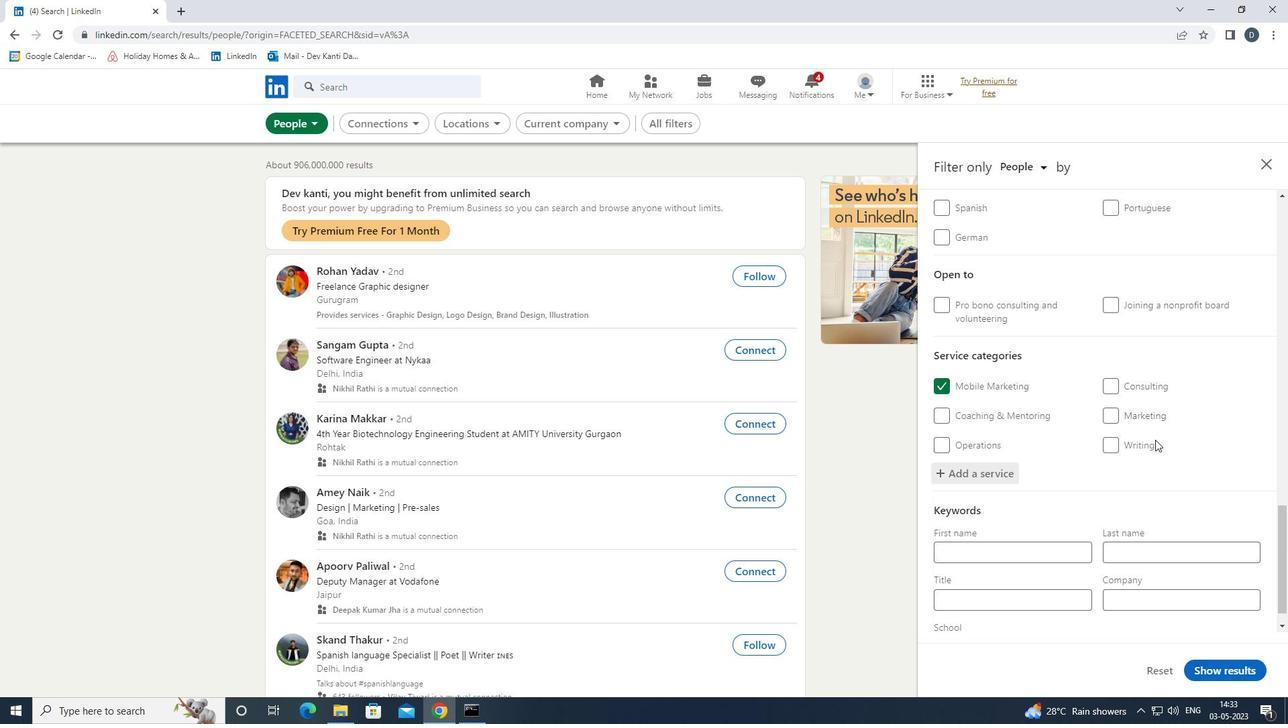 
Action: Mouse scrolled (1155, 441) with delta (0, 0)
Screenshot: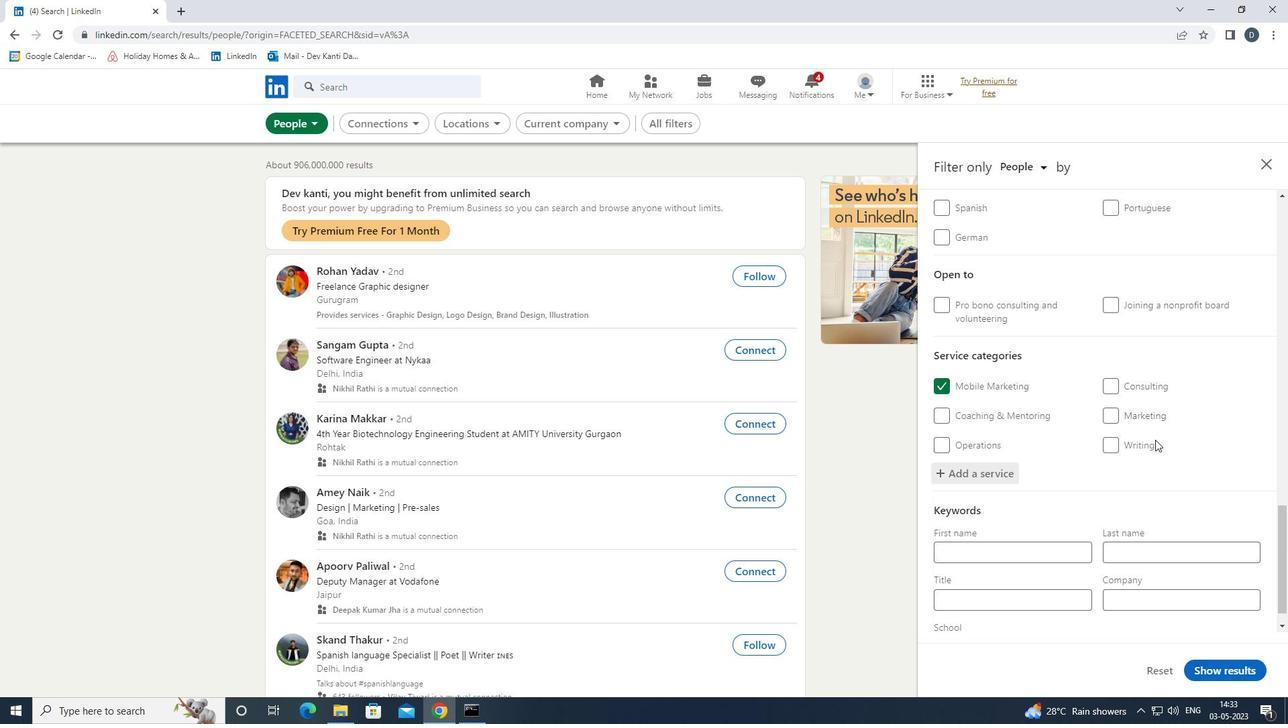 
Action: Mouse moved to (1156, 459)
Screenshot: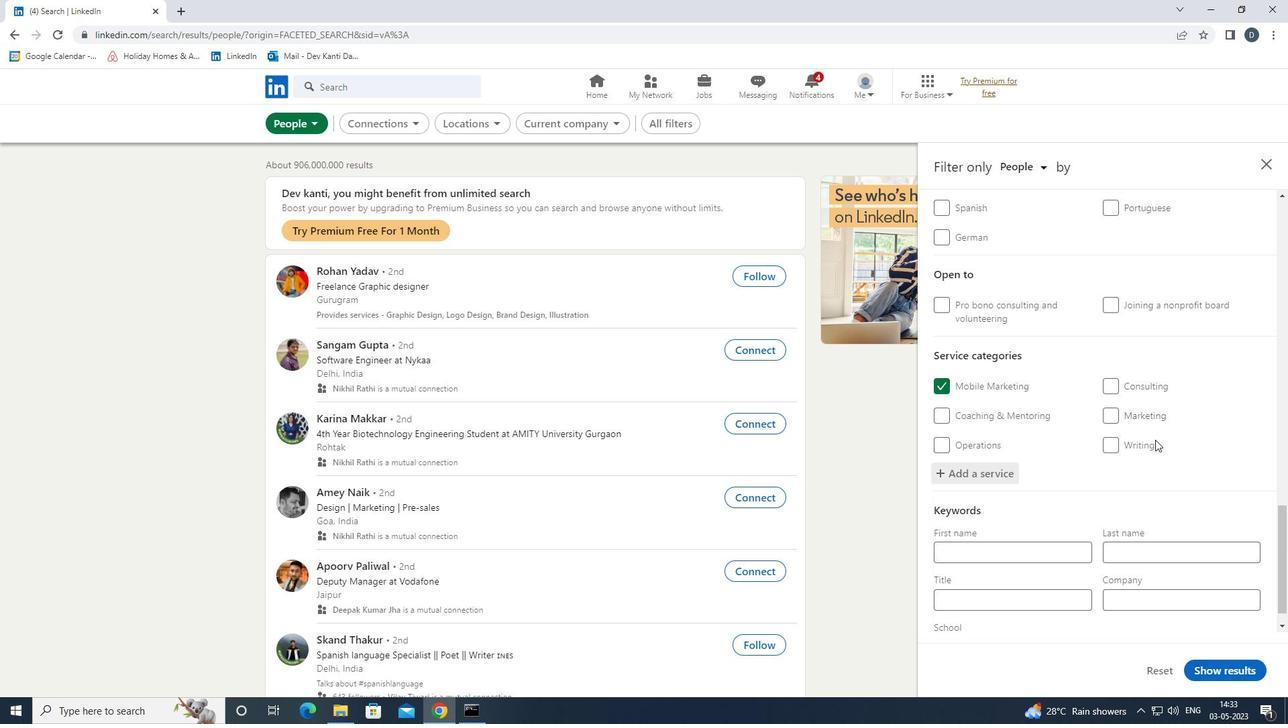 
Action: Mouse scrolled (1156, 458) with delta (0, 0)
Screenshot: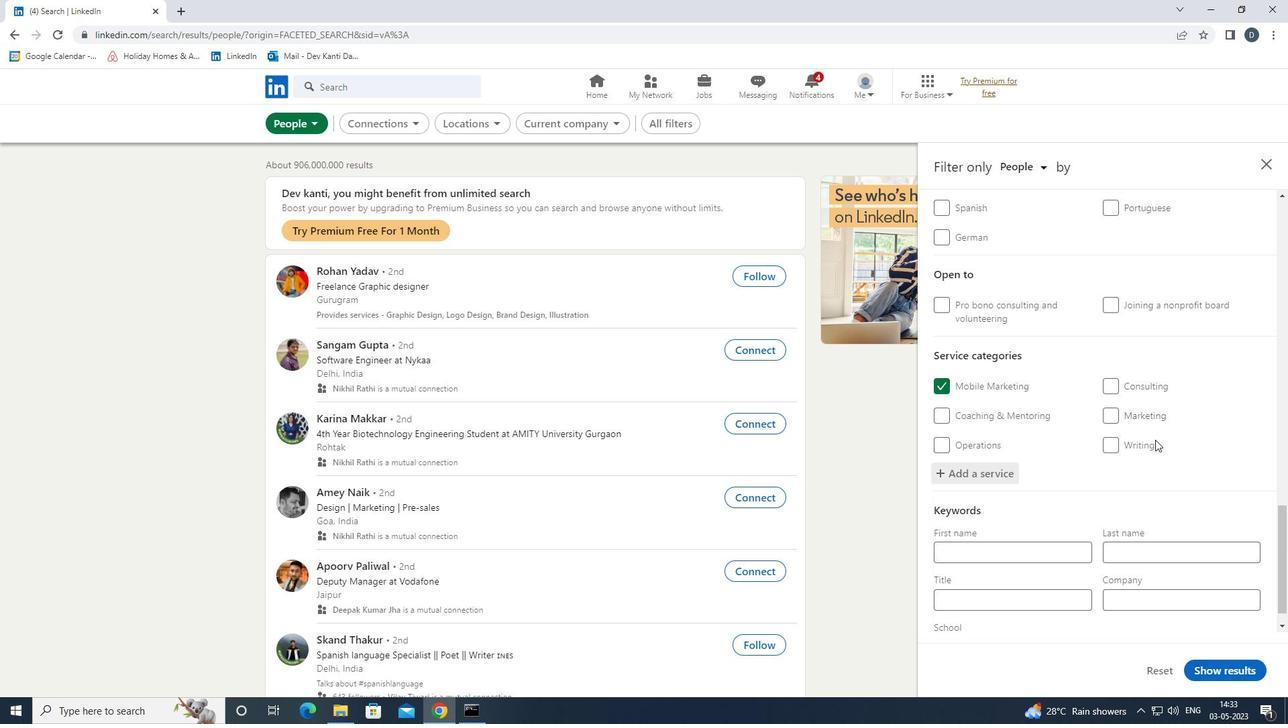 
Action: Mouse moved to (1156, 466)
Screenshot: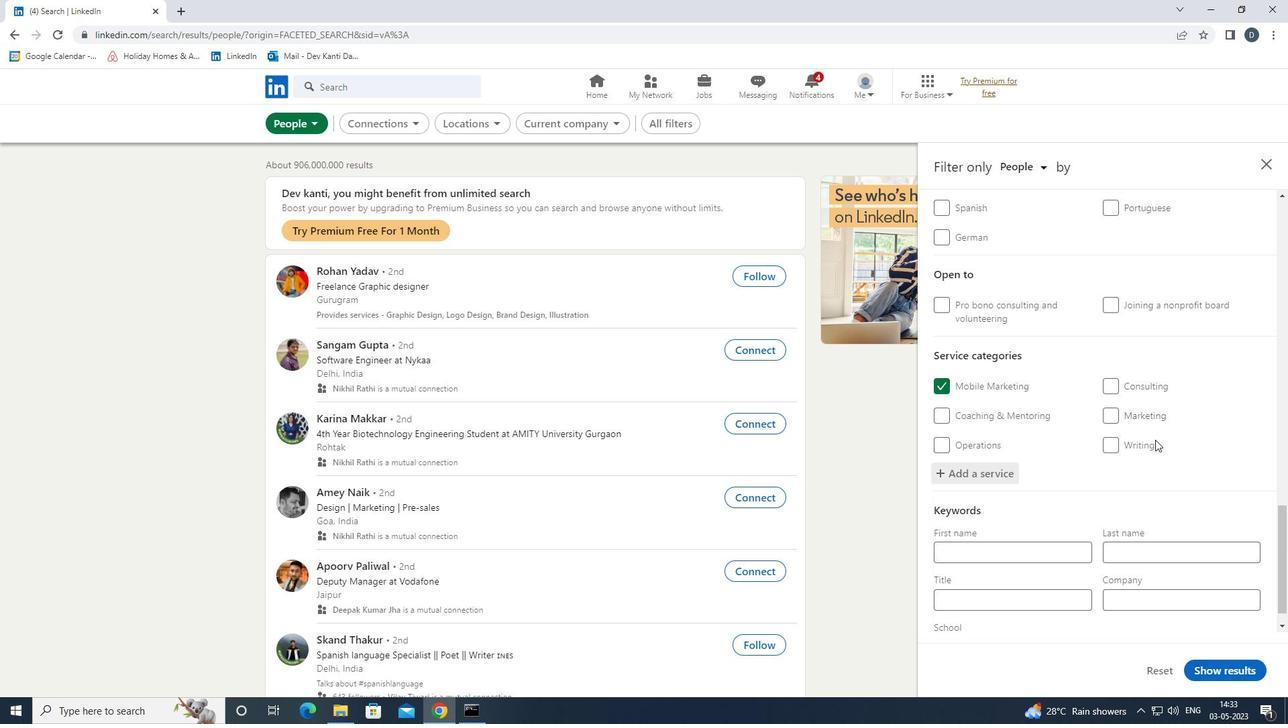 
Action: Mouse scrolled (1156, 465) with delta (0, 0)
Screenshot: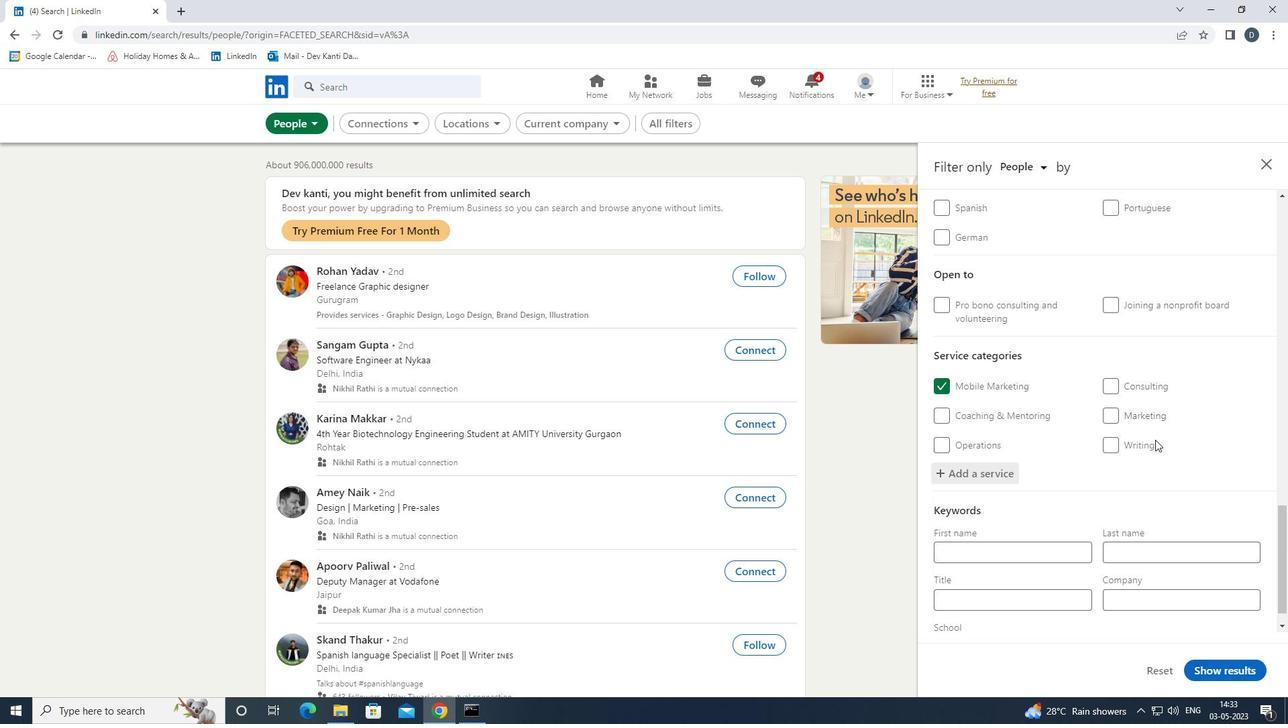 
Action: Mouse moved to (1154, 473)
Screenshot: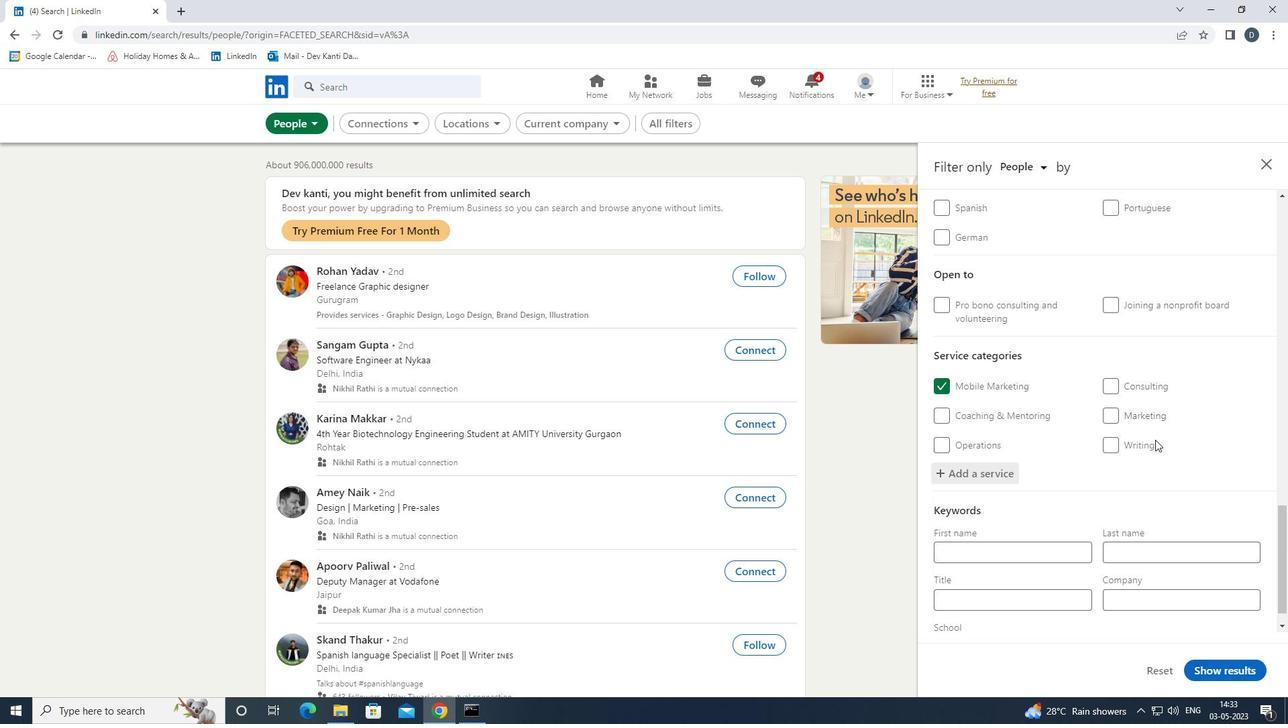
Action: Mouse scrolled (1154, 473) with delta (0, 0)
Screenshot: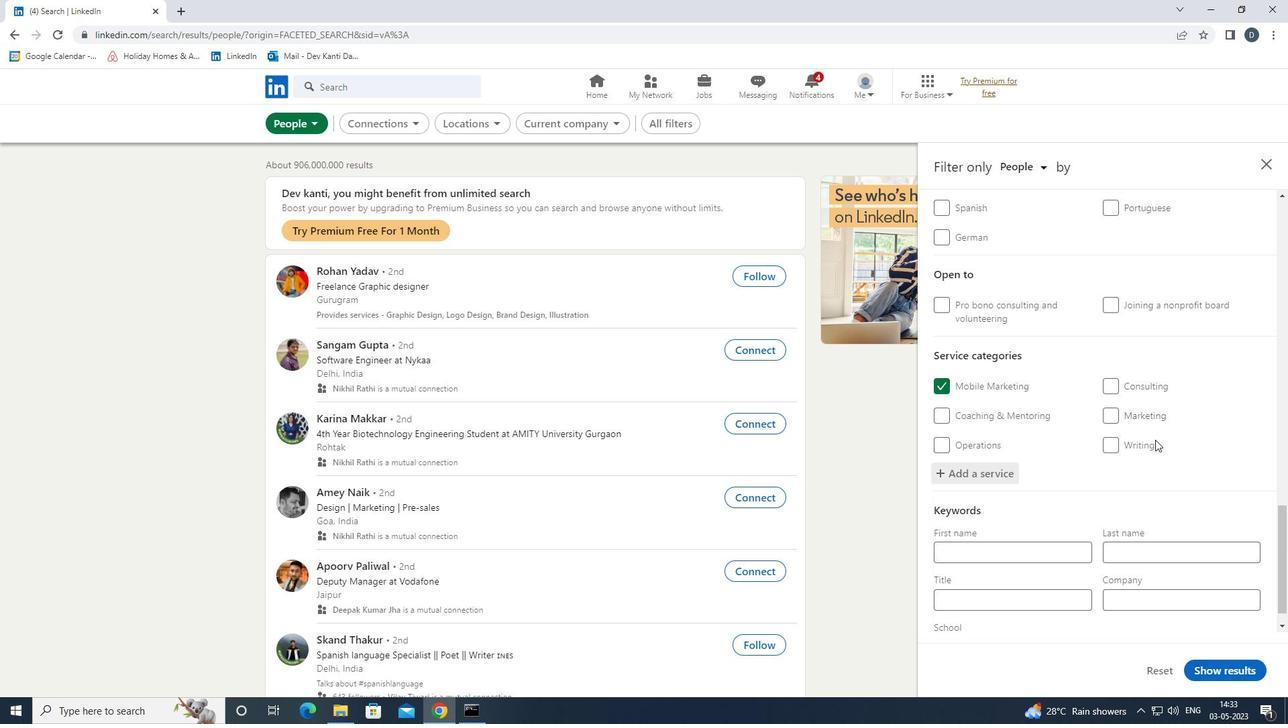 
Action: Mouse moved to (982, 577)
Screenshot: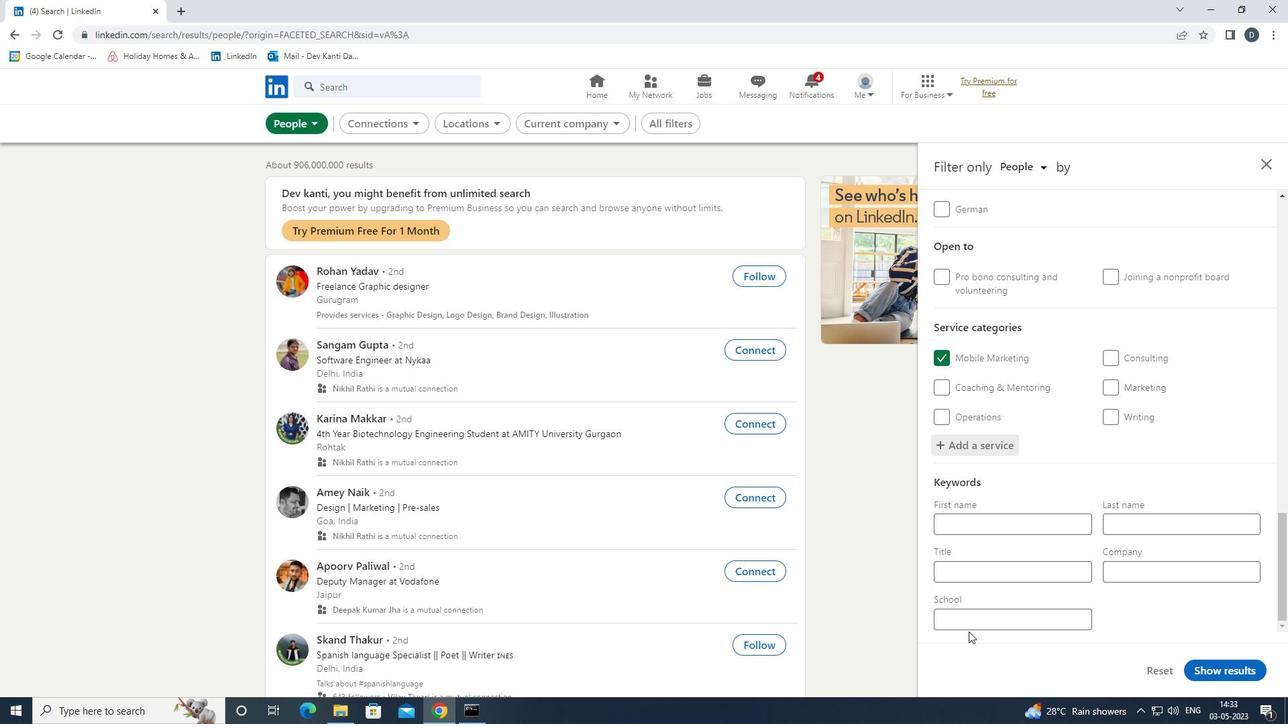 
Action: Mouse pressed left at (982, 577)
Screenshot: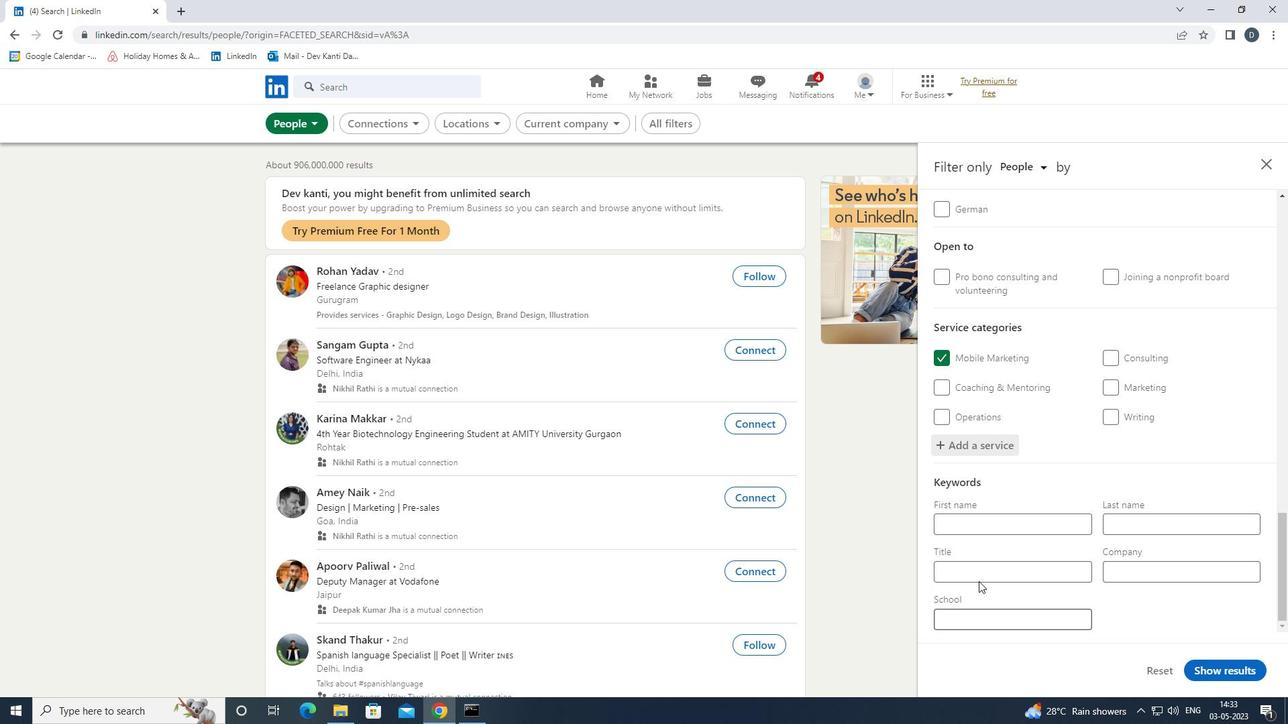 
Action: Key pressed <Key.shift>SCREENWRITER
Screenshot: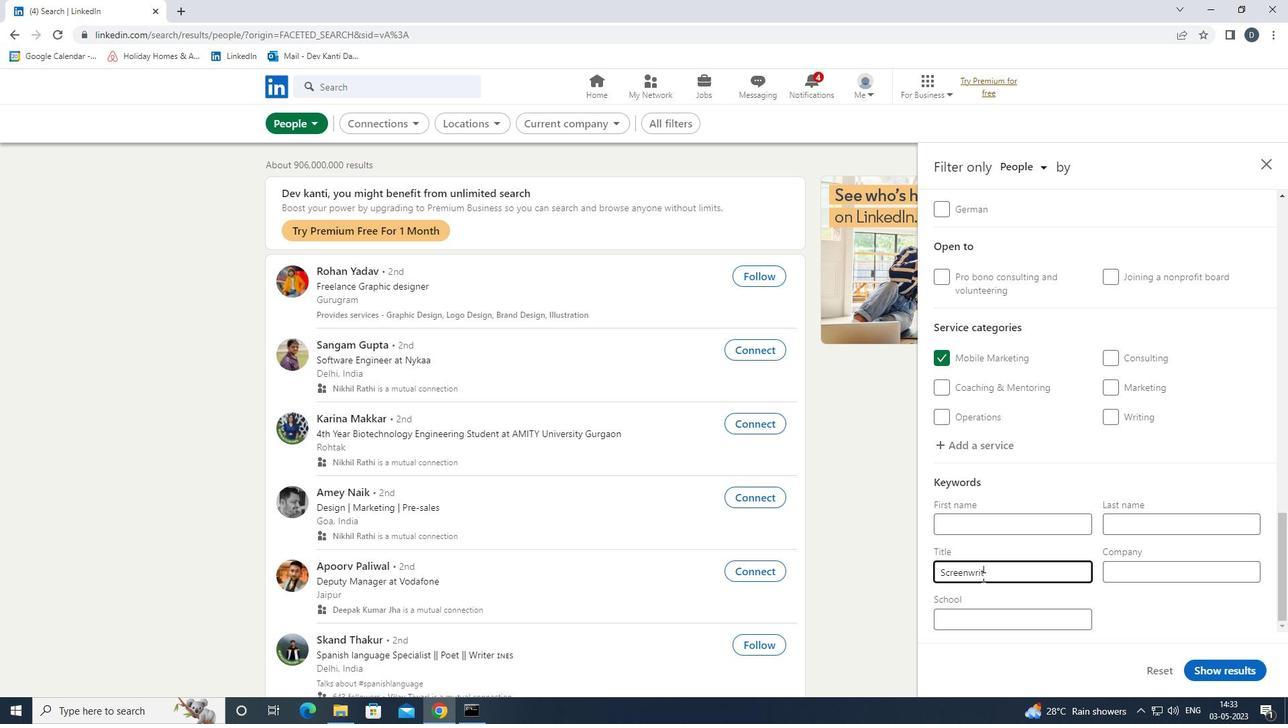 
Action: Mouse moved to (1241, 668)
Screenshot: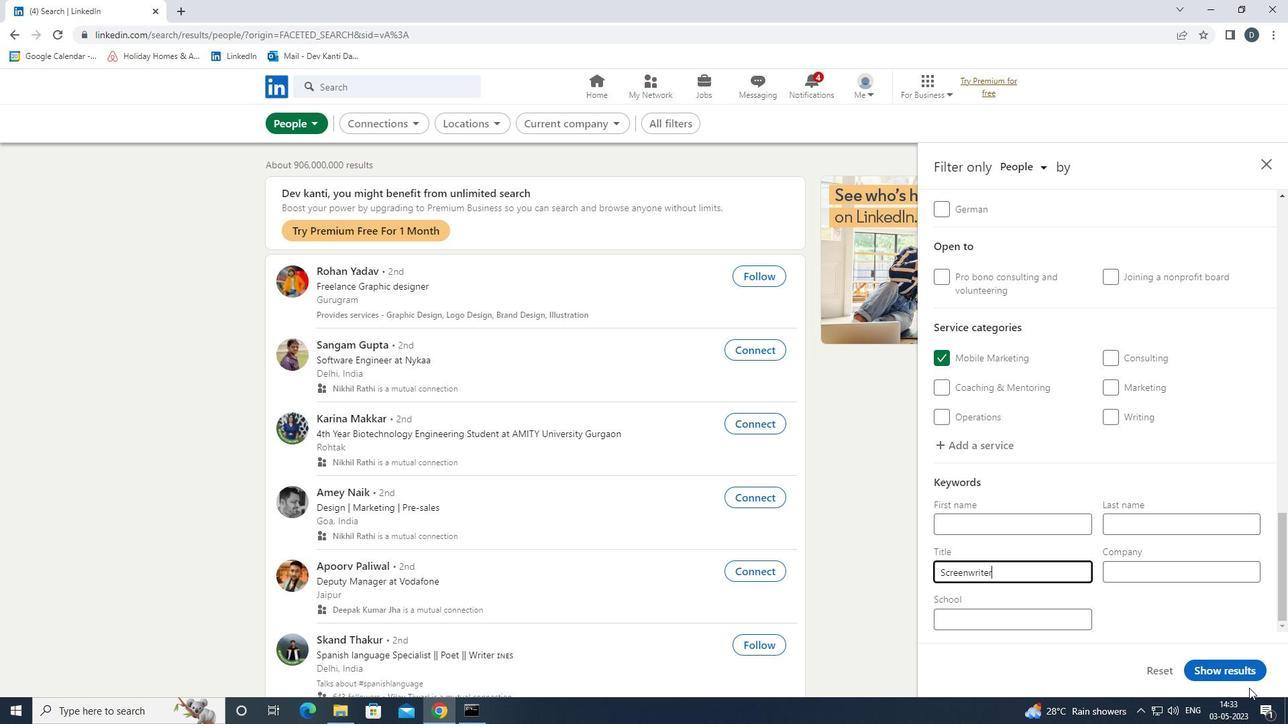 
Action: Mouse pressed left at (1241, 668)
Screenshot: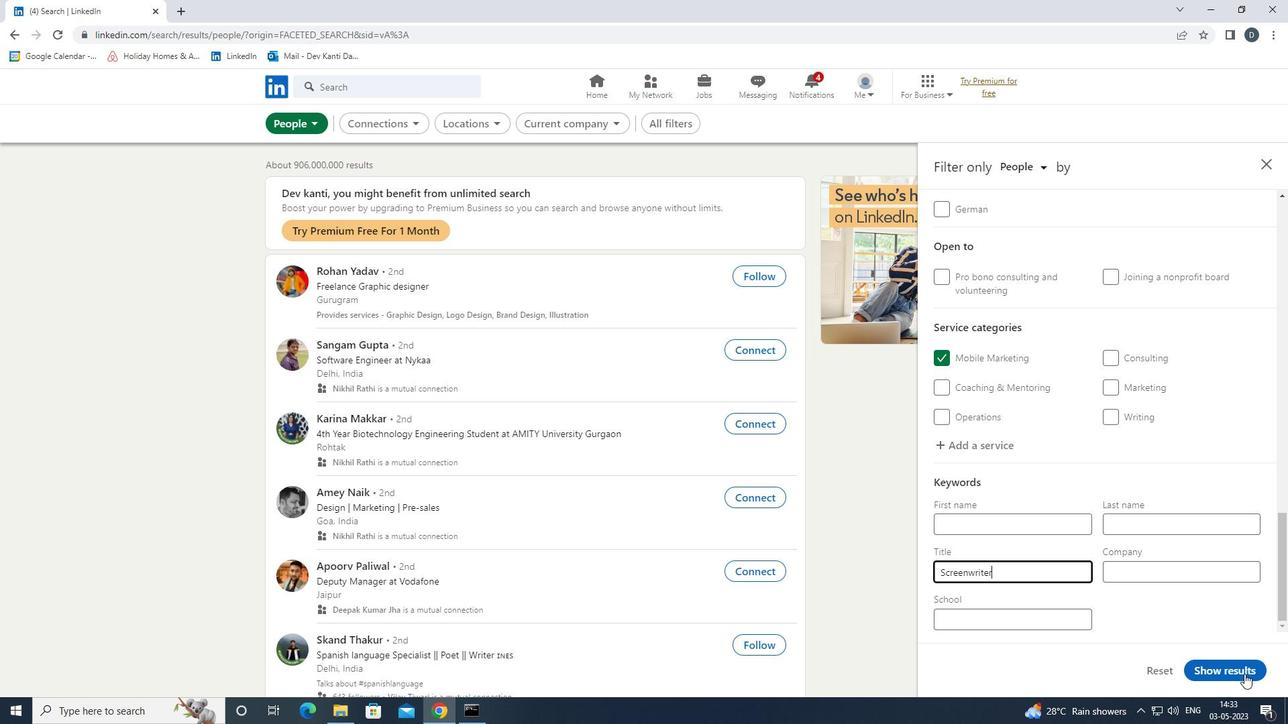 
Action: Mouse moved to (640, 332)
Screenshot: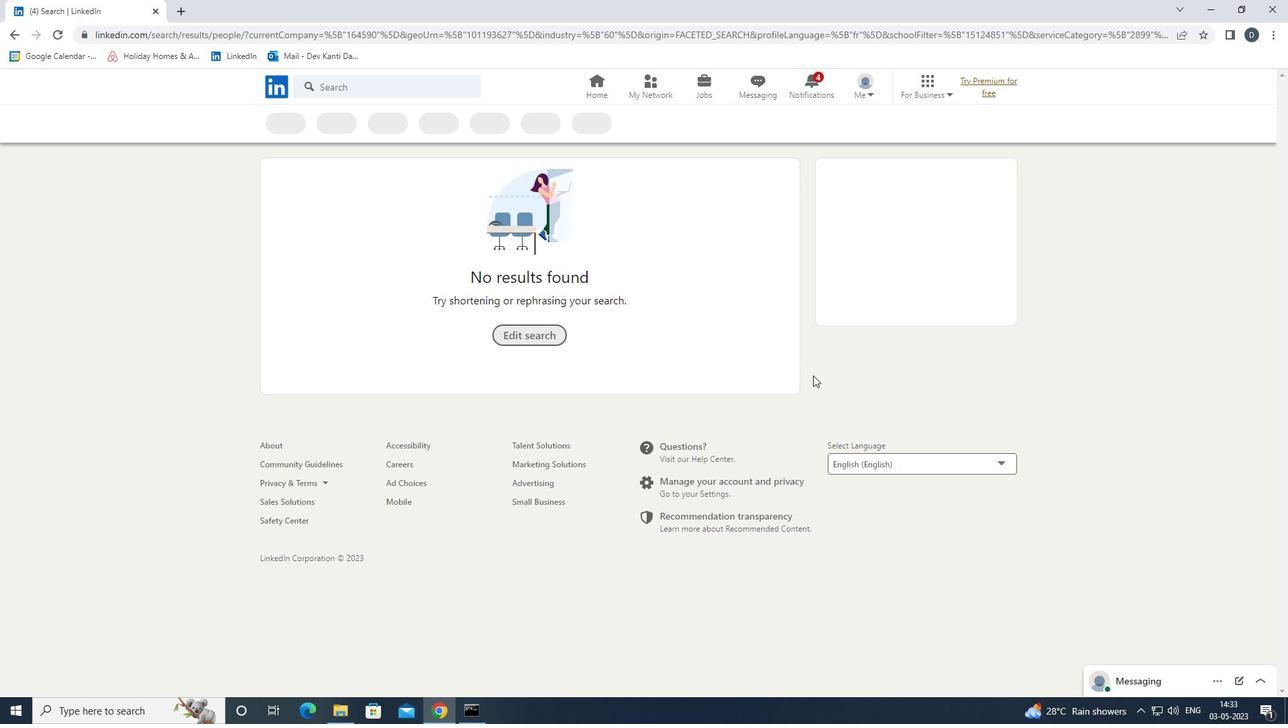 
